 Task: Create a new job application for candidate C-000008 applying for the Relationship Manager position. Include a detailed cover letter and set the status to 'New'.
Action: Mouse moved to (504, 278)
Screenshot: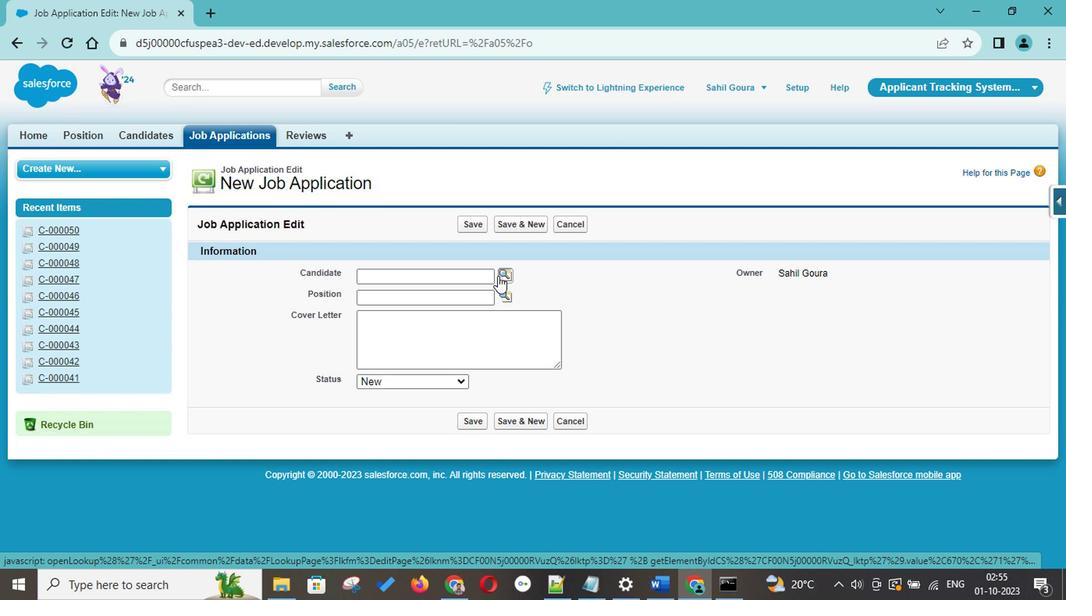 
Action: Mouse pressed left at (504, 278)
Screenshot: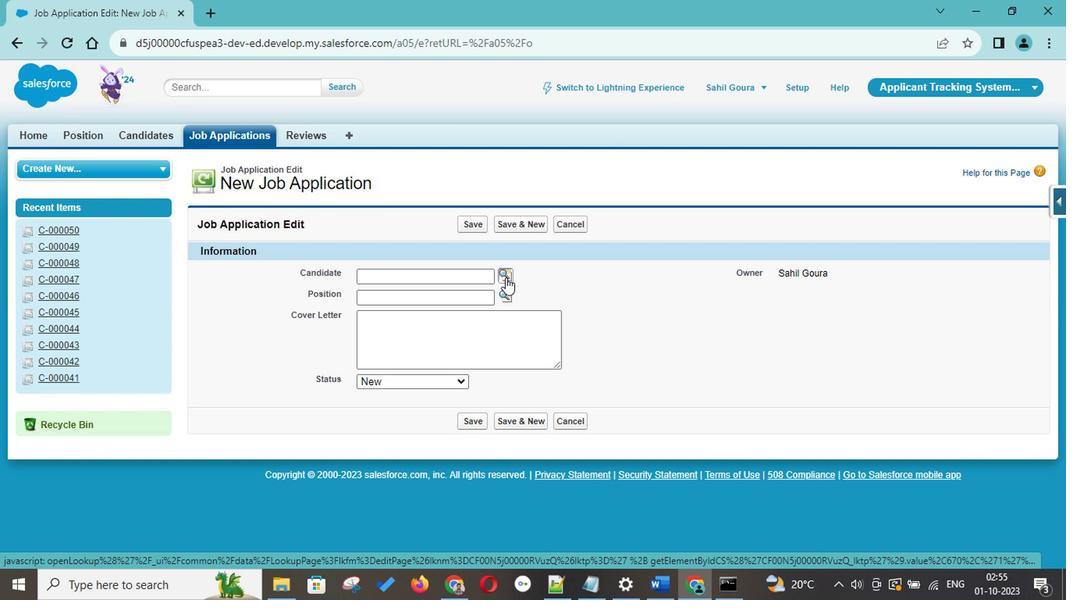
Action: Mouse moved to (493, 351)
Screenshot: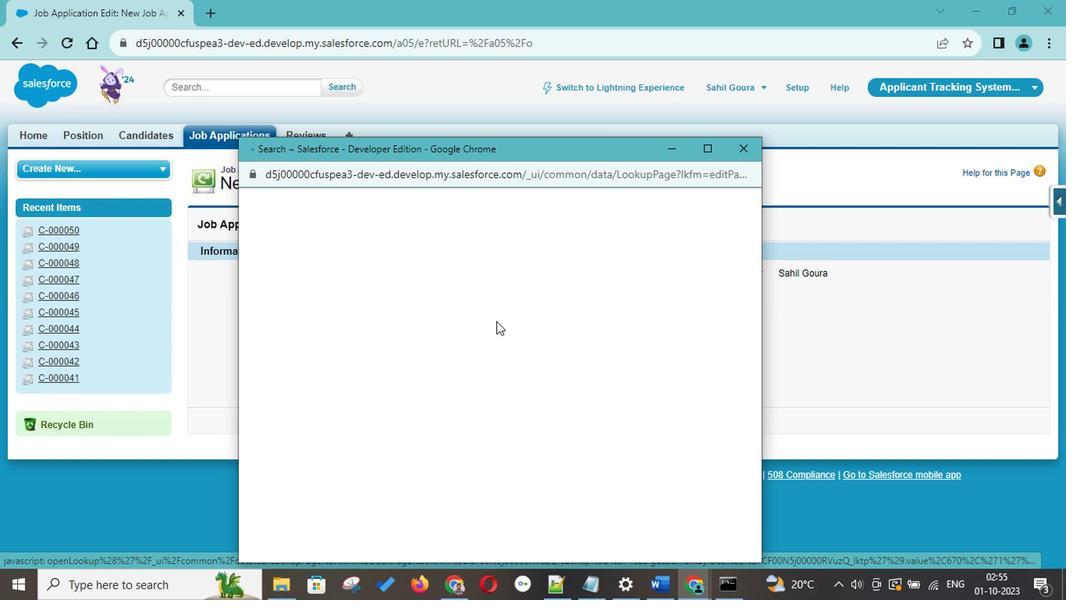 
Action: Mouse scrolled (493, 351) with delta (0, 0)
Screenshot: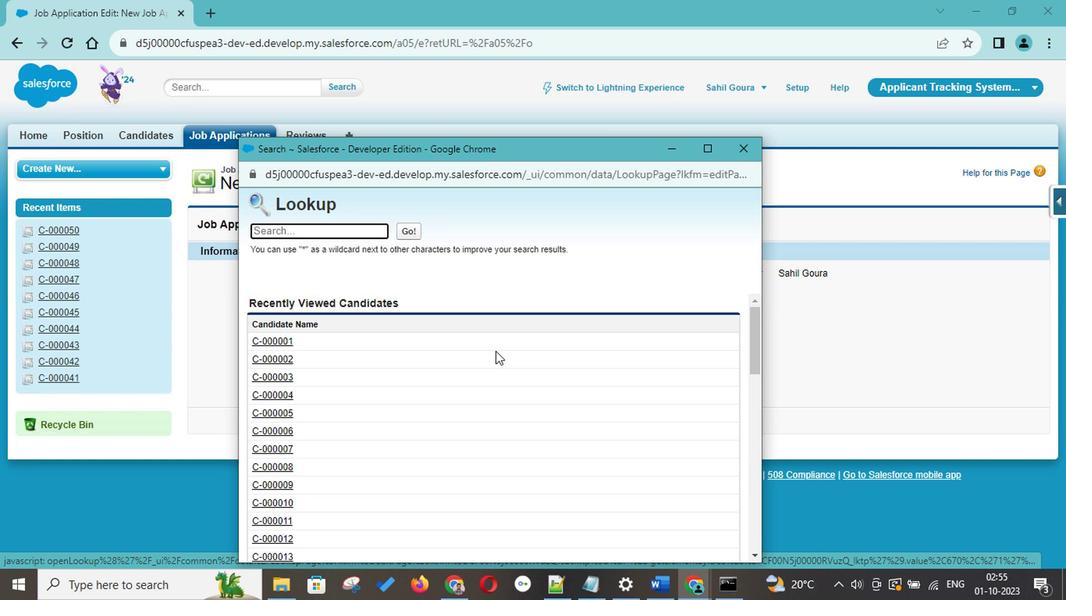 
Action: Mouse scrolled (493, 351) with delta (0, 0)
Screenshot: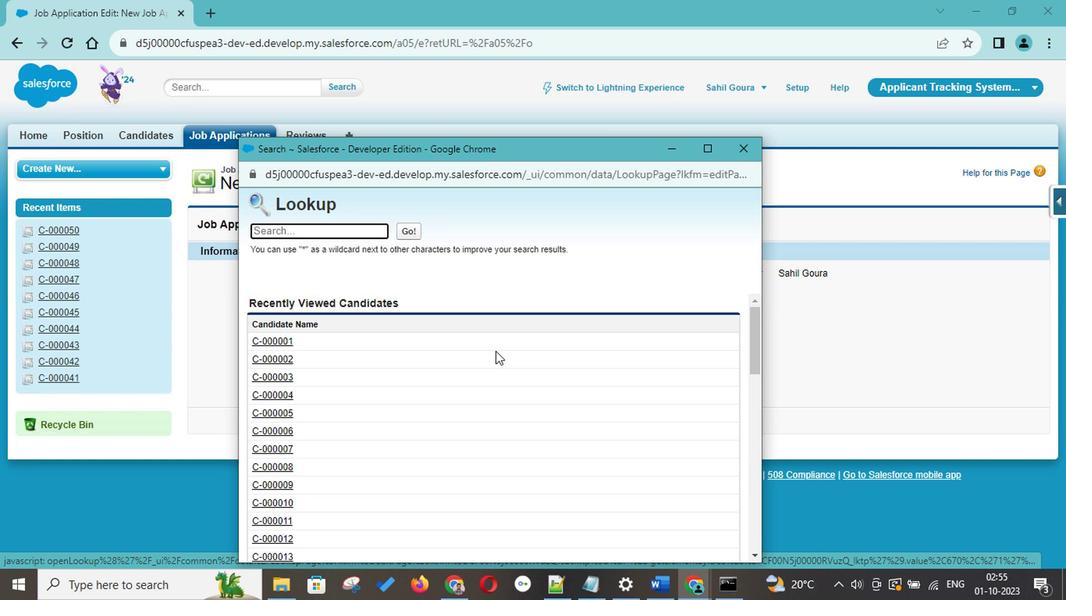 
Action: Mouse scrolled (493, 351) with delta (0, 0)
Screenshot: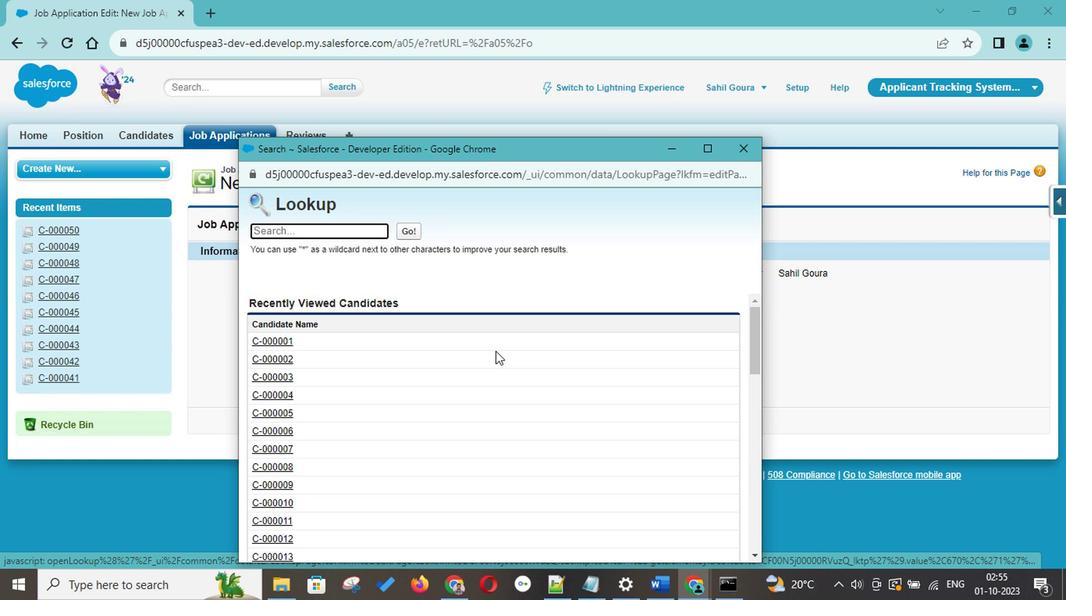 
Action: Mouse scrolled (493, 351) with delta (0, 0)
Screenshot: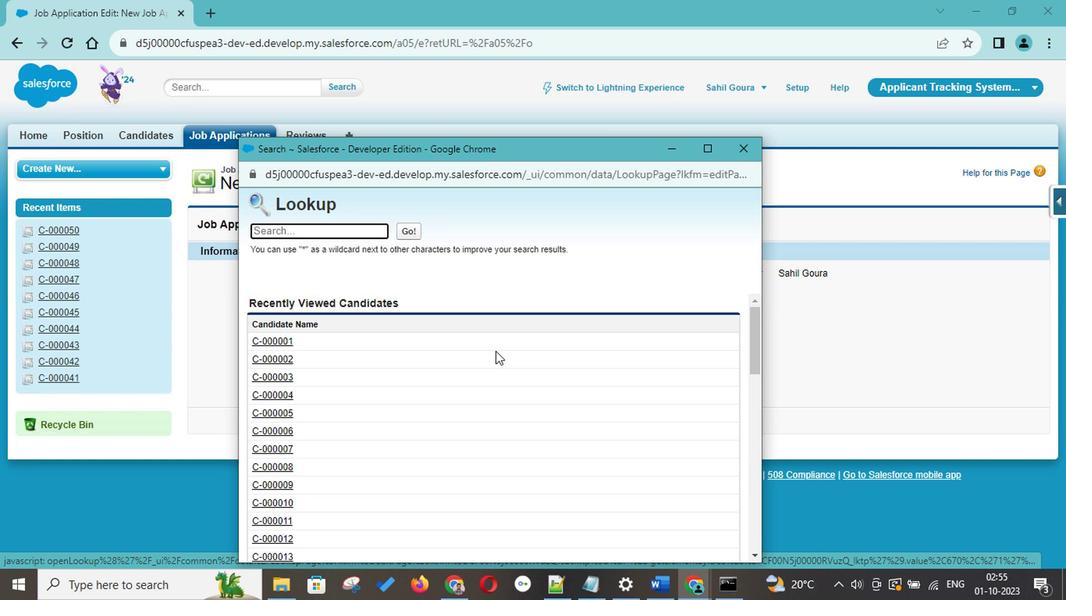 
Action: Mouse scrolled (493, 351) with delta (0, 0)
Screenshot: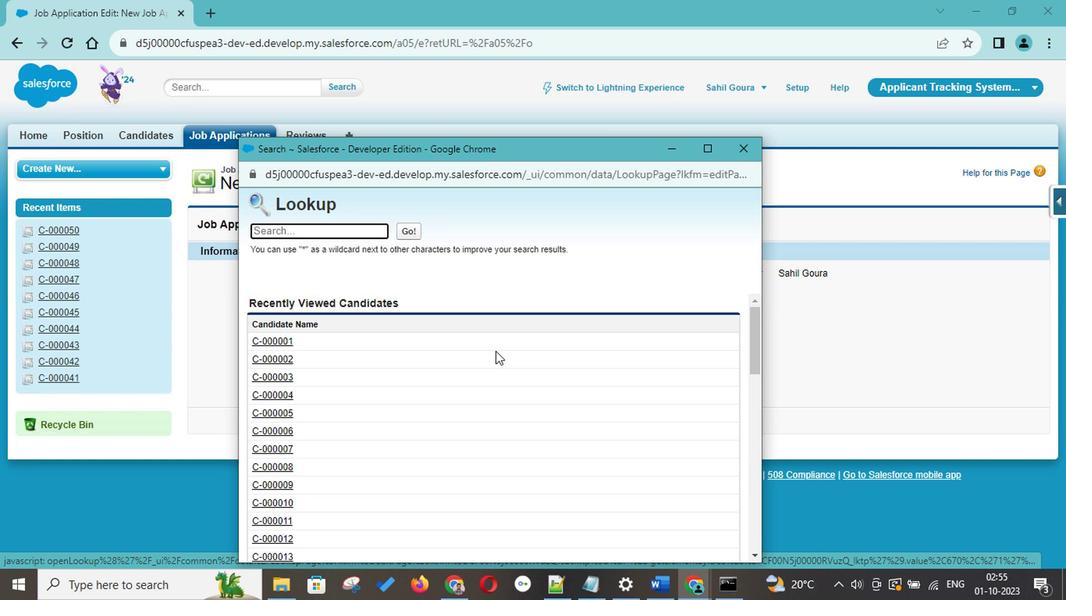 
Action: Mouse scrolled (493, 351) with delta (0, 0)
Screenshot: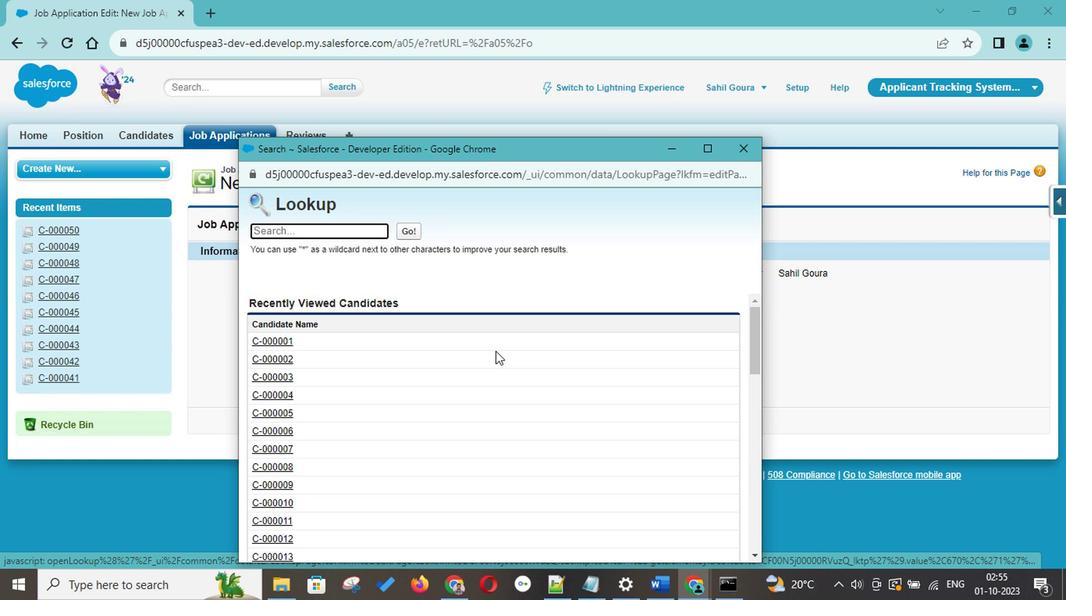 
Action: Mouse scrolled (493, 351) with delta (0, 0)
Screenshot: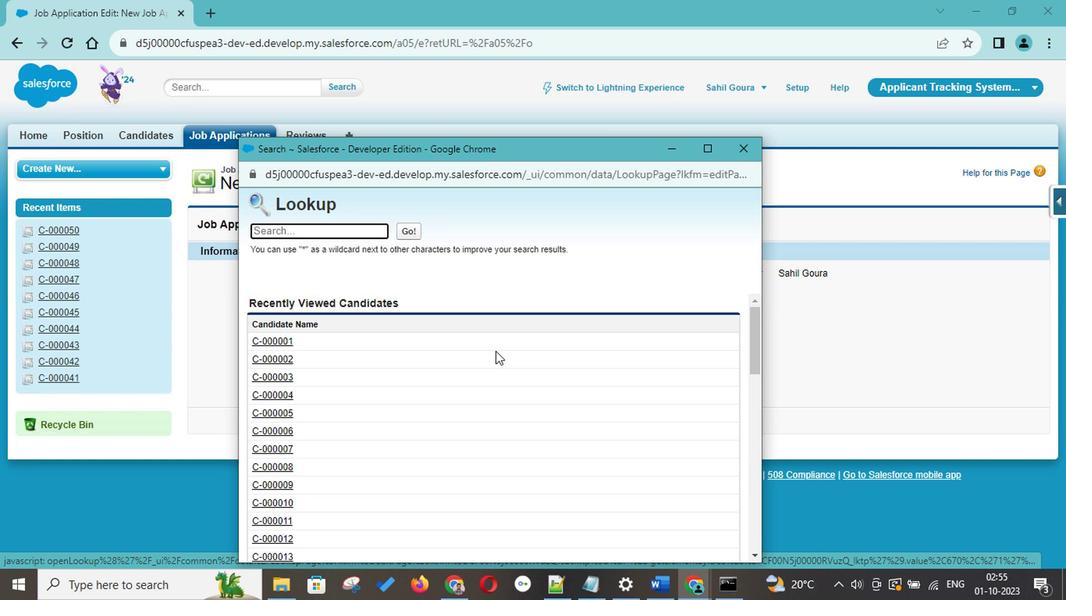 
Action: Mouse scrolled (493, 351) with delta (0, 0)
Screenshot: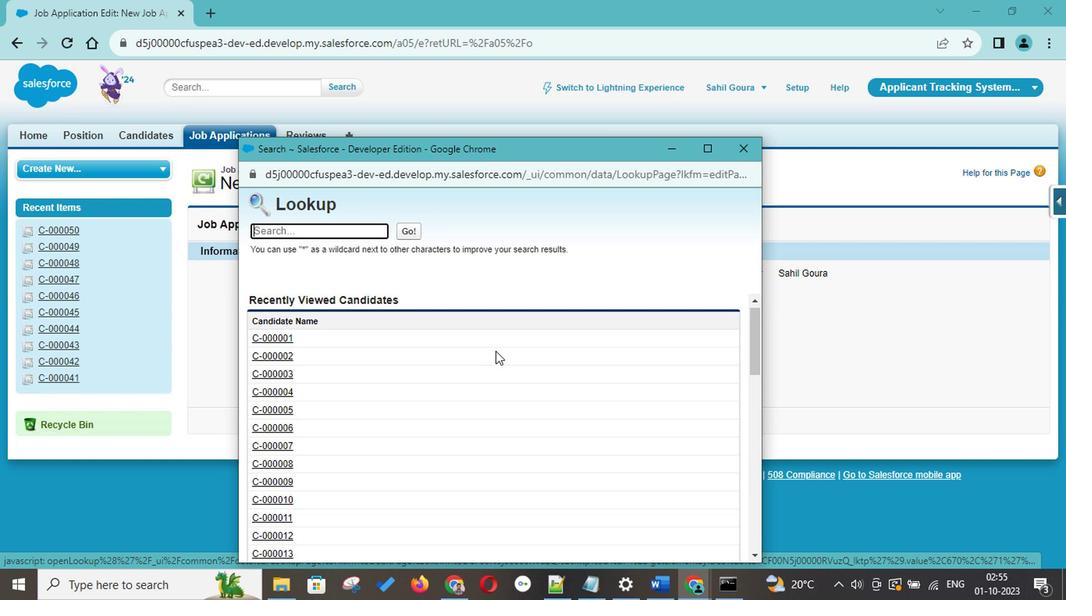 
Action: Mouse scrolled (493, 351) with delta (0, 0)
Screenshot: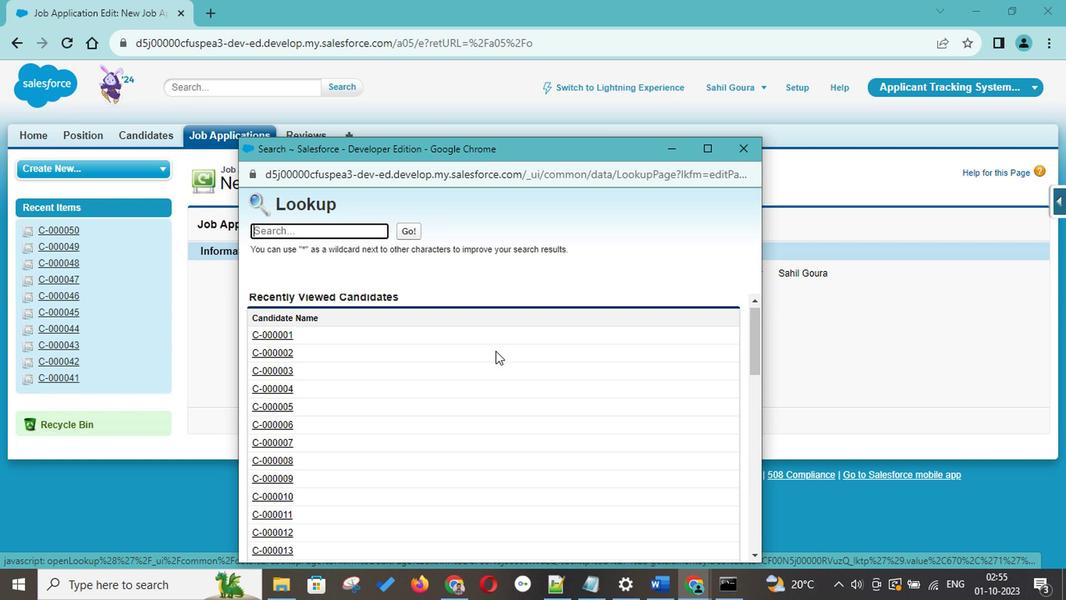 
Action: Mouse scrolled (493, 351) with delta (0, 0)
Screenshot: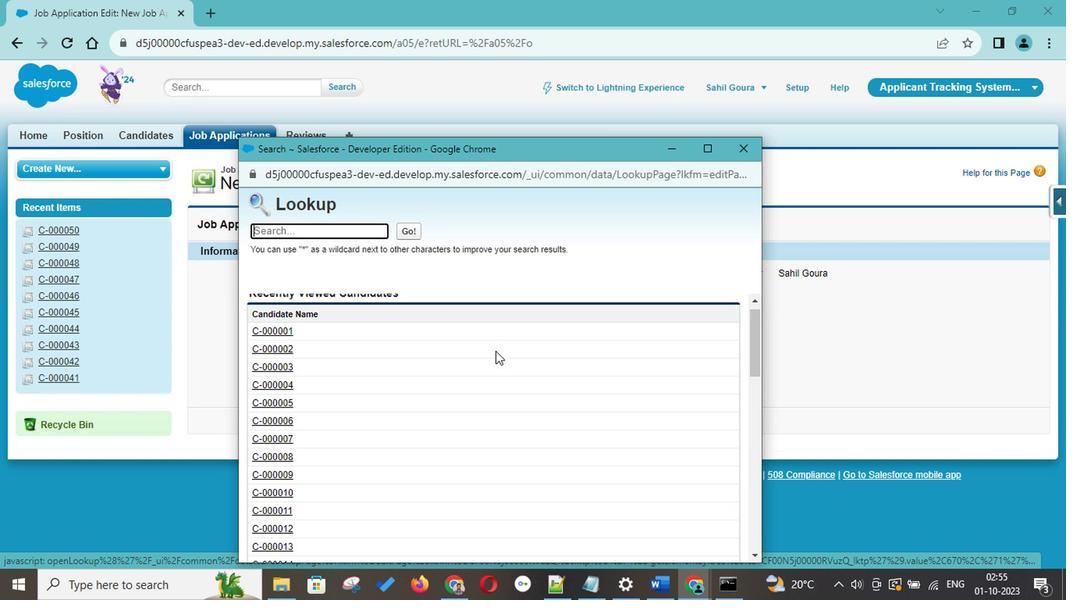 
Action: Mouse scrolled (493, 351) with delta (0, 0)
Screenshot: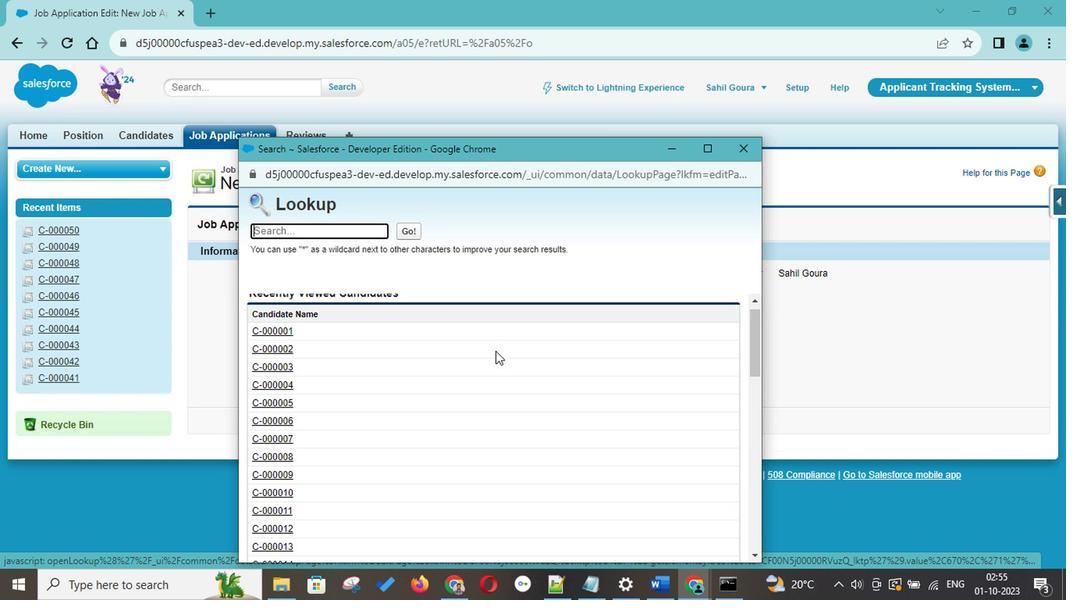 
Action: Mouse scrolled (493, 351) with delta (0, 0)
Screenshot: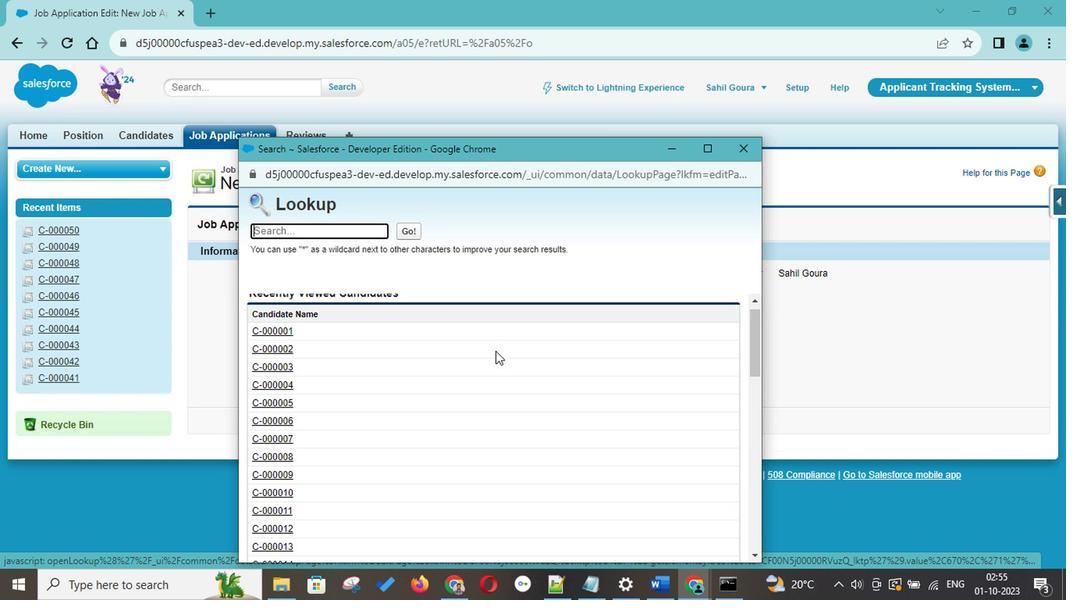 
Action: Mouse scrolled (493, 351) with delta (0, 0)
Screenshot: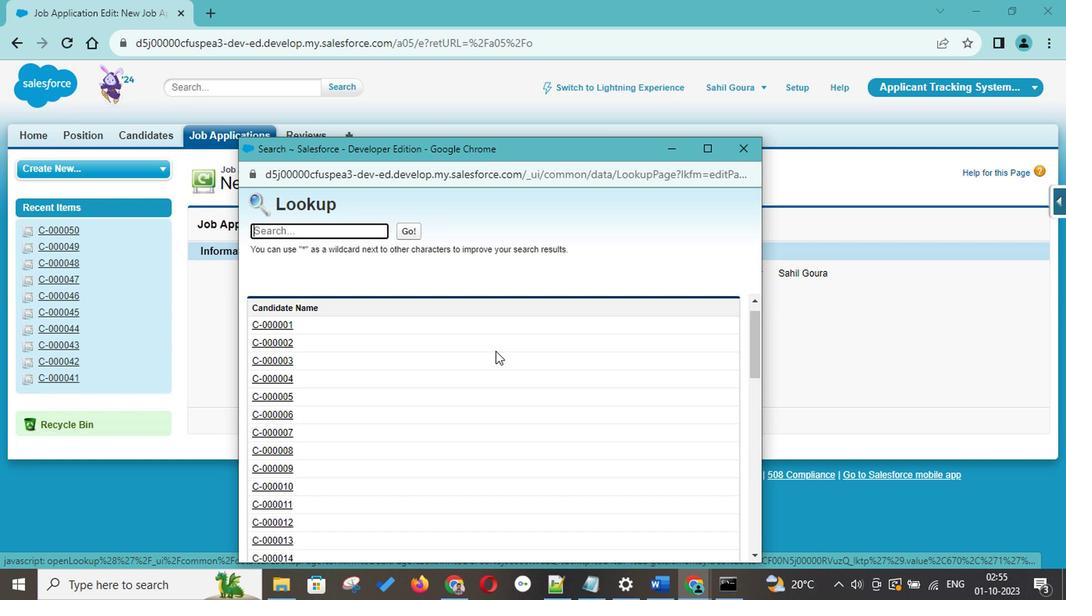 
Action: Mouse scrolled (493, 351) with delta (0, 0)
Screenshot: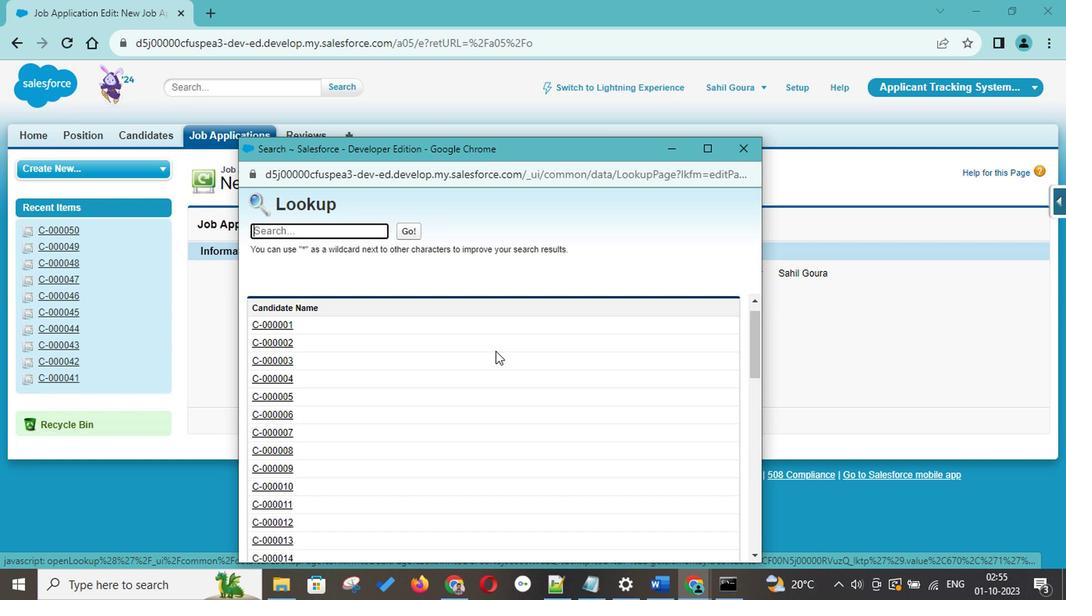 
Action: Mouse scrolled (493, 351) with delta (0, 0)
Screenshot: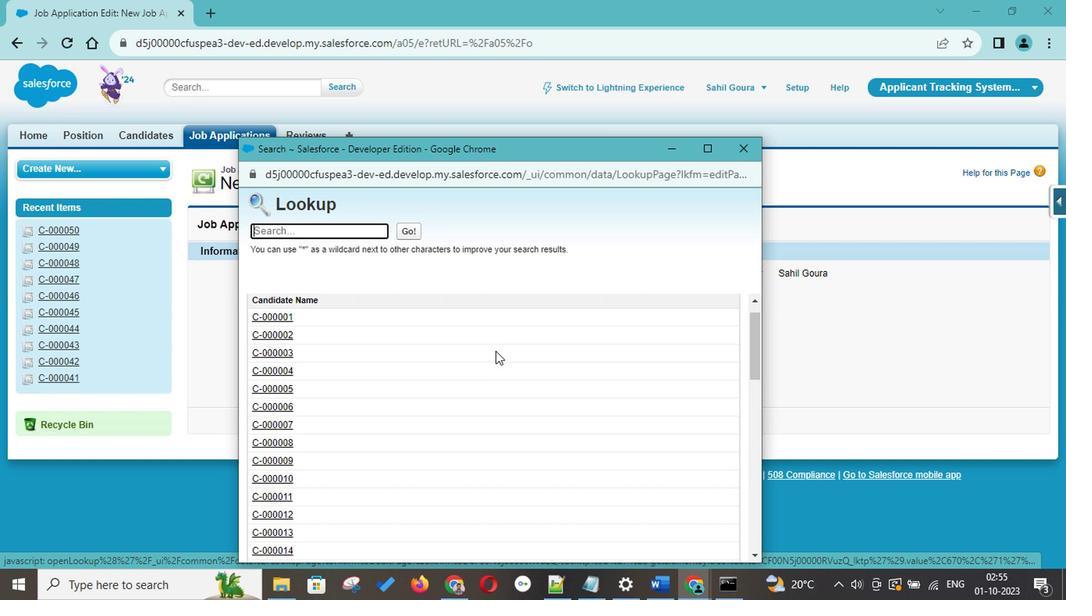 
Action: Mouse scrolled (493, 351) with delta (0, 0)
Screenshot: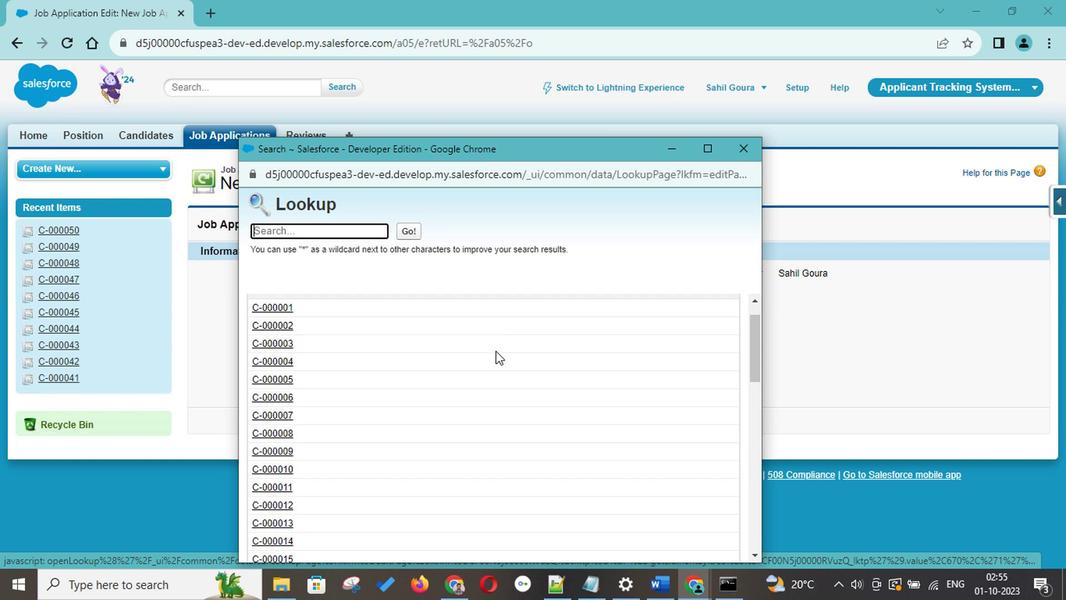 
Action: Mouse scrolled (493, 351) with delta (0, 0)
Screenshot: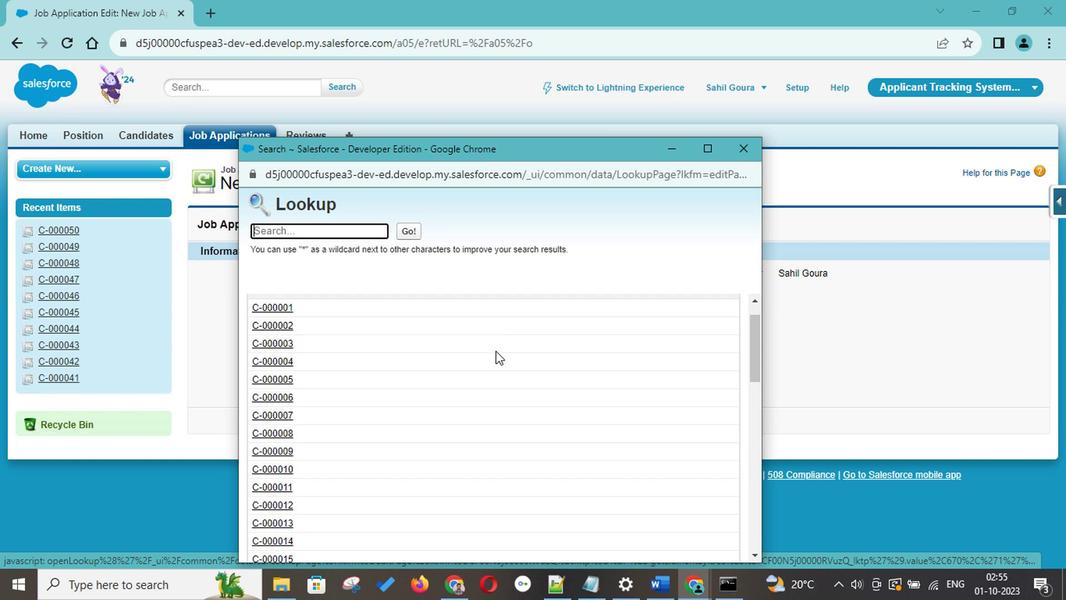 
Action: Mouse scrolled (493, 351) with delta (0, 0)
Screenshot: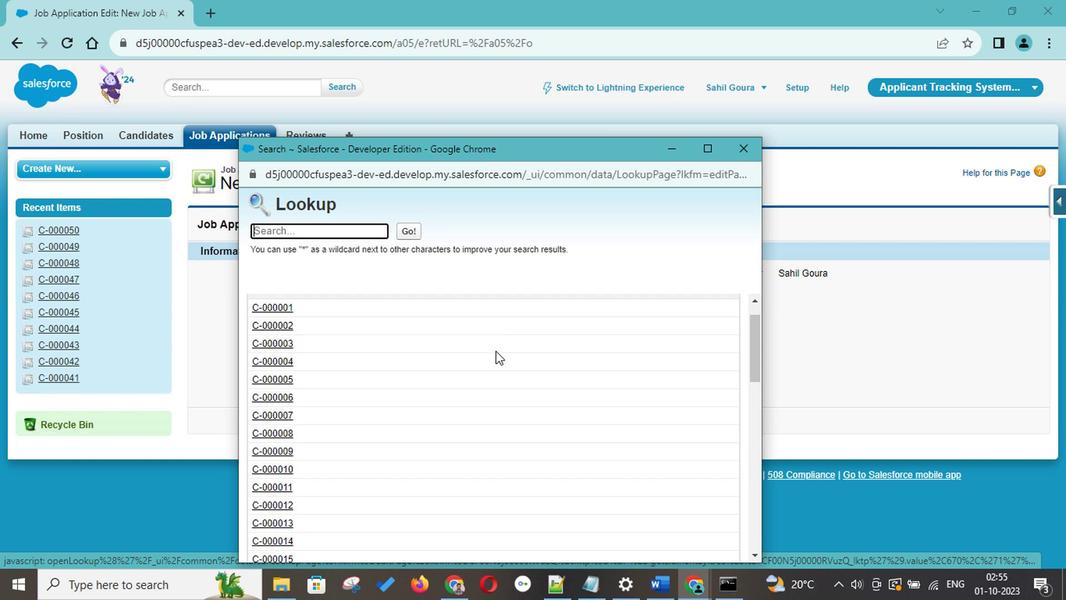 
Action: Mouse scrolled (493, 351) with delta (0, 0)
Screenshot: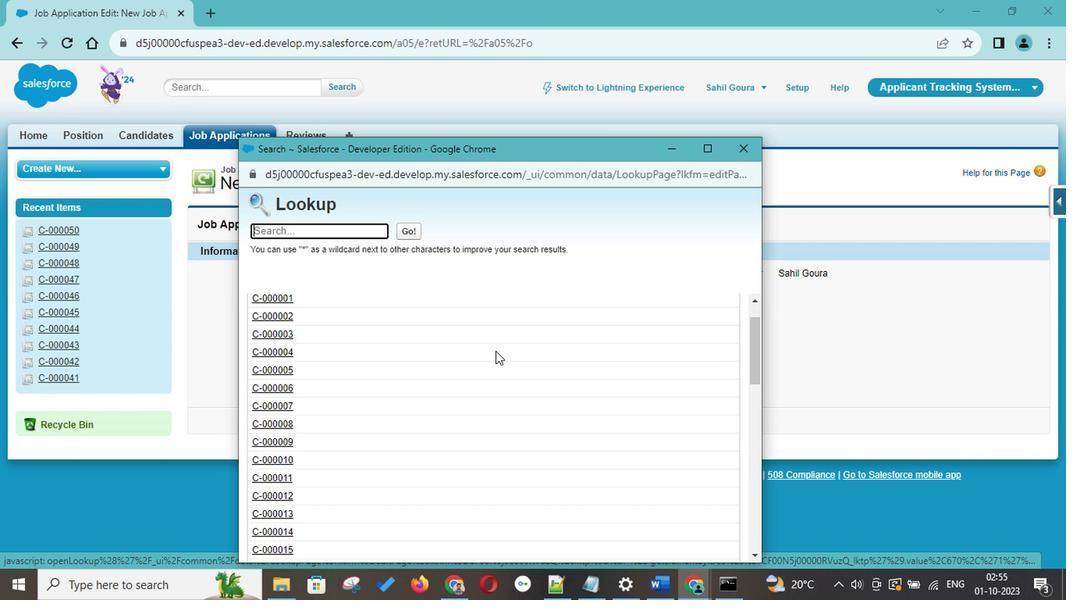 
Action: Mouse scrolled (493, 351) with delta (0, 0)
Screenshot: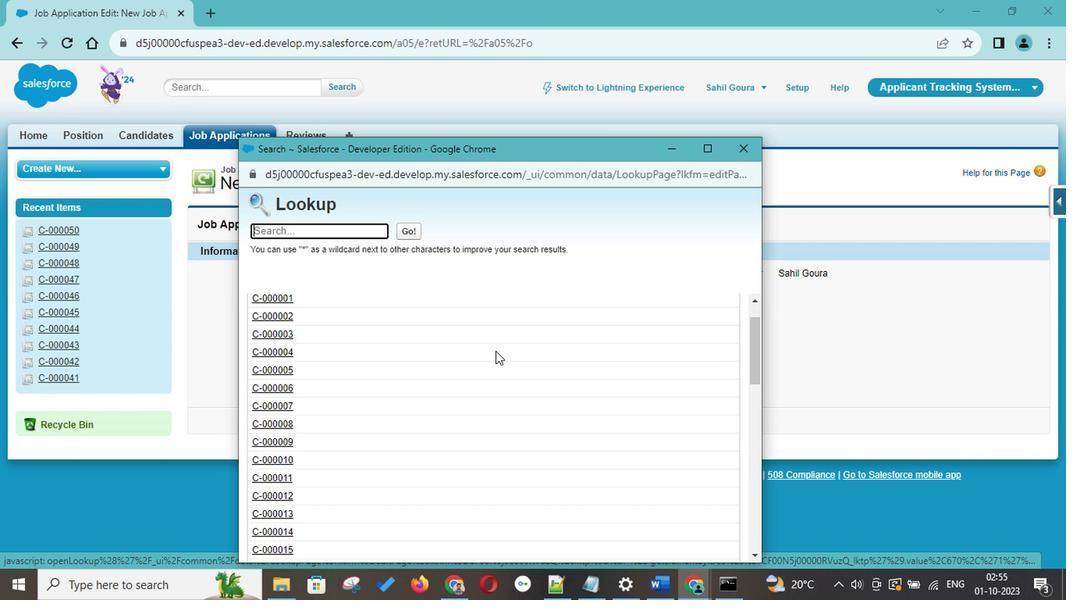 
Action: Mouse scrolled (493, 351) with delta (0, 0)
Screenshot: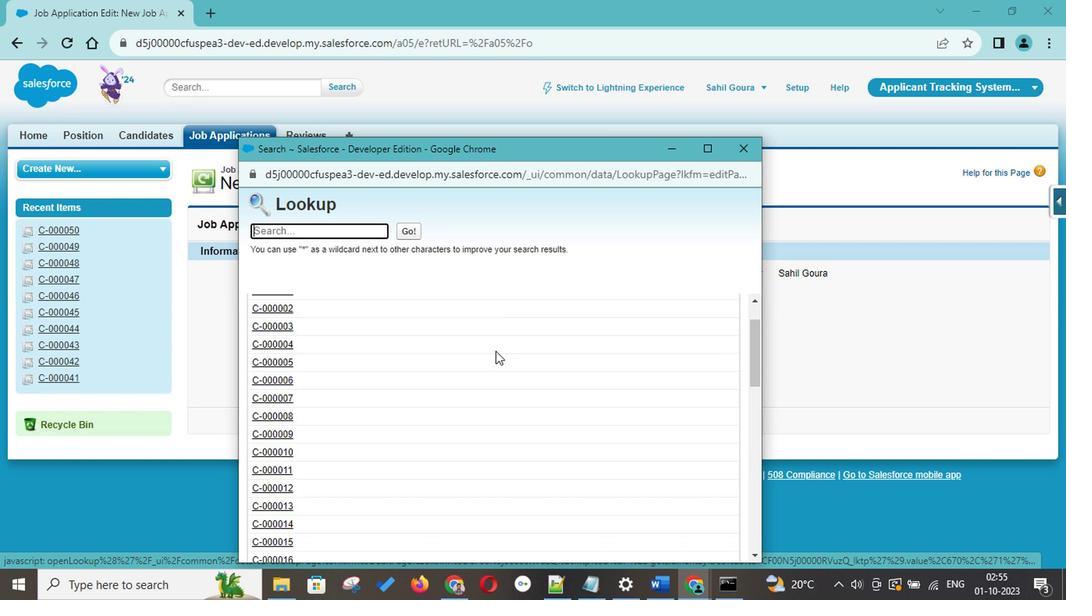
Action: Mouse scrolled (493, 351) with delta (0, 0)
Screenshot: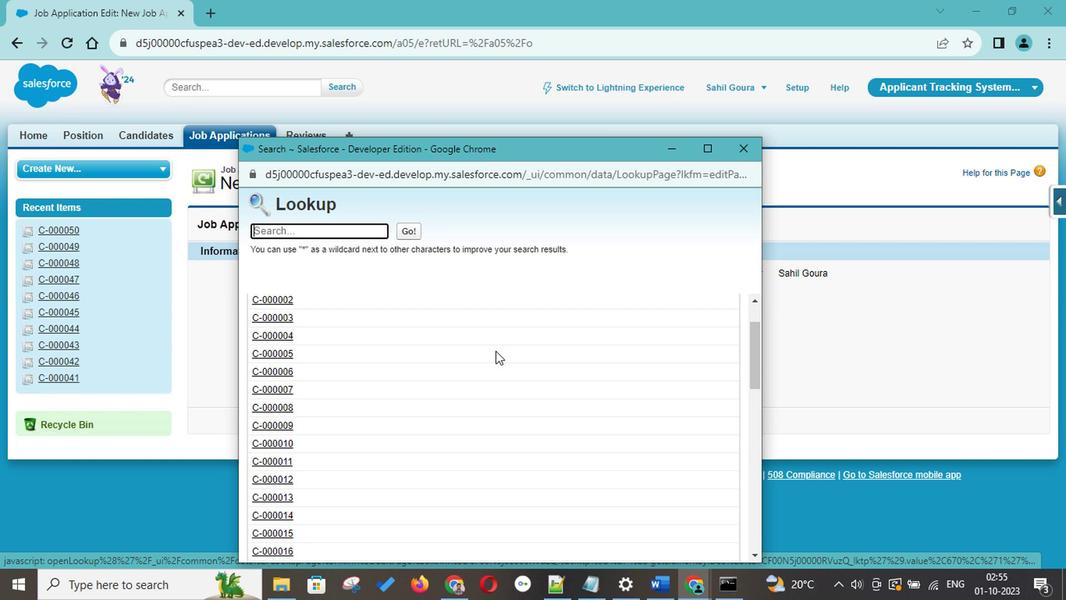 
Action: Mouse scrolled (493, 351) with delta (0, 0)
Screenshot: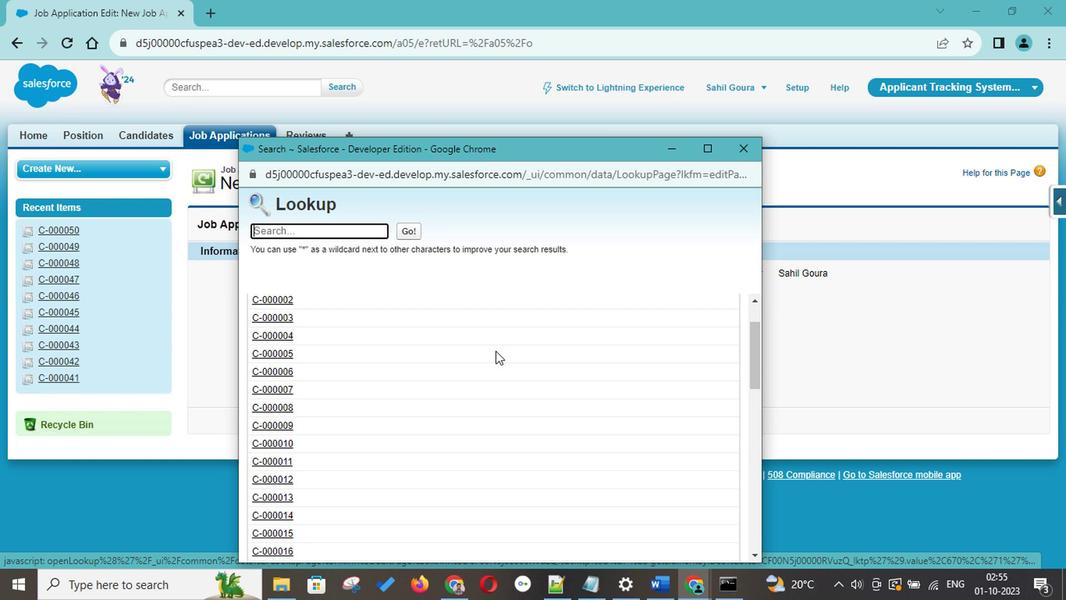 
Action: Mouse scrolled (493, 351) with delta (0, 0)
Screenshot: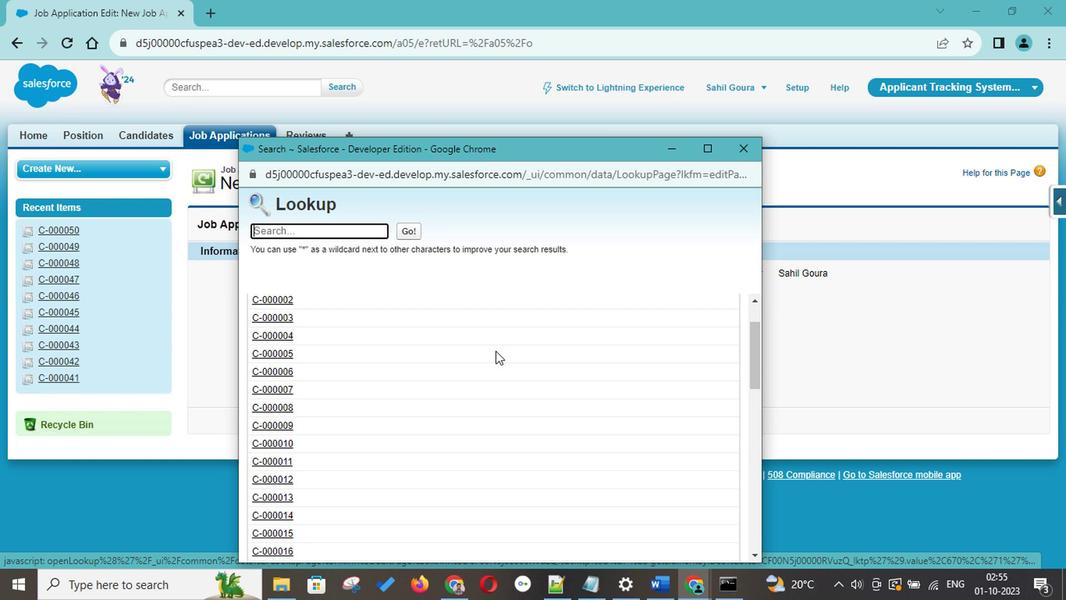 
Action: Mouse scrolled (493, 351) with delta (0, 0)
Screenshot: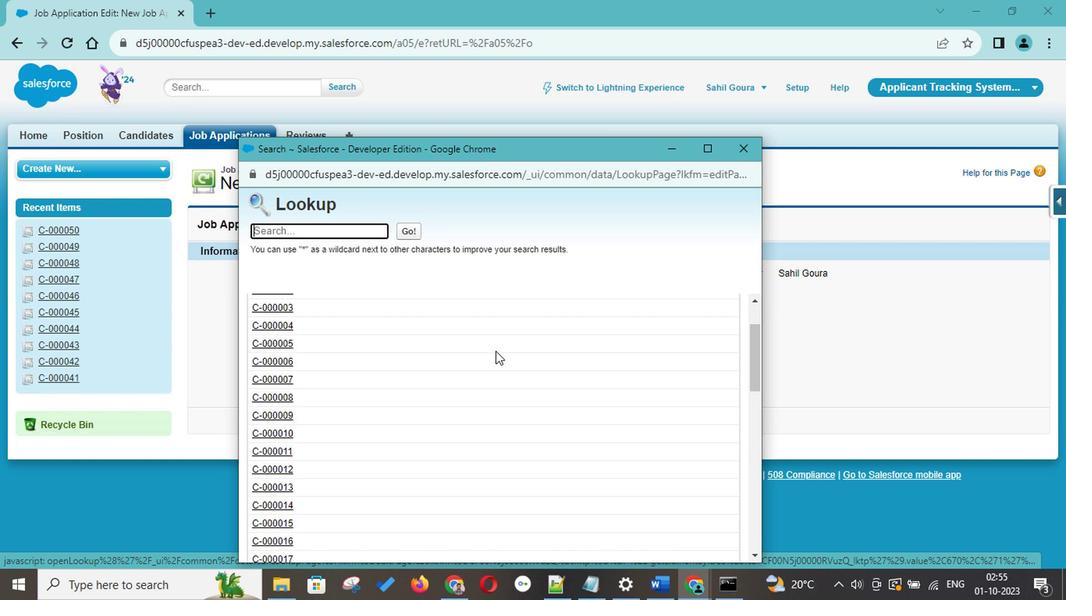 
Action: Mouse scrolled (493, 351) with delta (0, 0)
Screenshot: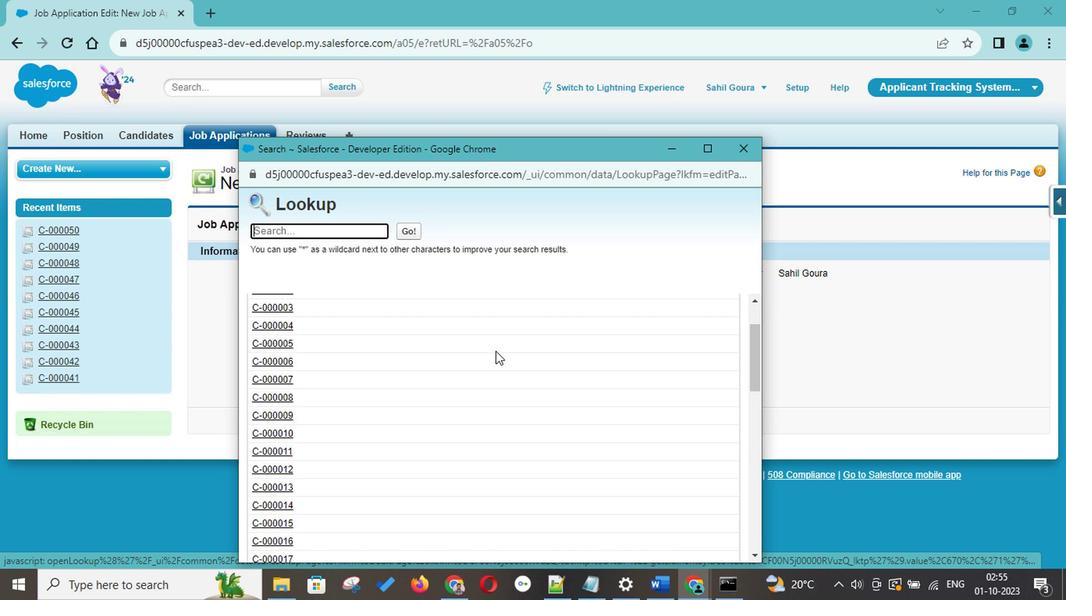 
Action: Mouse scrolled (493, 351) with delta (0, 0)
Screenshot: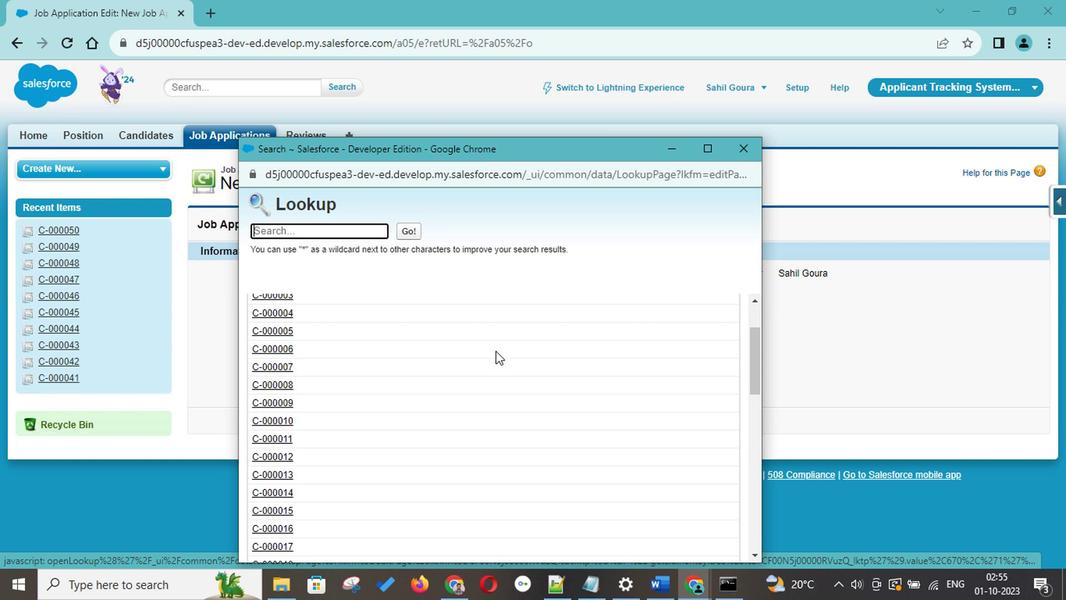 
Action: Mouse scrolled (493, 351) with delta (0, 0)
Screenshot: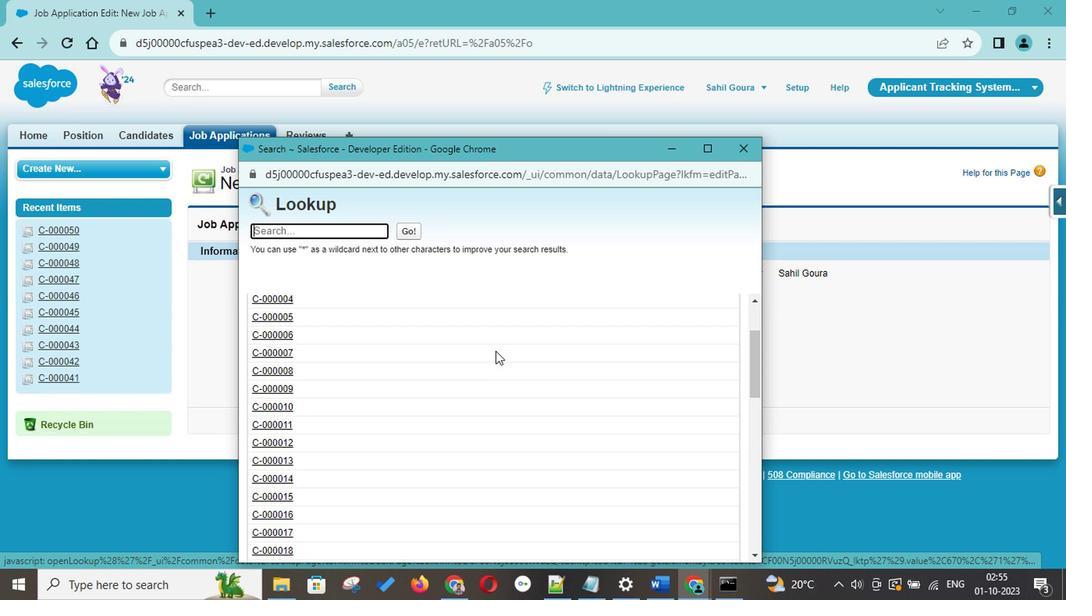 
Action: Mouse moved to (493, 352)
Screenshot: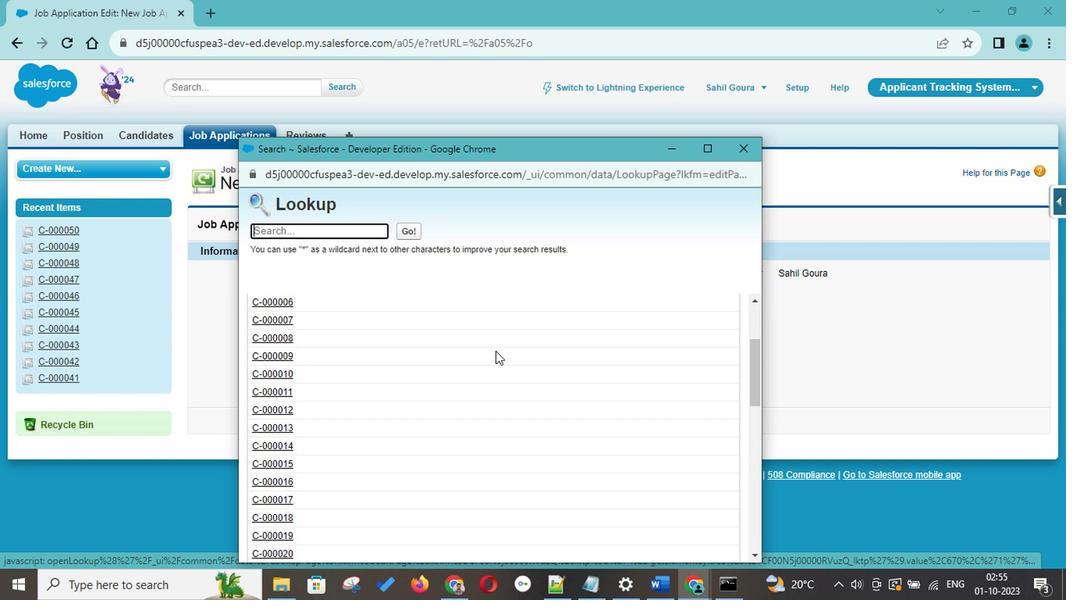 
Action: Mouse scrolled (493, 353) with delta (0, 0)
Screenshot: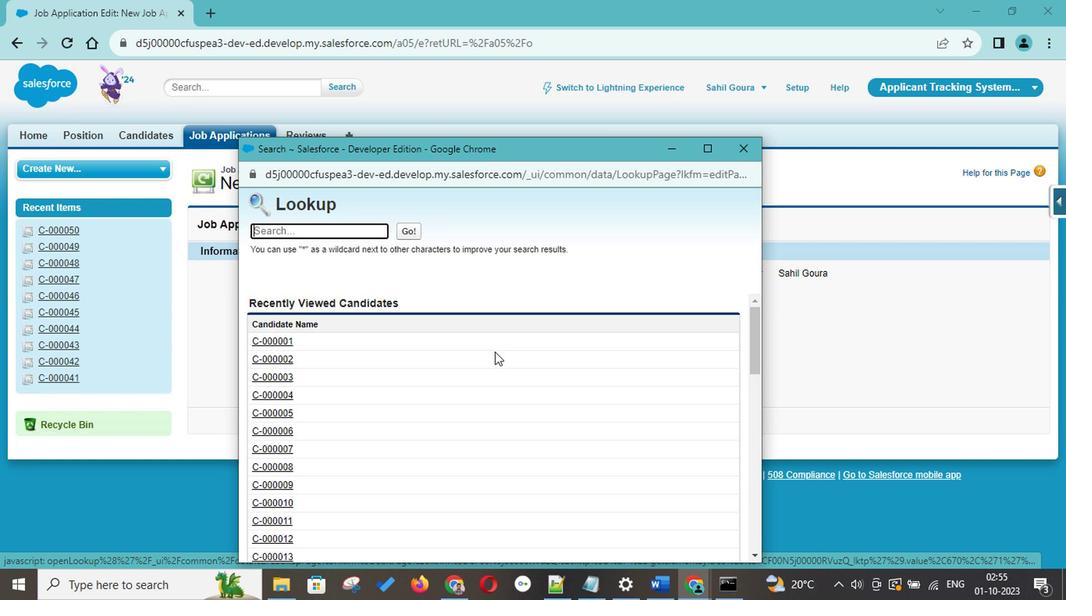 
Action: Mouse scrolled (493, 353) with delta (0, 0)
Screenshot: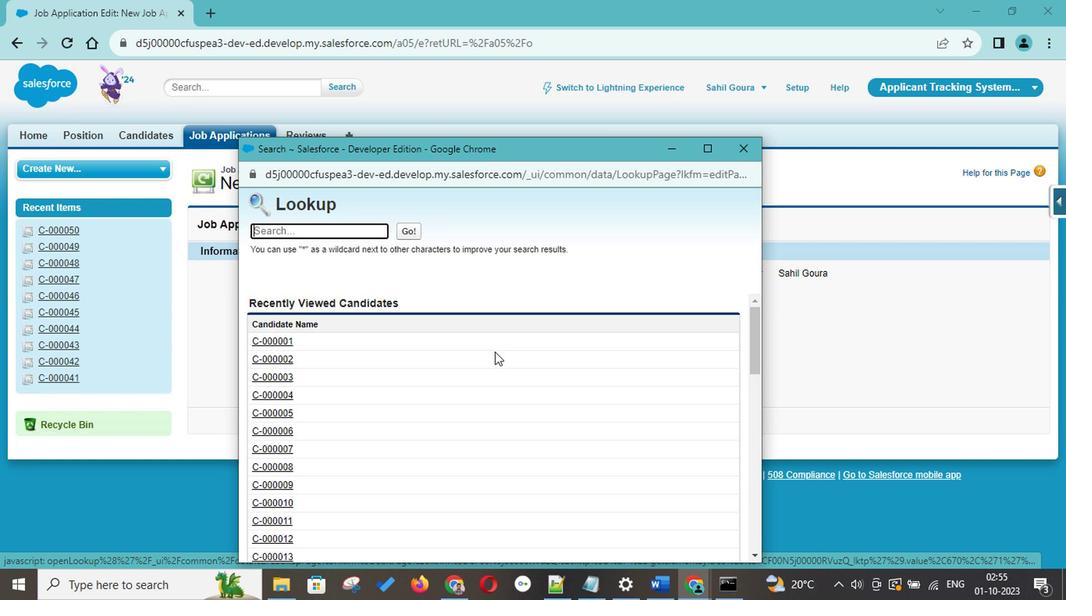 
Action: Mouse scrolled (493, 353) with delta (0, 0)
Screenshot: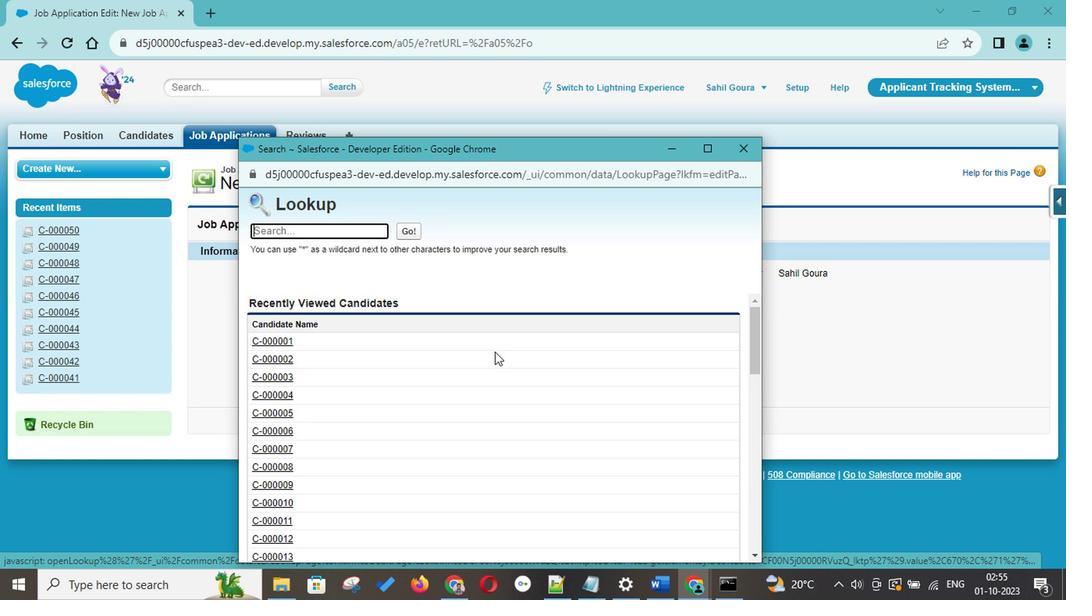 
Action: Mouse scrolled (493, 353) with delta (0, 0)
Screenshot: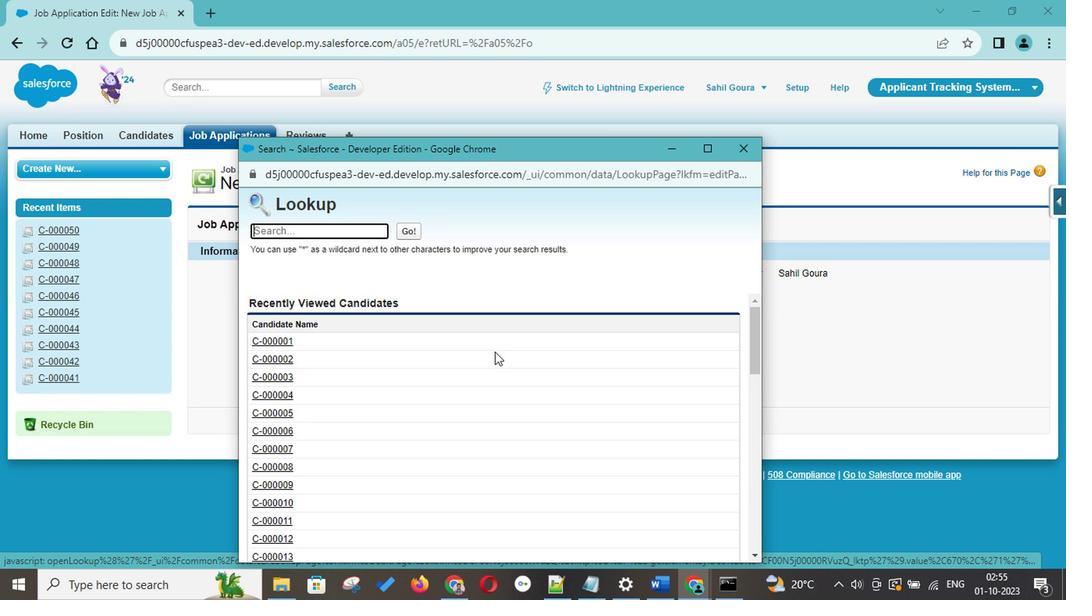 
Action: Mouse moved to (277, 470)
Screenshot: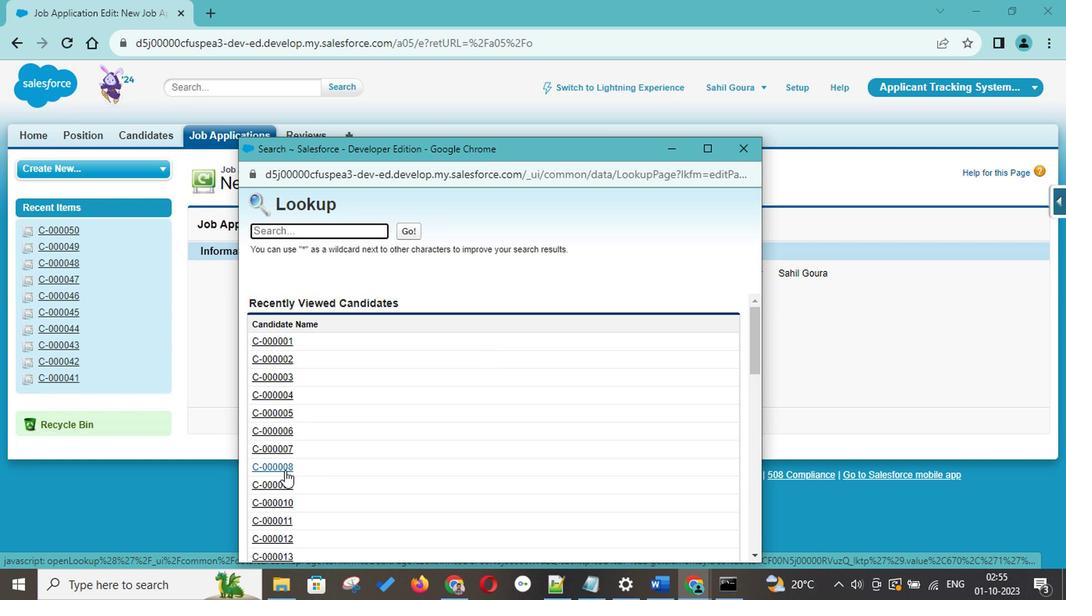 
Action: Mouse pressed left at (277, 470)
Screenshot: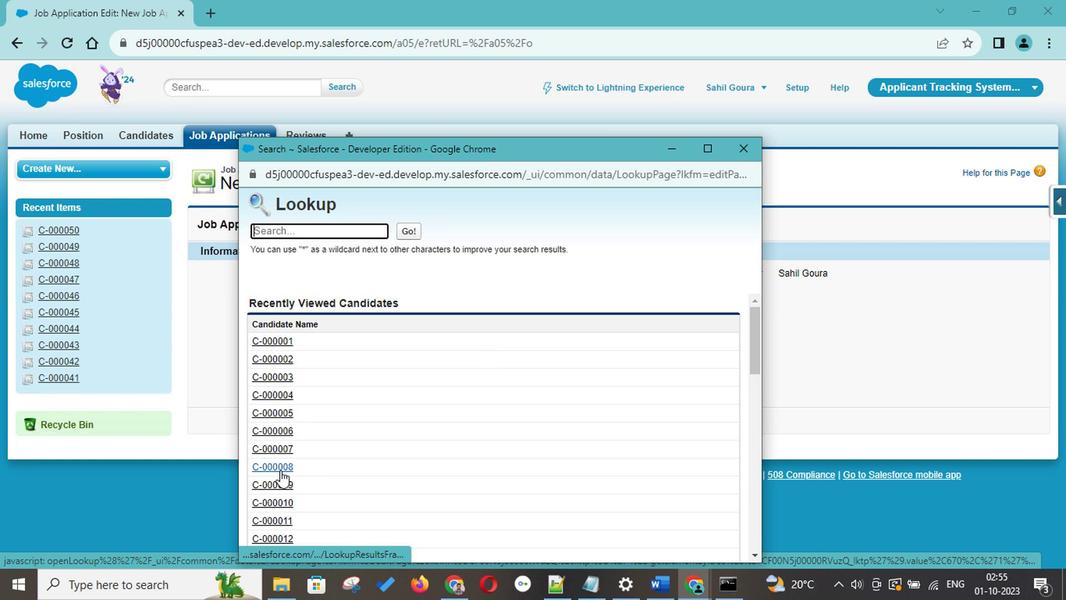 
Action: Mouse moved to (506, 299)
Screenshot: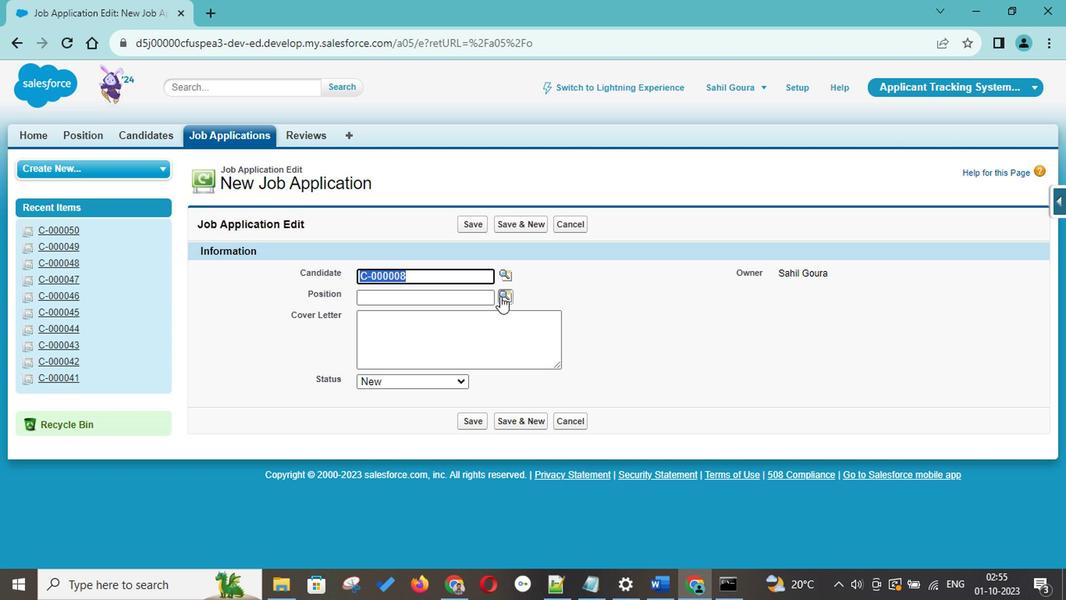 
Action: Mouse pressed left at (506, 299)
Screenshot: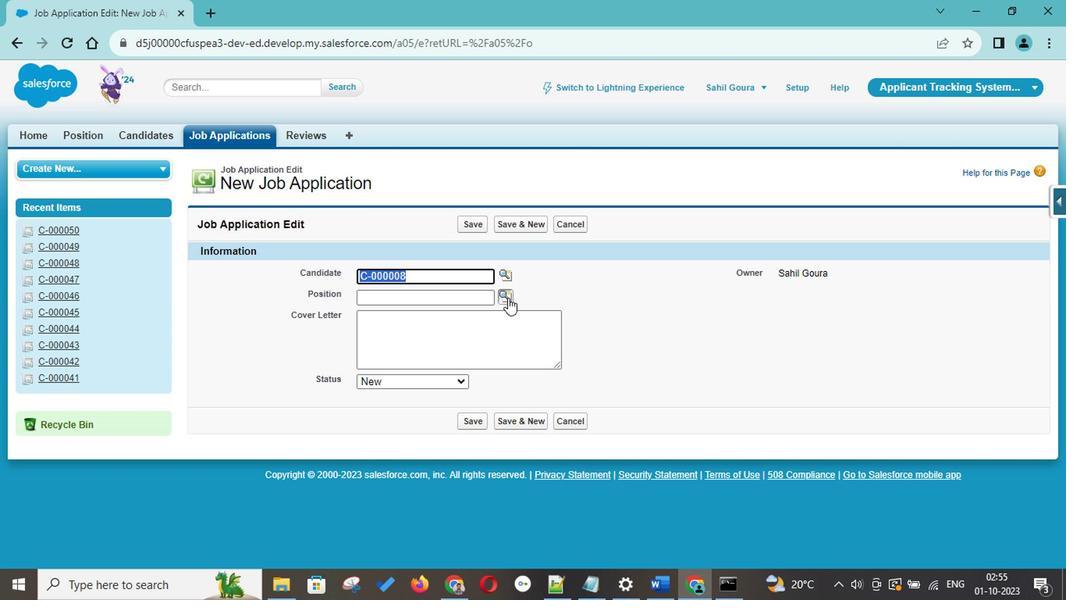 
Action: Mouse moved to (445, 398)
Screenshot: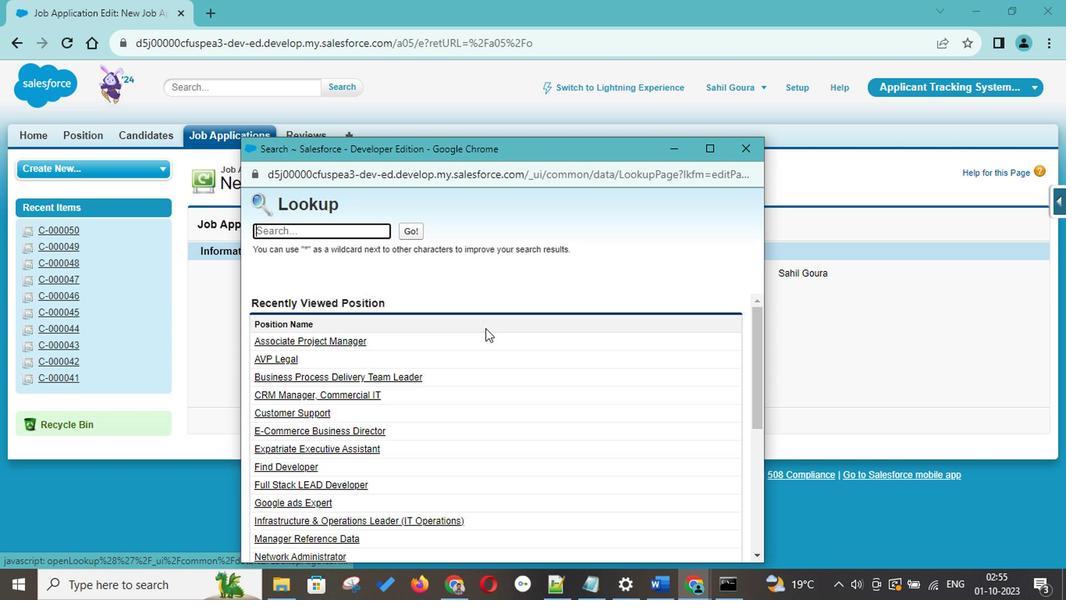 
Action: Mouse scrolled (445, 398) with delta (0, 0)
Screenshot: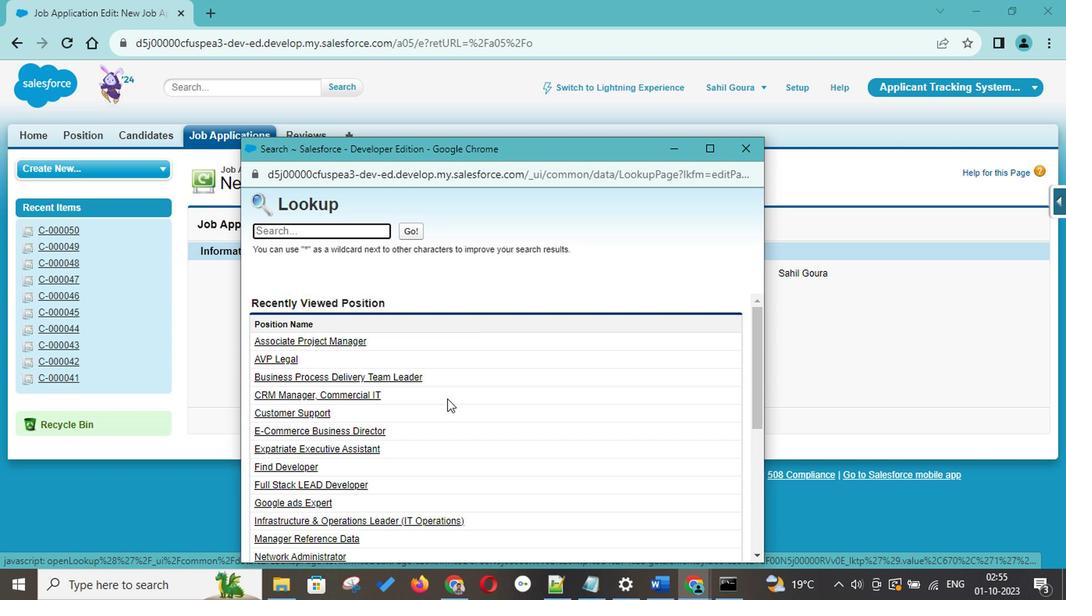 
Action: Mouse scrolled (445, 398) with delta (0, 0)
Screenshot: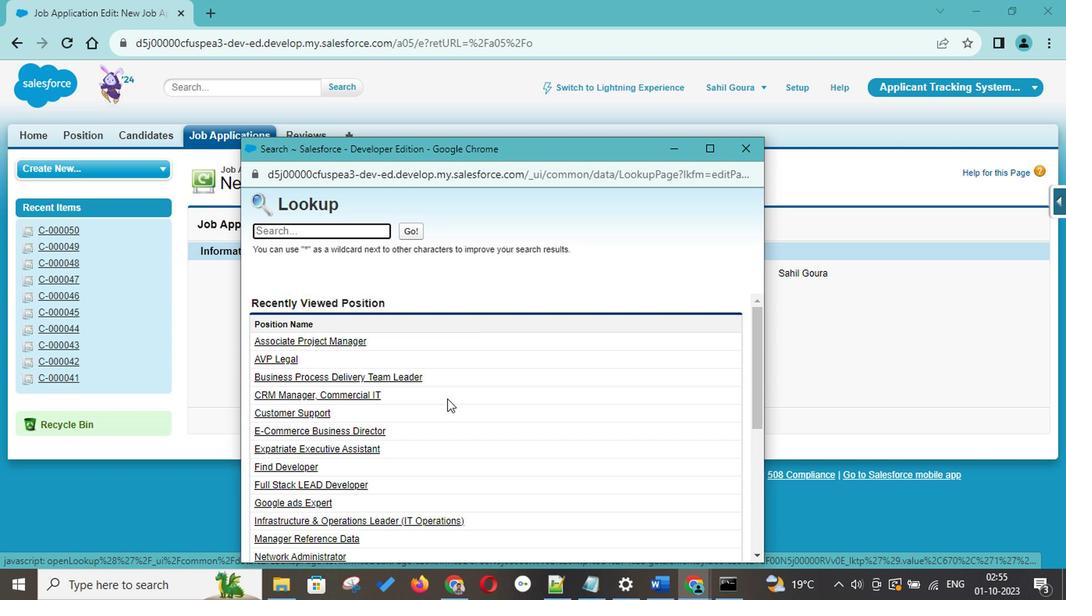 
Action: Mouse scrolled (445, 398) with delta (0, 0)
Screenshot: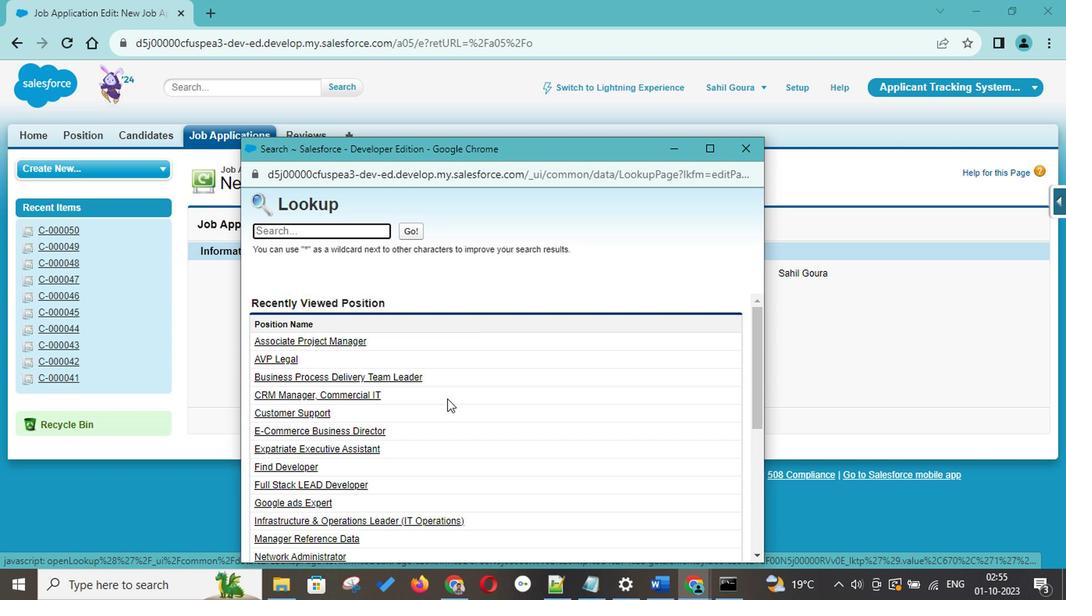 
Action: Mouse scrolled (445, 398) with delta (0, 0)
Screenshot: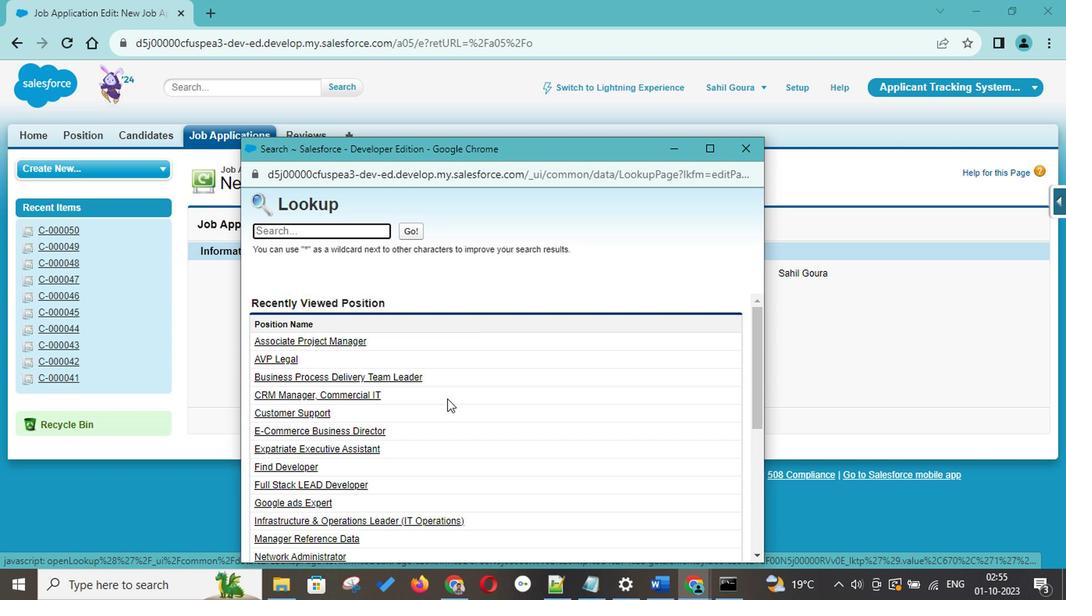 
Action: Mouse scrolled (445, 398) with delta (0, 0)
Screenshot: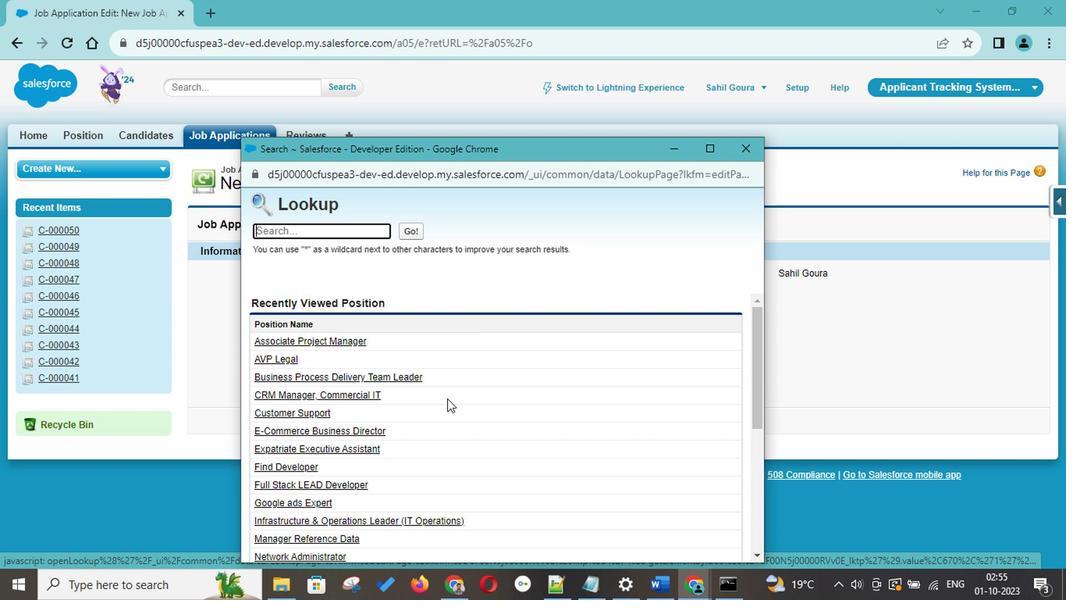 
Action: Mouse scrolled (445, 398) with delta (0, 0)
Screenshot: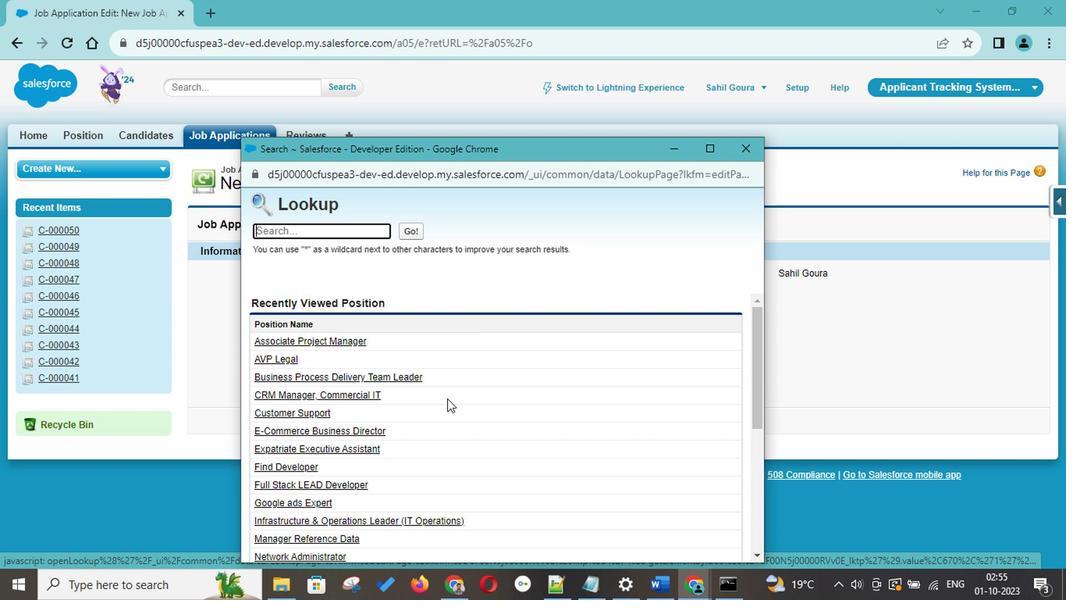 
Action: Mouse scrolled (445, 398) with delta (0, 0)
Screenshot: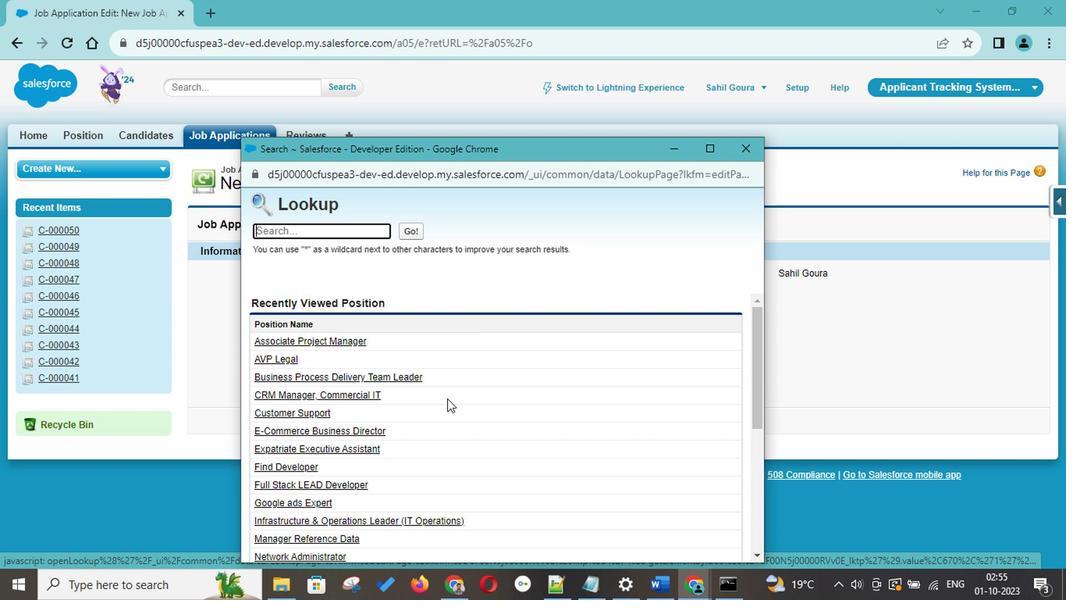 
Action: Mouse scrolled (445, 398) with delta (0, 0)
Screenshot: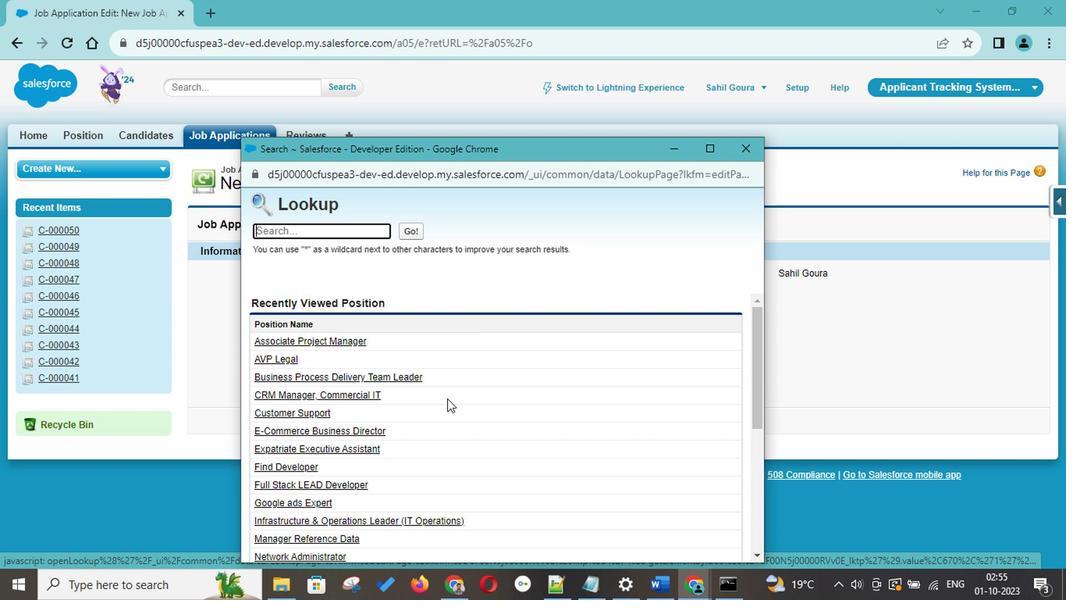 
Action: Mouse scrolled (445, 398) with delta (0, 0)
Screenshot: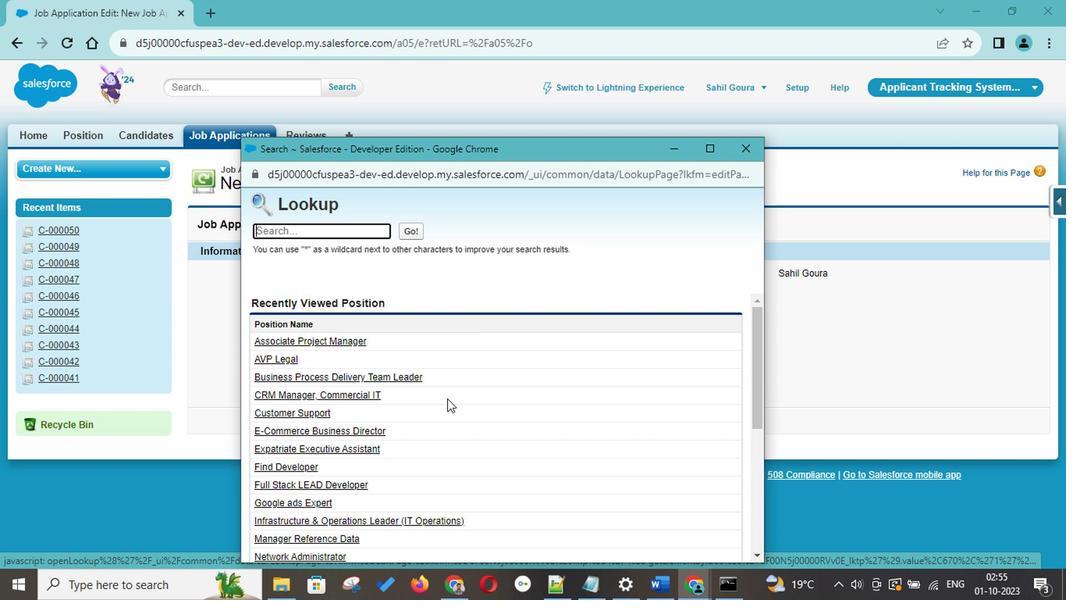
Action: Mouse scrolled (445, 398) with delta (0, 0)
Screenshot: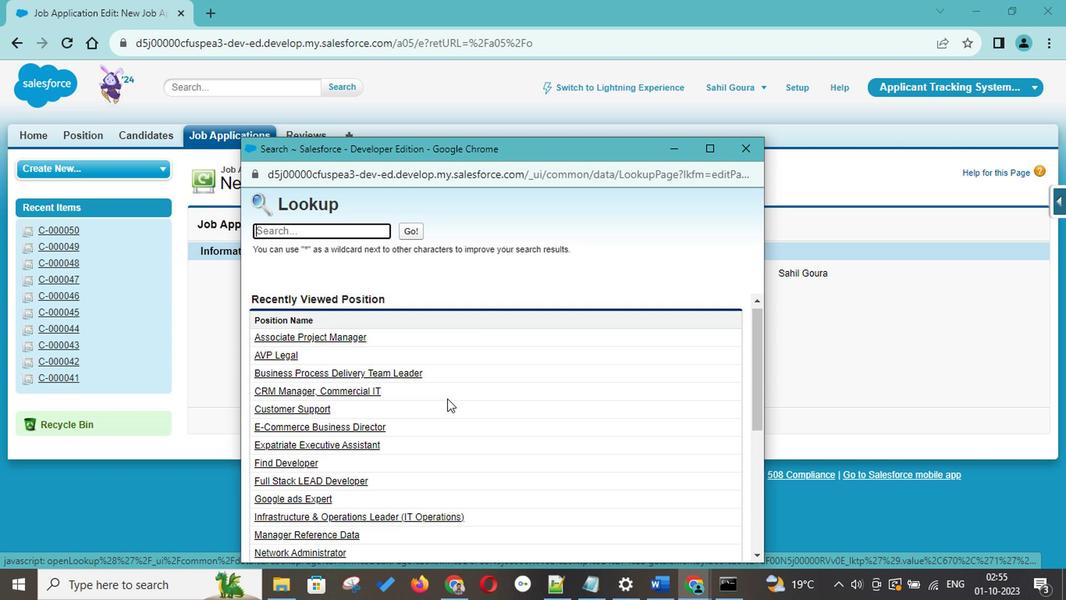 
Action: Mouse scrolled (445, 398) with delta (0, 0)
Screenshot: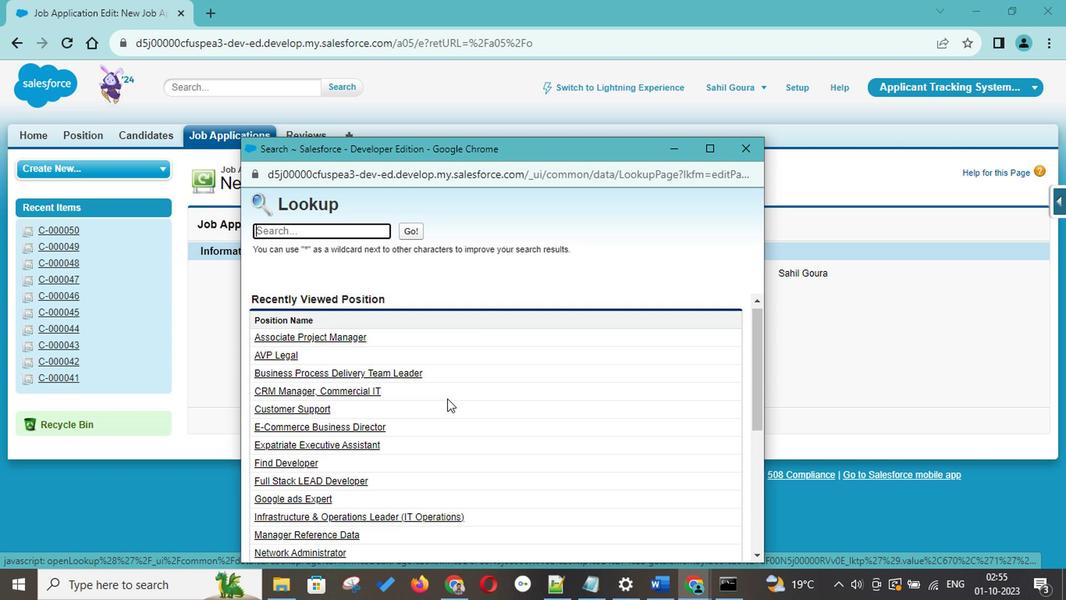 
Action: Mouse scrolled (445, 398) with delta (0, 0)
Screenshot: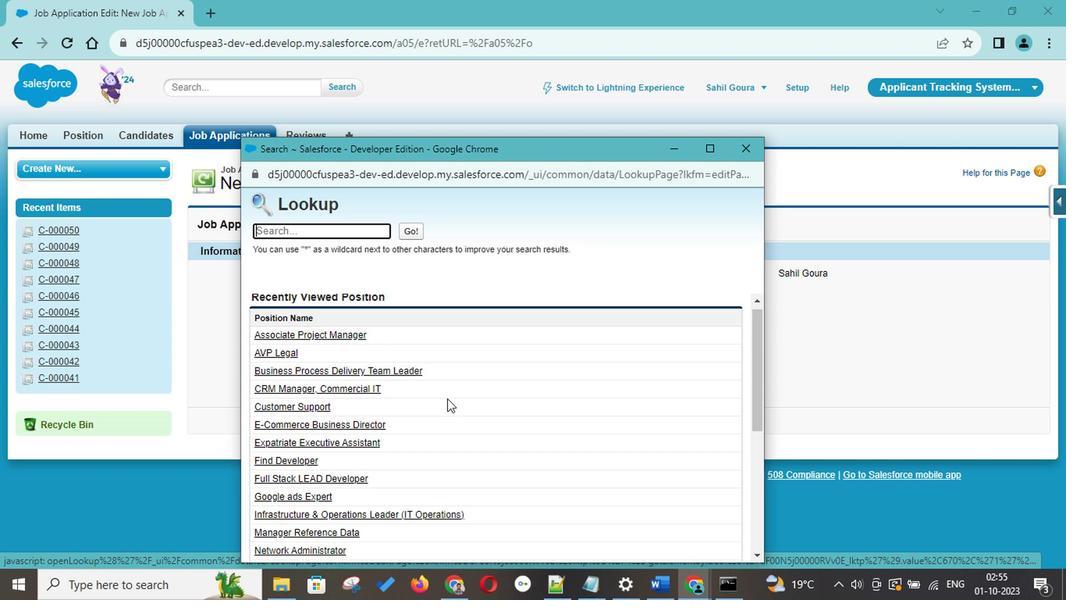 
Action: Mouse scrolled (445, 398) with delta (0, 0)
Screenshot: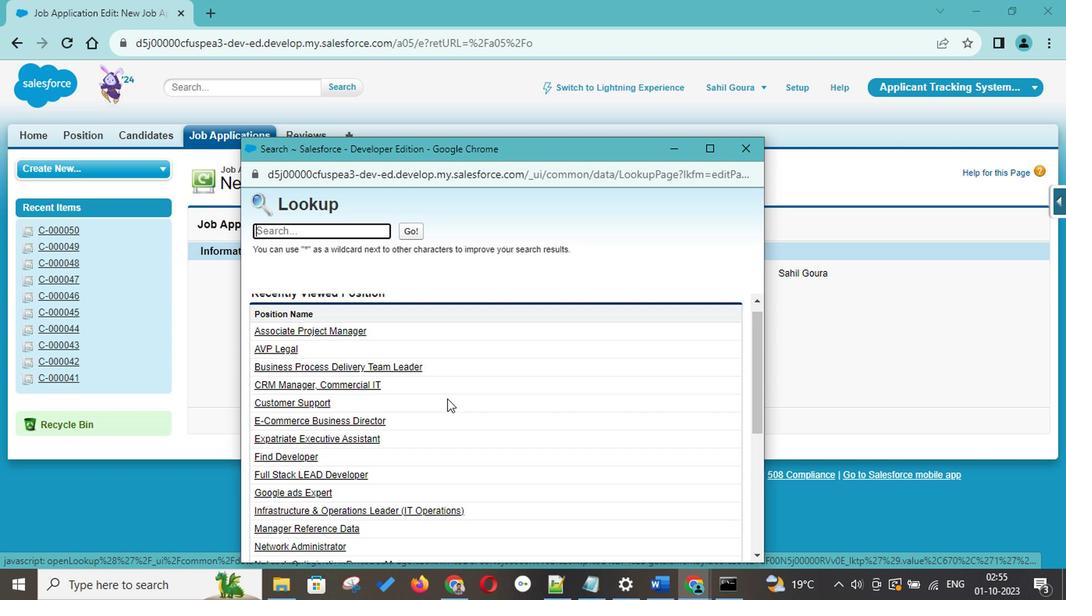 
Action: Mouse scrolled (445, 398) with delta (0, 0)
Screenshot: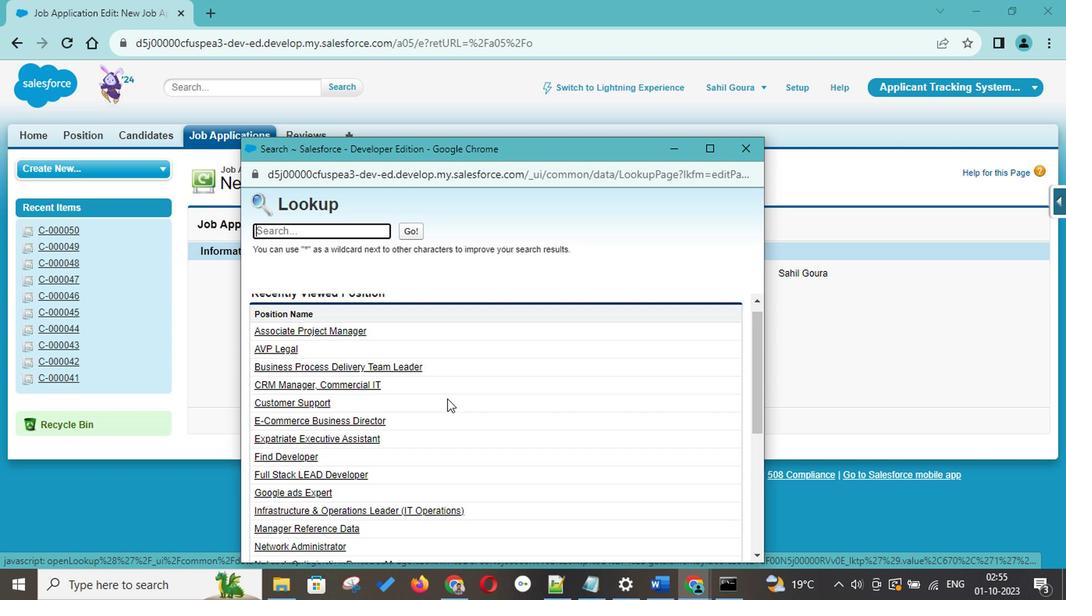 
Action: Mouse scrolled (445, 398) with delta (0, 0)
Screenshot: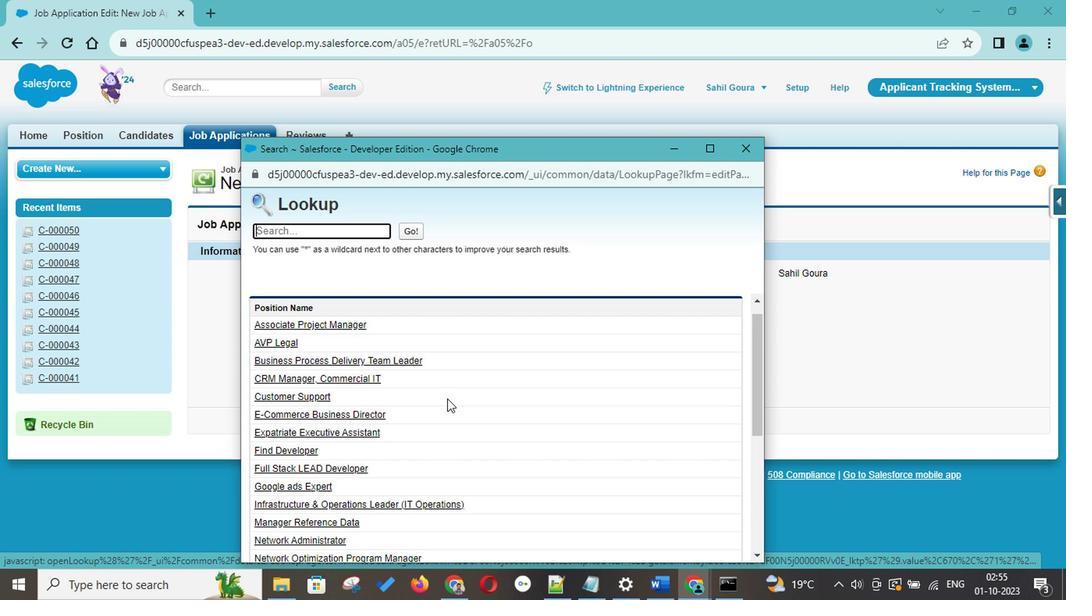 
Action: Mouse scrolled (445, 398) with delta (0, 0)
Screenshot: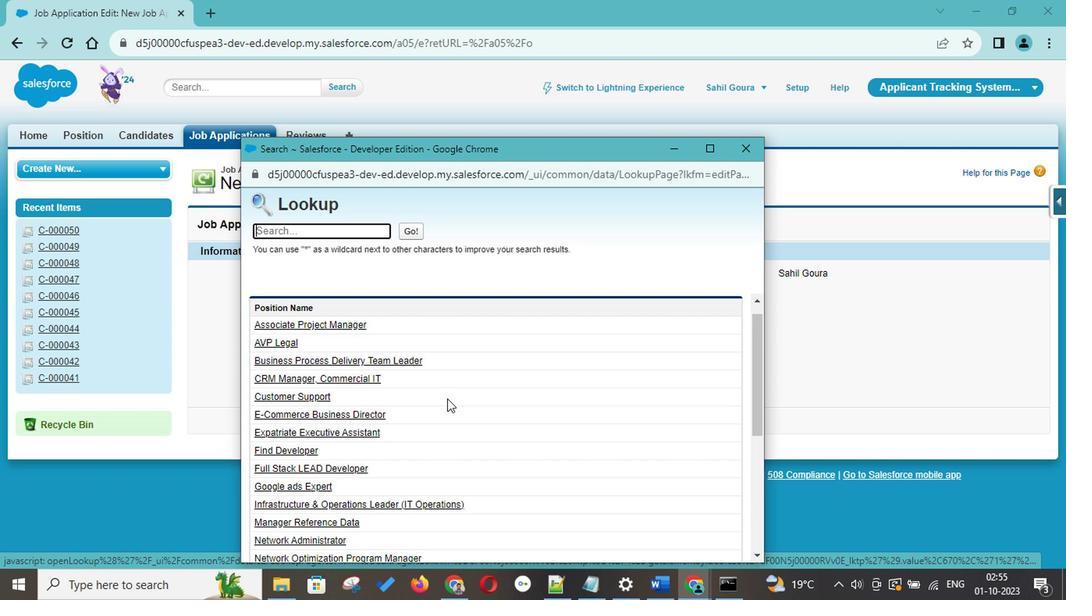 
Action: Mouse scrolled (445, 398) with delta (0, 0)
Screenshot: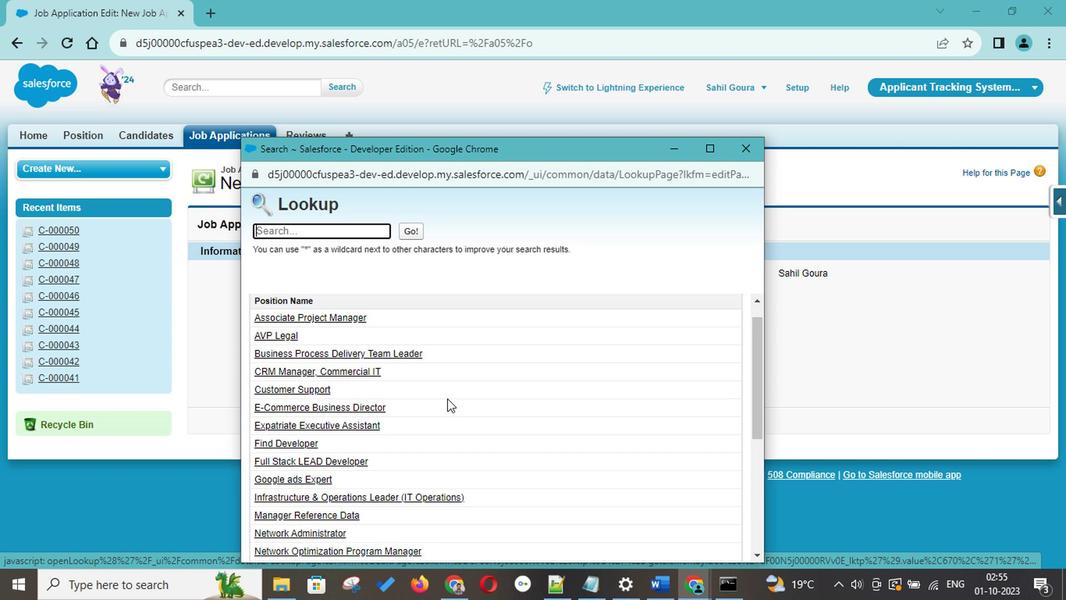 
Action: Mouse scrolled (445, 398) with delta (0, 0)
Screenshot: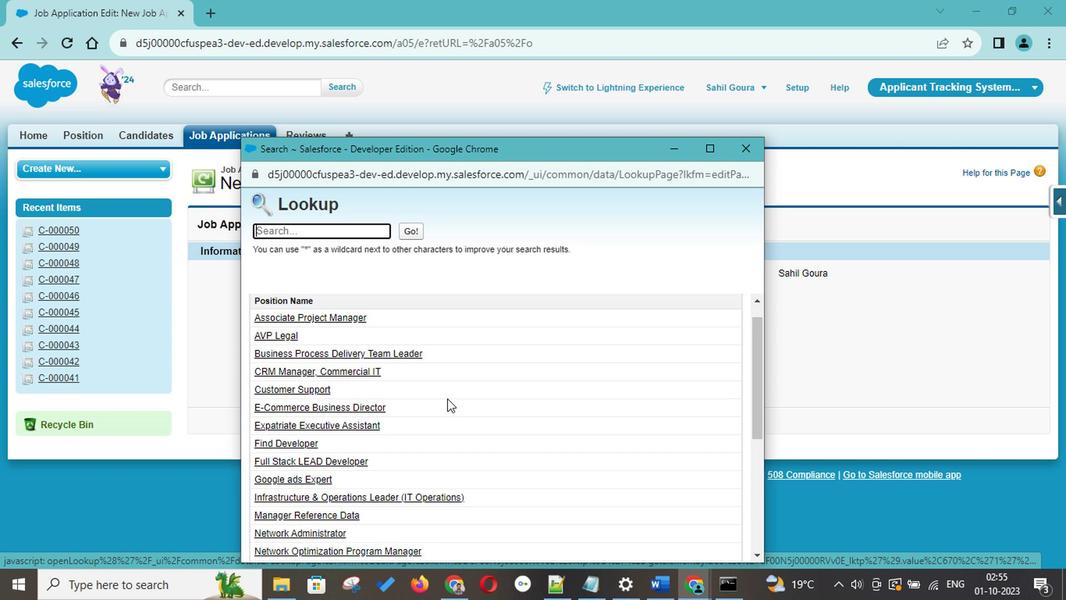
Action: Mouse scrolled (445, 398) with delta (0, 0)
Screenshot: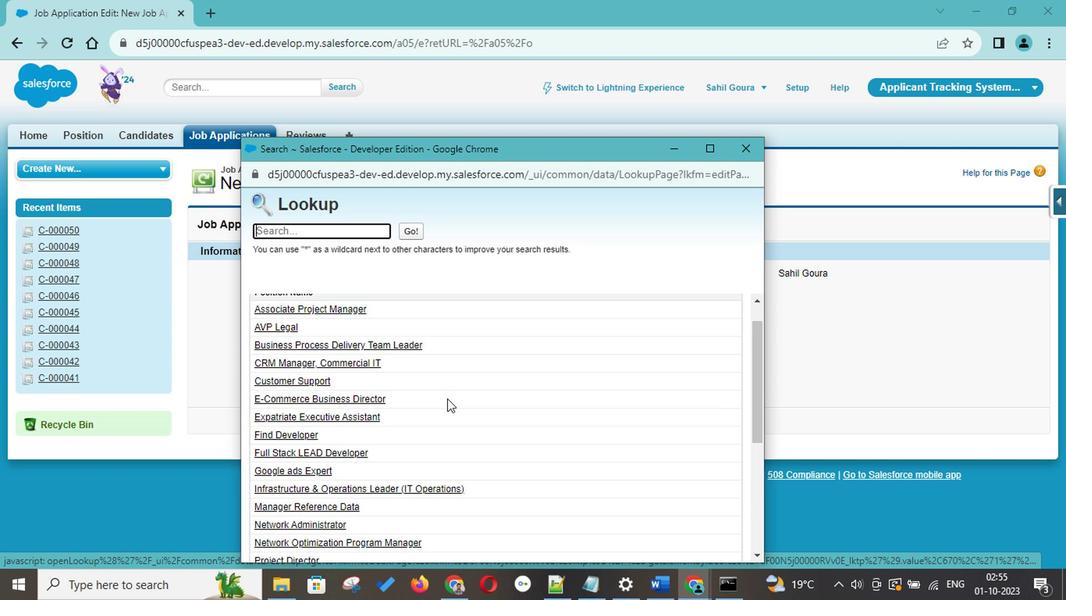 
Action: Mouse scrolled (445, 398) with delta (0, 0)
Screenshot: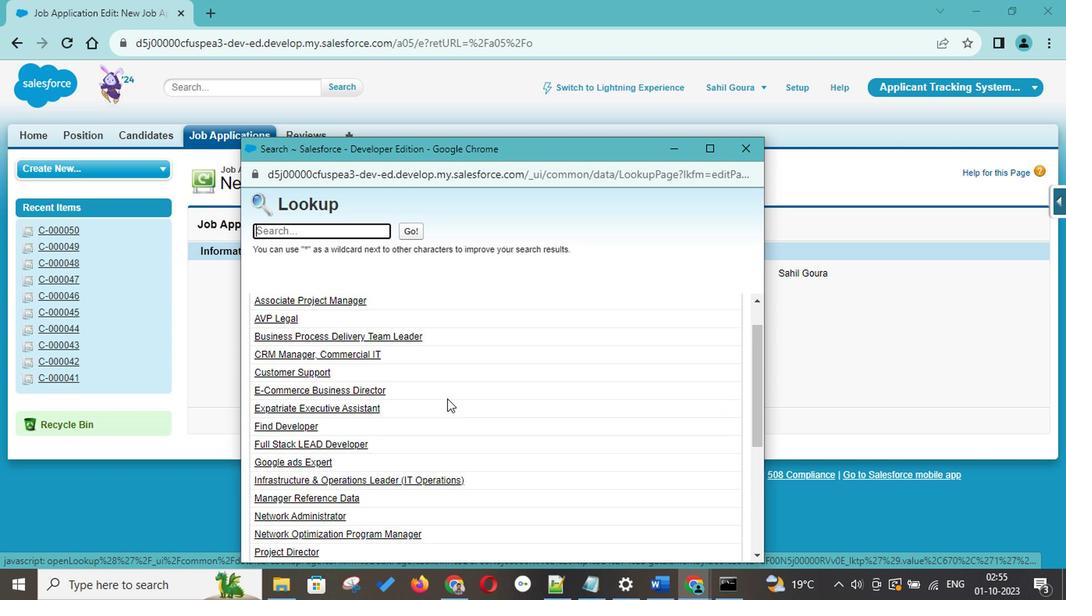 
Action: Mouse scrolled (445, 398) with delta (0, 0)
Screenshot: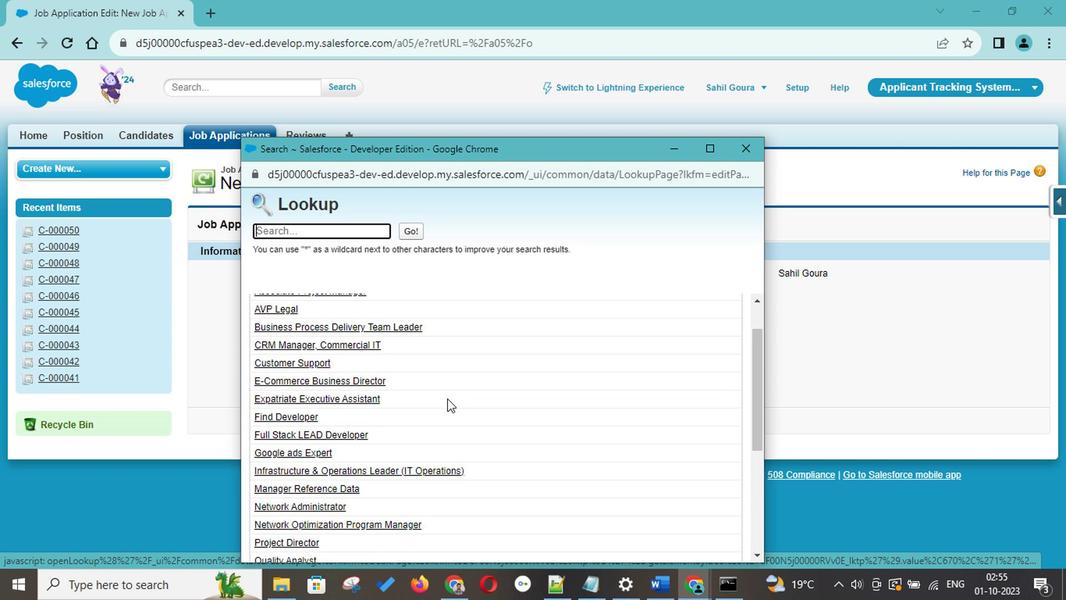 
Action: Mouse scrolled (445, 398) with delta (0, 0)
Screenshot: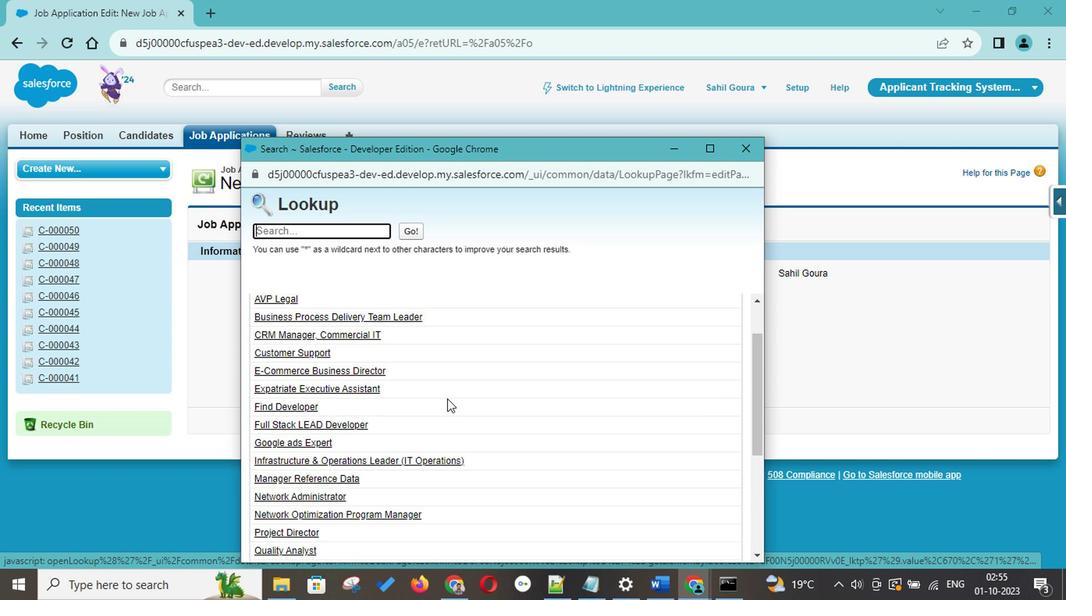 
Action: Mouse moved to (323, 416)
Screenshot: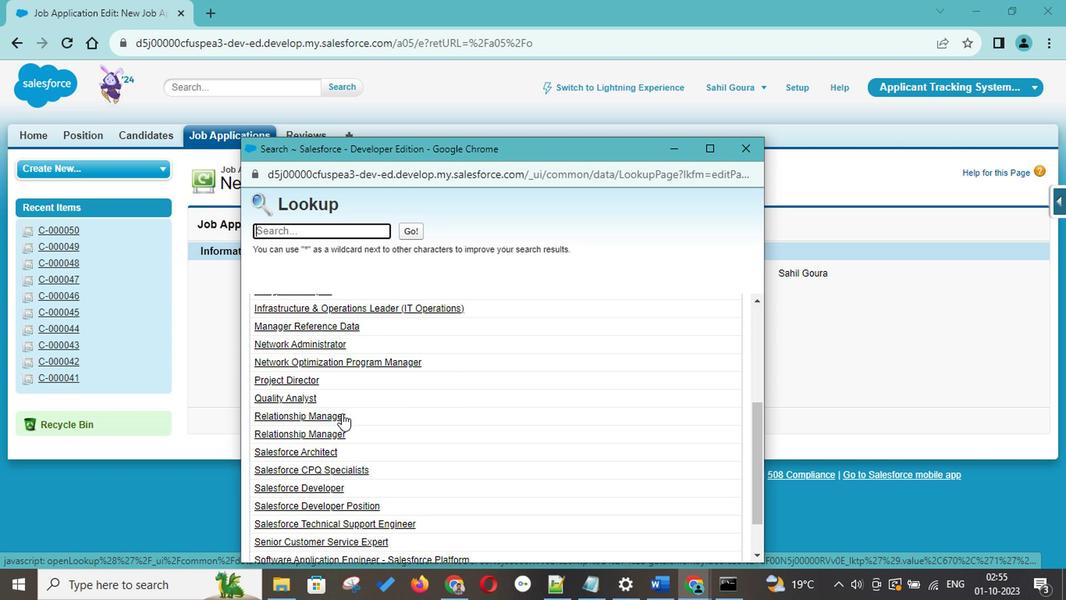 
Action: Mouse pressed left at (323, 416)
Screenshot: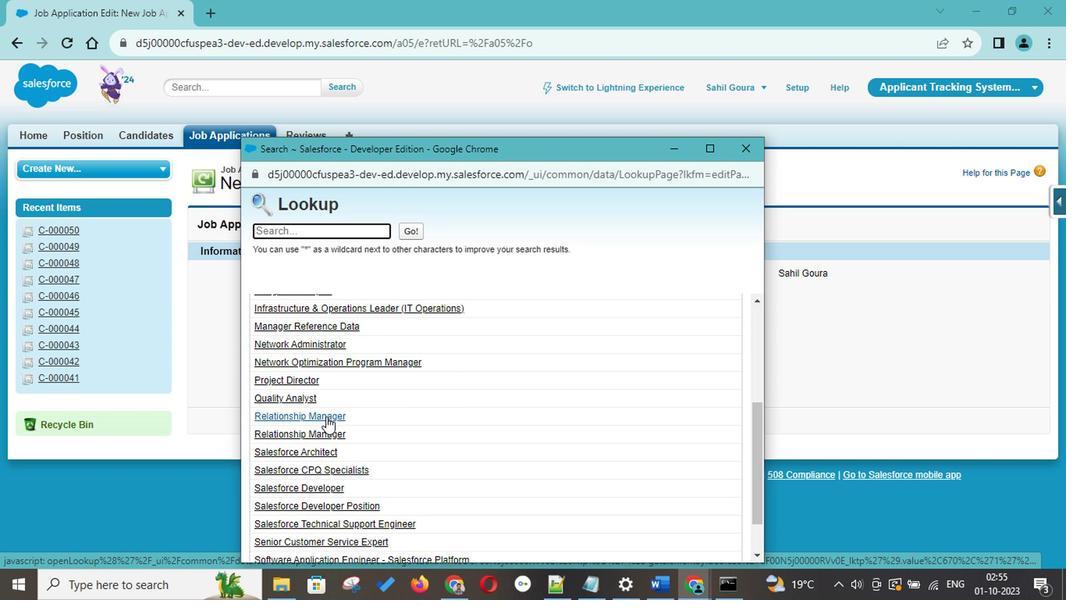 
Action: Mouse moved to (406, 349)
Screenshot: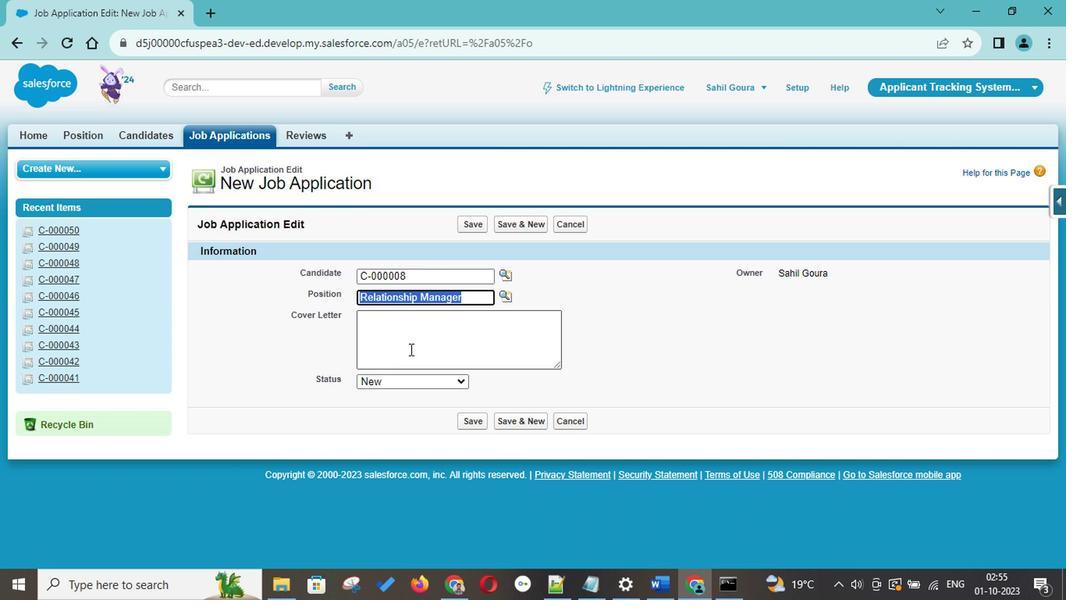 
Action: Mouse pressed left at (406, 349)
Screenshot: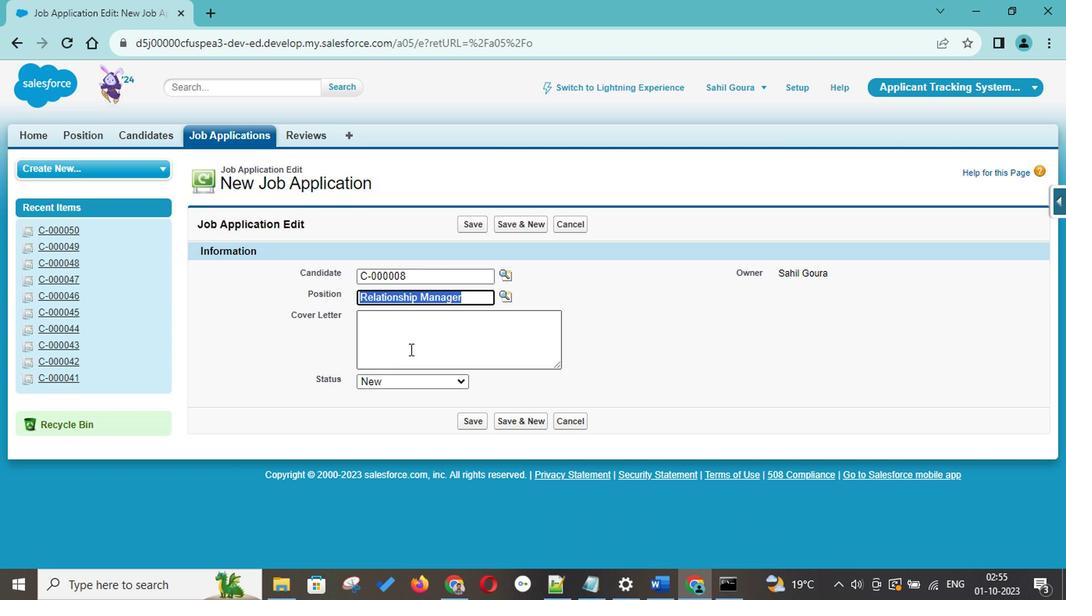 
Action: Key pressed <Key.shift>I<Key.space>am<Key.space>writing<Key.space>to<Key.space>express<Key.space>my<Key.space>strong<Key.space>interest<Key.space>in<Key.space>the<Key.space>relationship<Key.space><Key.shift>Manager<Key.space>position<Key.space>as<Key.space>advertised<Key.space>a<Key.backspace>on<Key.space>the<Key.space><Key.shift>Job<Key.space>posting.<Key.space>--<Key.shift_r>><Key.space><Key.shift><Key.shift><Key.shift><Key.shift><Key.shift><Key.shift><Key.shift><Key.shift><Key.shift><Key.shift><Key.shift>With<Key.space>proven<Key.space>track<Key.space>record<Key.space>of<Key.space>cultivating<Key.space>and<Key.space>maintaining<Key.space>meaningful<Key.space>client<Key.space>relationships,<Key.space><Key.shift>I<Key.space>am<Key.space>confident<Key.space>that<Key.space>my<Key.space>skills<Key.space>nd<Key.space>experience<Key.space>make<Key.space>a<Key.backspace>me<Key.space>a<Key.space>ma<Key.backspace><Key.backspace>valueablee<Key.backspace><Key.space>additionto<Key.space>your<Key.space>team
Screenshot: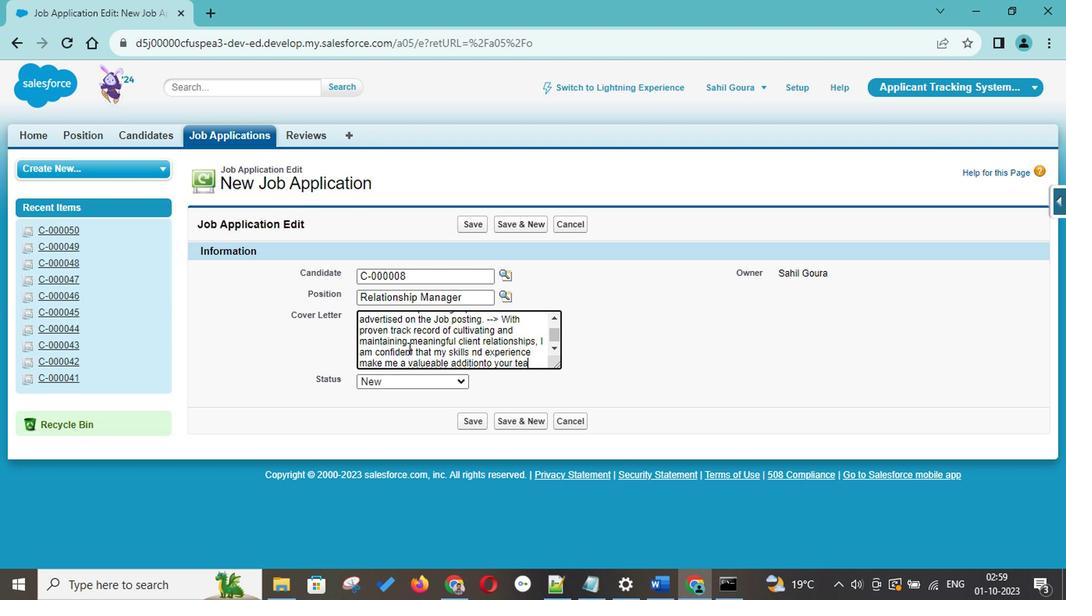 
Action: Mouse moved to (482, 359)
Screenshot: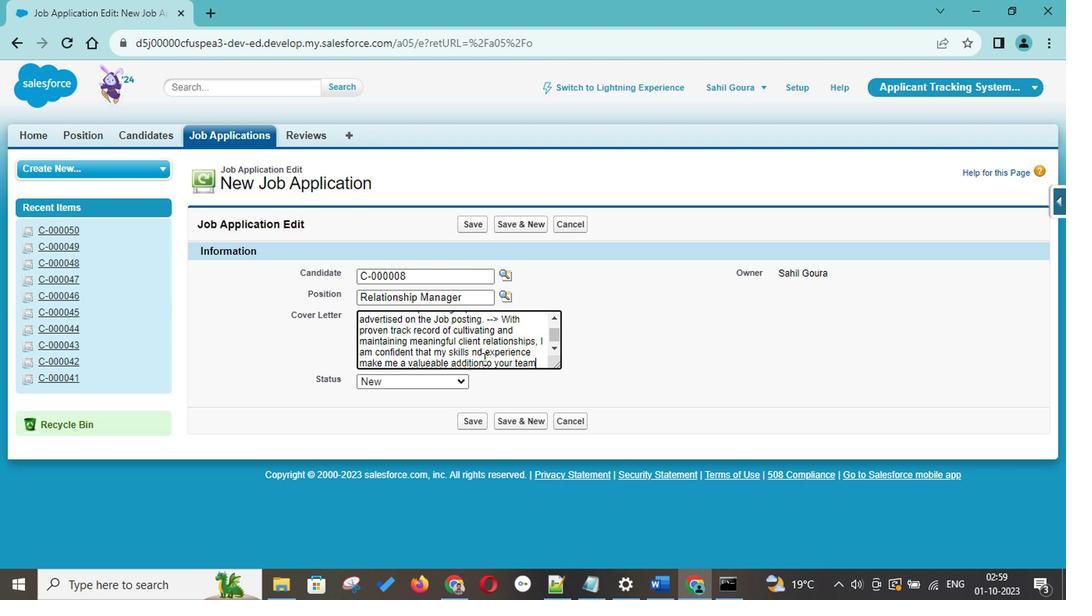 
Action: Mouse pressed left at (482, 359)
Screenshot: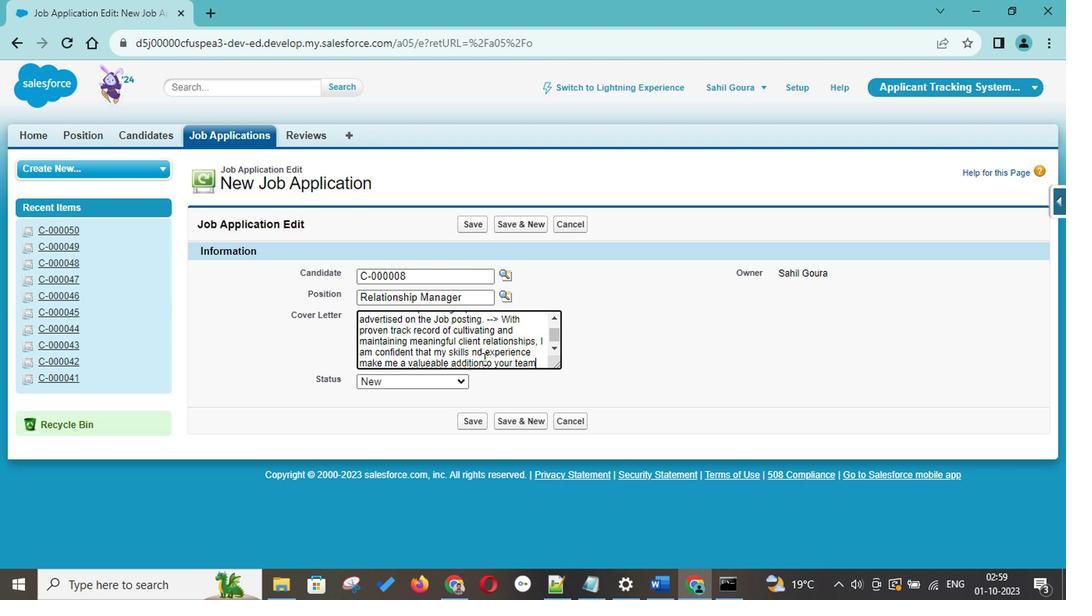 
Action: Key pressed <Key.space>
Screenshot: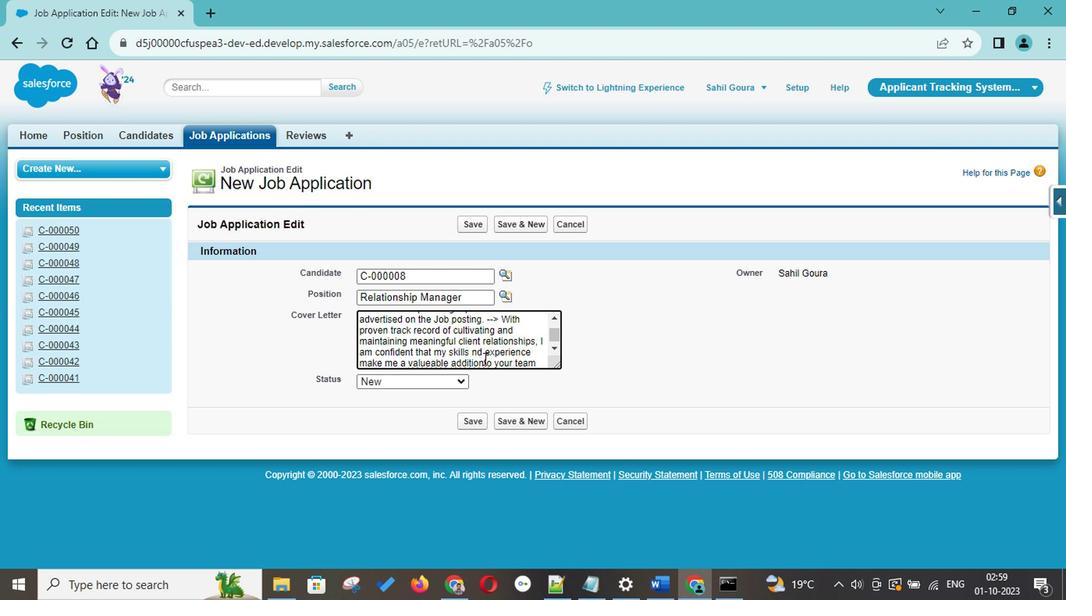 
Action: Mouse moved to (534, 365)
Screenshot: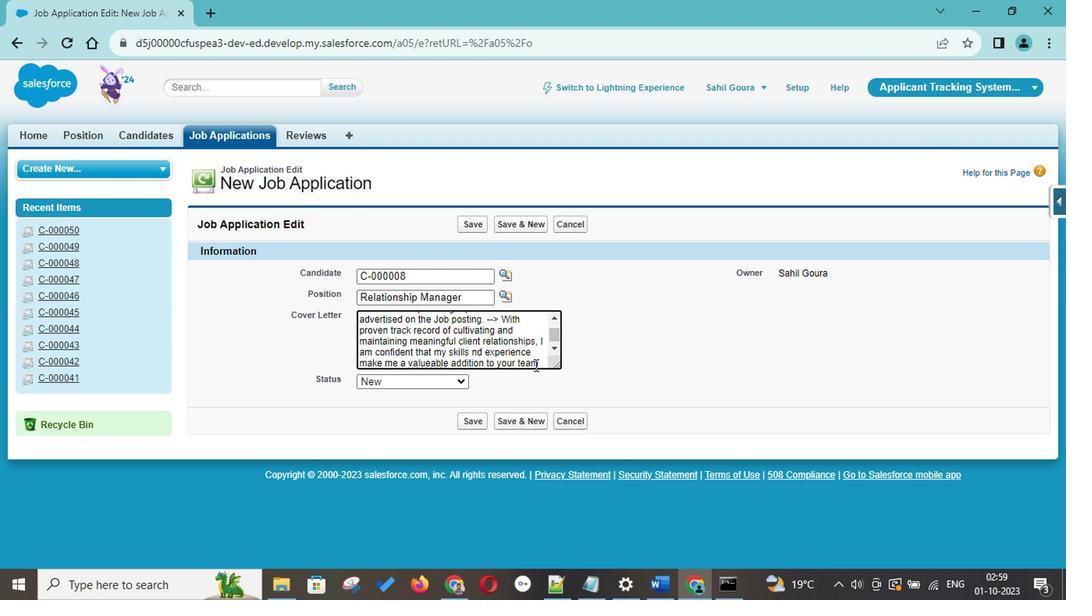 
Action: Mouse pressed left at (534, 365)
Screenshot: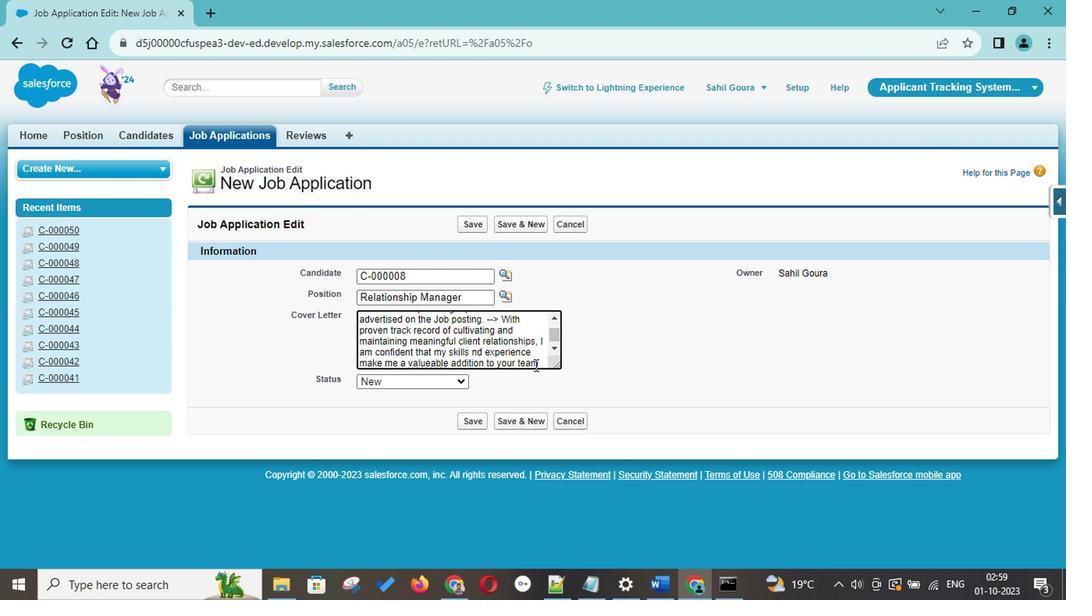 
Action: Mouse moved to (545, 363)
Screenshot: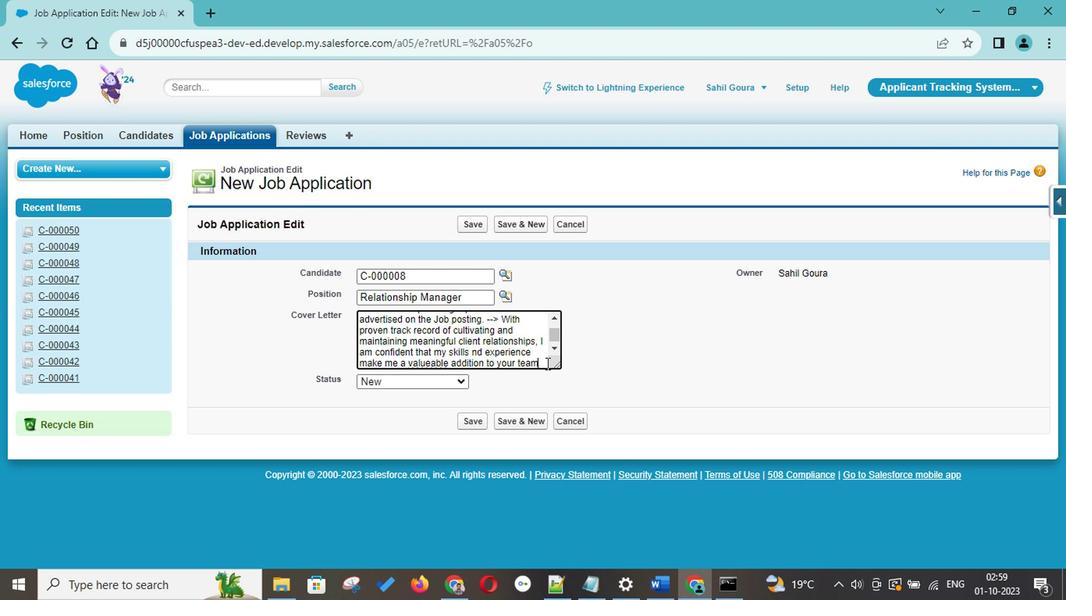
Action: Key pressed .<Key.space>--<Key.shift_r>>
Screenshot: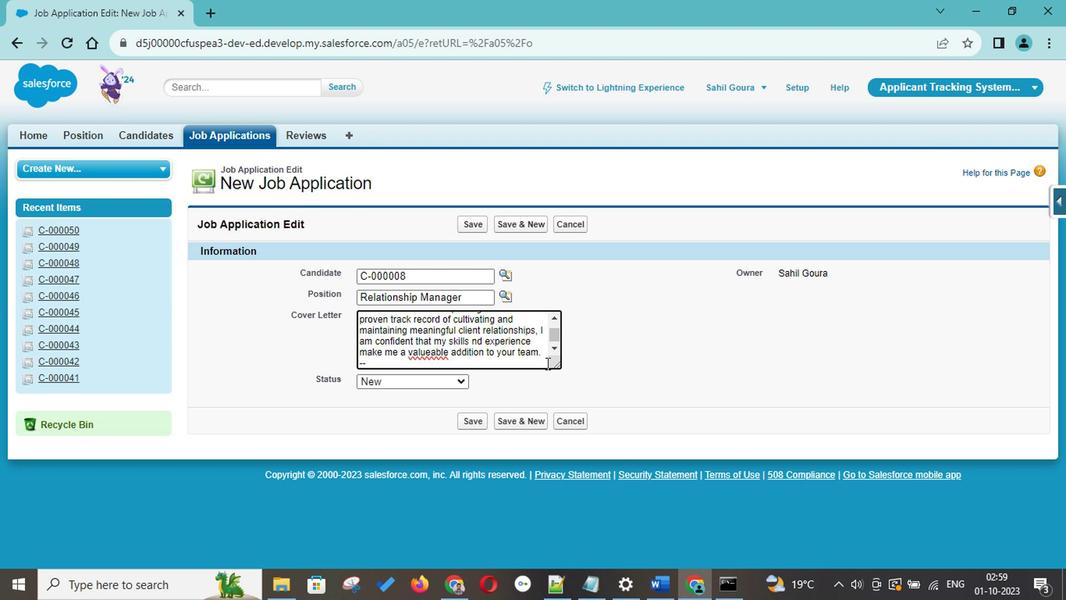 
Action: Mouse moved to (428, 347)
Screenshot: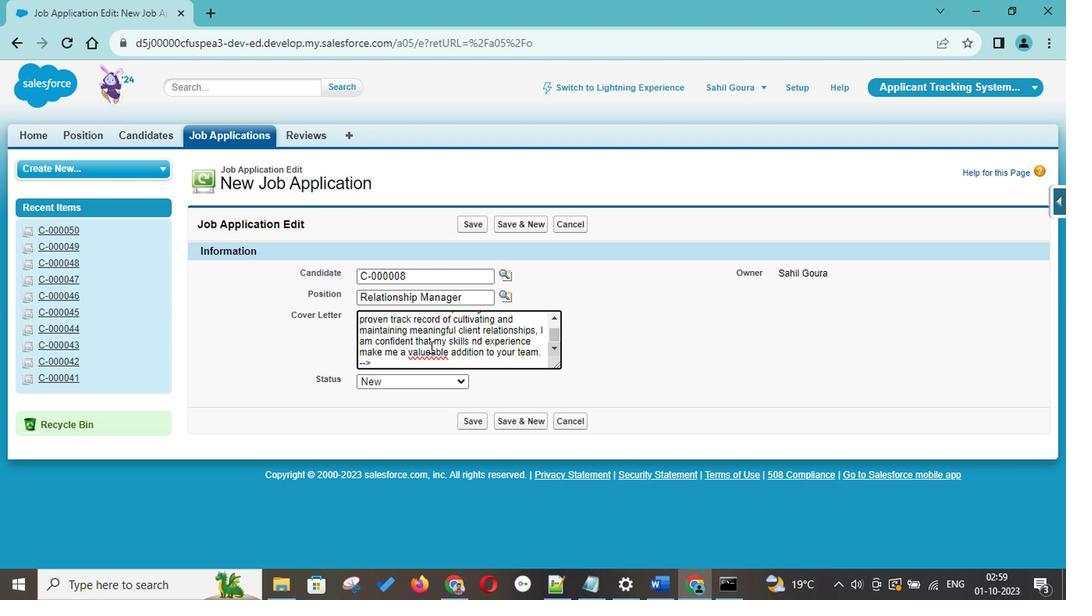 
Action: Mouse pressed left at (428, 347)
Screenshot: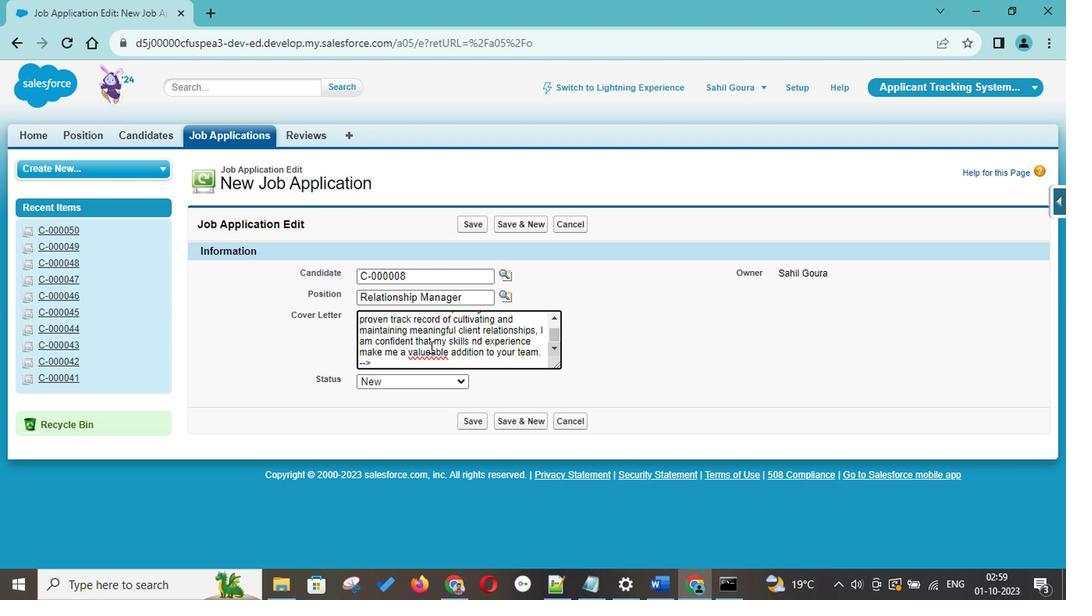 
Action: Key pressed <Key.backspace>
Screenshot: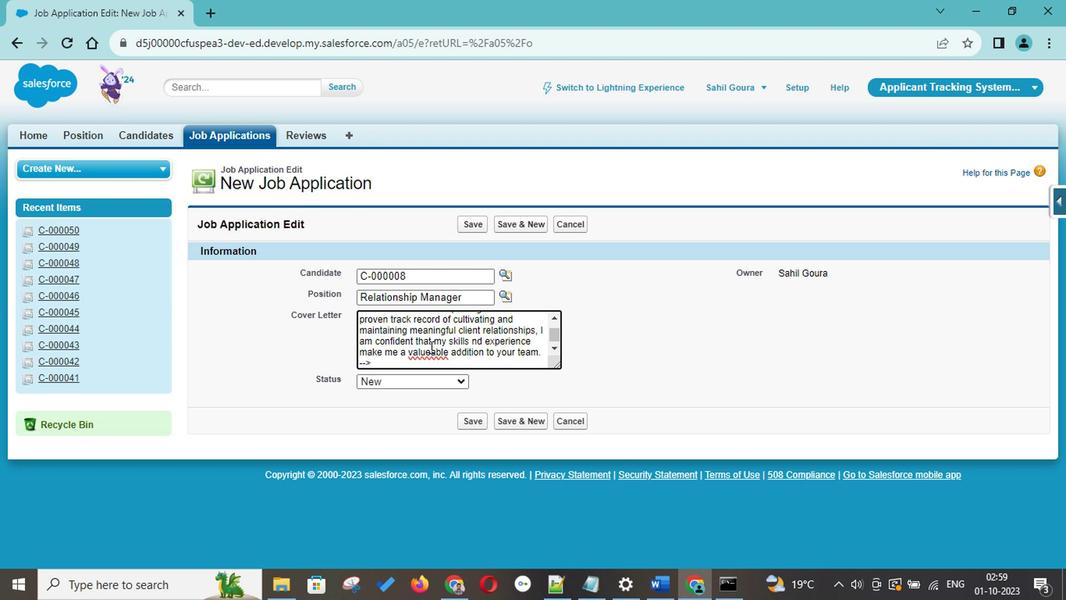 
Action: Mouse moved to (435, 363)
Screenshot: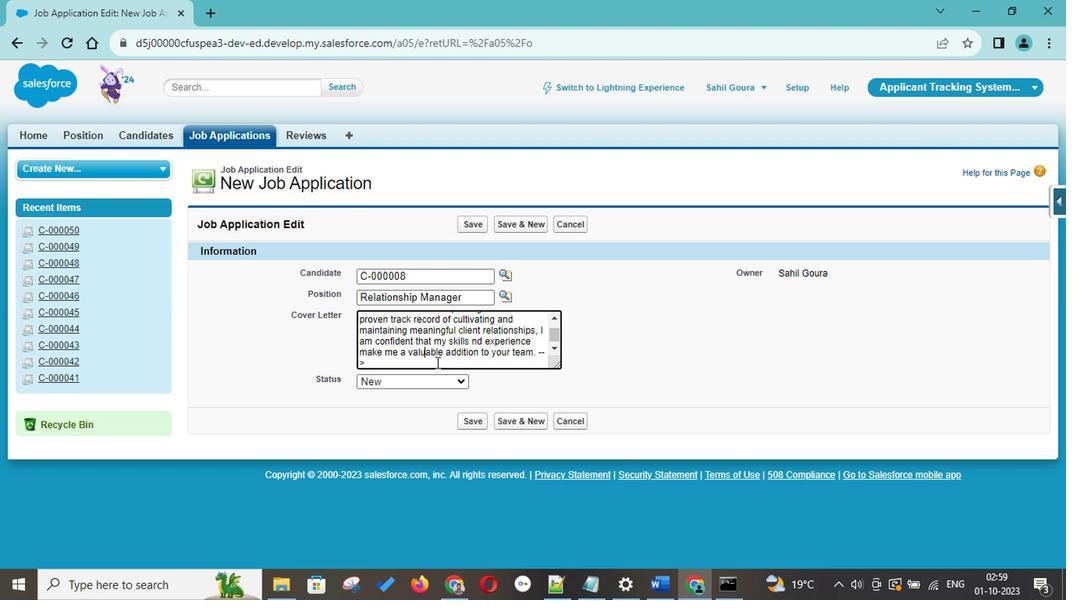 
Action: Mouse pressed left at (435, 363)
Screenshot: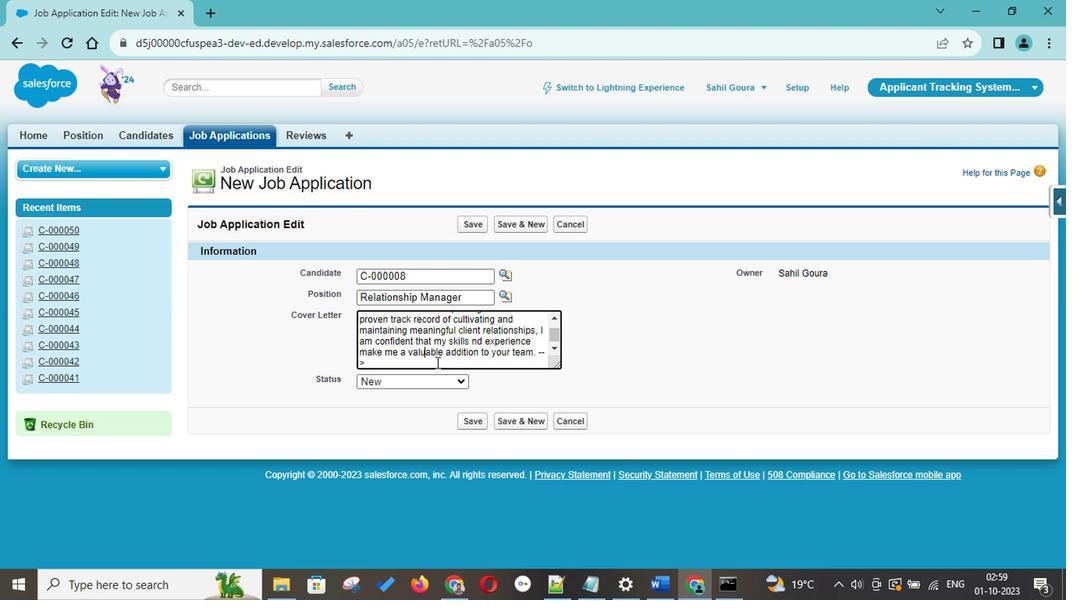 
Action: Key pressed <Key.shift>As<Key.backspace><Key.backspace><Key.space><Key.shift>As<Key.left><Key.left><Key.space><Key.right><Key.right><Key.space>a<Key.space>relationship<Key.space>manager<Key.space>wi<Key.backspace><Key.backspace><Key.backspace>,<Key.space><Key.shift>I<Key.space>successfully<Key.space>manage<Key.space>a<Key.space>divered<Key.backspace>se<Key.backspace><Key.backspace><Key.backspace>sep<Key.backspace><Key.space>portfolio<Key.space>of<Key.space>clients,<Key.space>ensuring<Key.space>their<Key.space>financial<Key.space>needs<Key.space>were<Key.space>met<Key.space>while<Key.space>achieving<Key.space>significant<Key.space>revenue<Key.space>growth.<Key.space>--<Key.shift_r>><Key.space><Key.shift>My<Key.space>ability<Key.space>to<Key.space>build<Key.space>trust<Key.space>and<Key.space>rapport<Key.space>with<Key.space>clients<Key.space>allowed<Key.space>me<Key.space>to<Key.space>understand<Key.space>their<Key.space>indivia<Key.backspace>uals<Key.space>
Screenshot: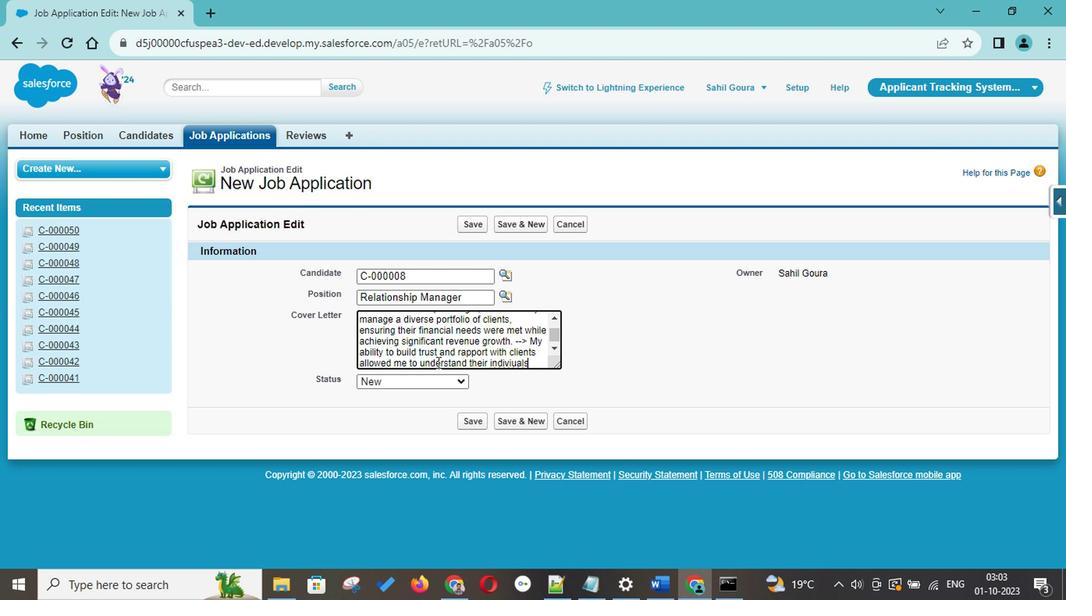 
Action: Mouse moved to (512, 362)
Screenshot: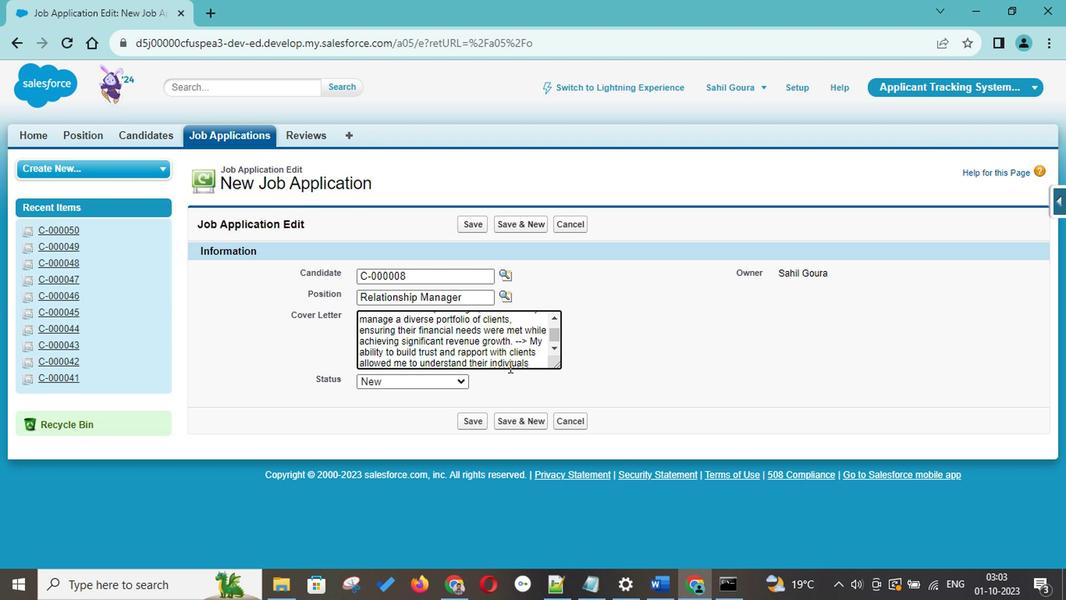 
Action: Mouse pressed right at (512, 362)
Screenshot: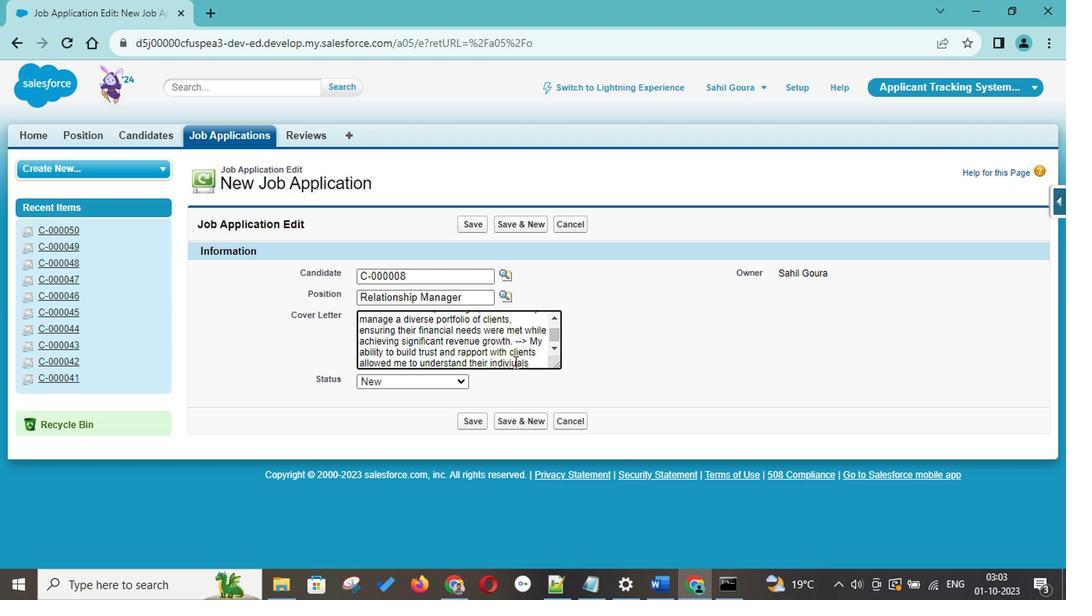 
Action: Mouse moved to (578, 151)
Screenshot: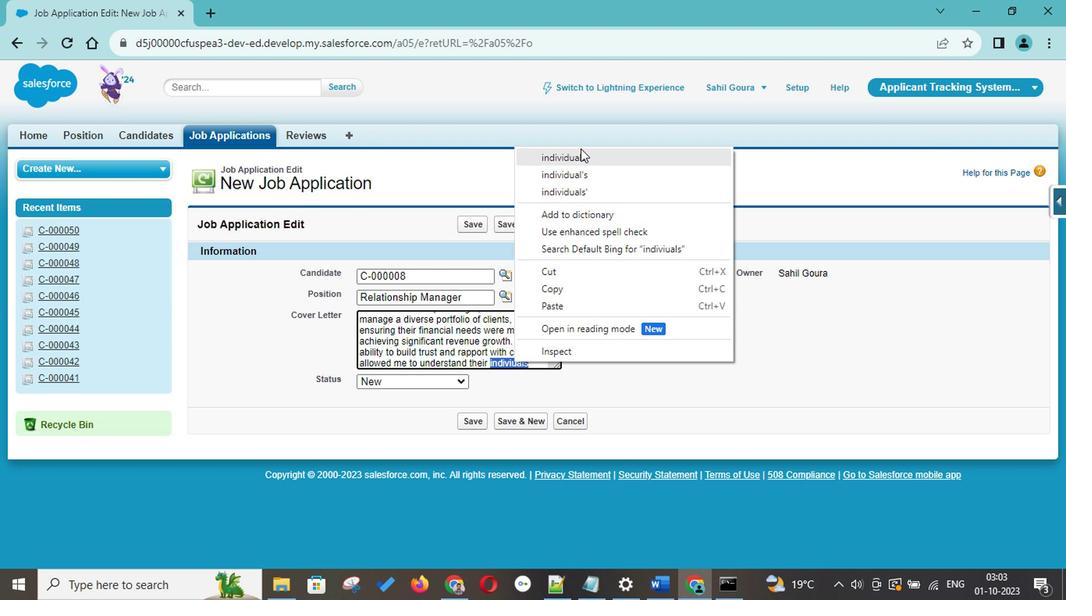 
Action: Mouse pressed left at (578, 151)
Screenshot: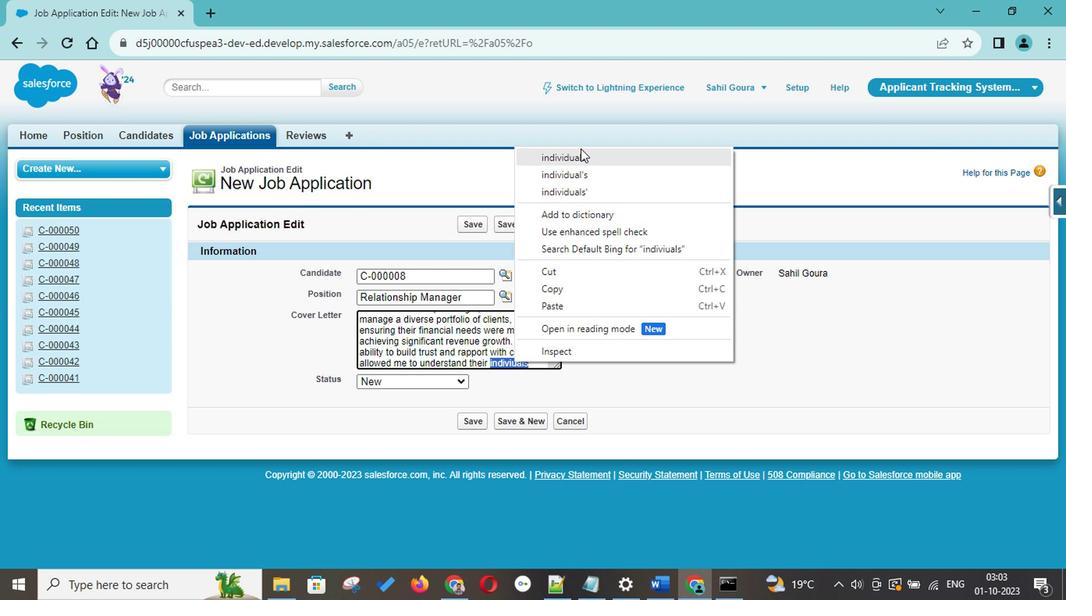 
Action: Mouse moved to (528, 360)
Screenshot: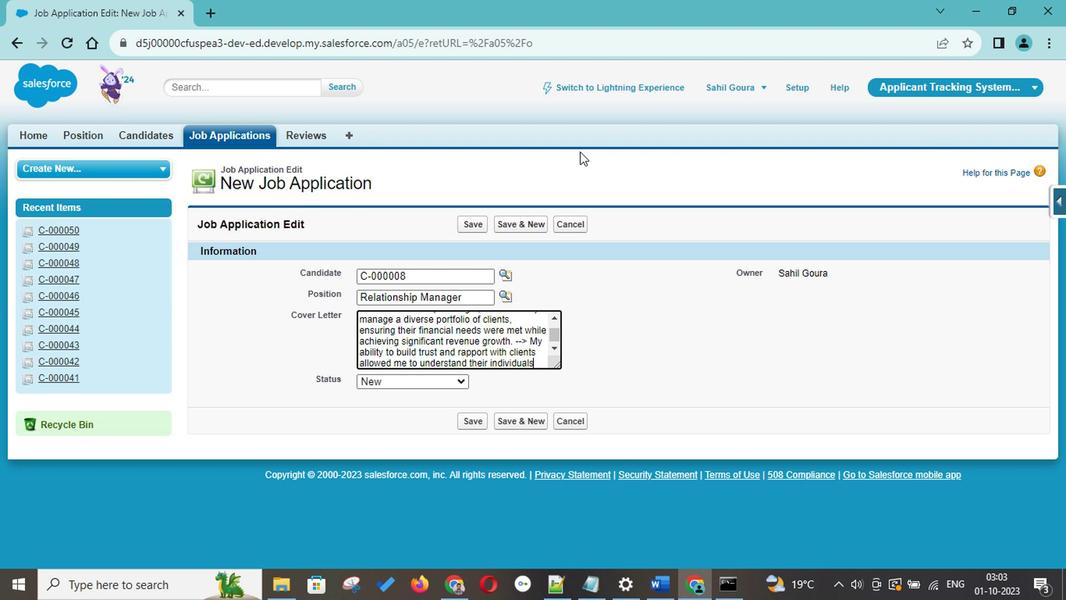 
Action: Key pressed <Key.space>goals<Key.space>and<Key.space>tailorfinancial
Screenshot: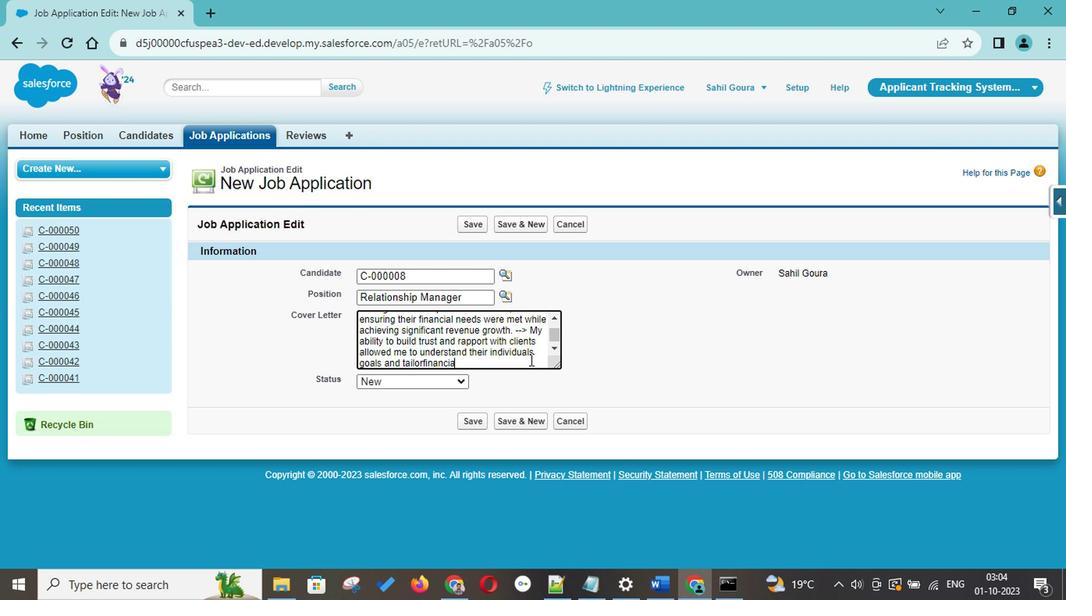 
Action: Mouse moved to (422, 360)
Screenshot: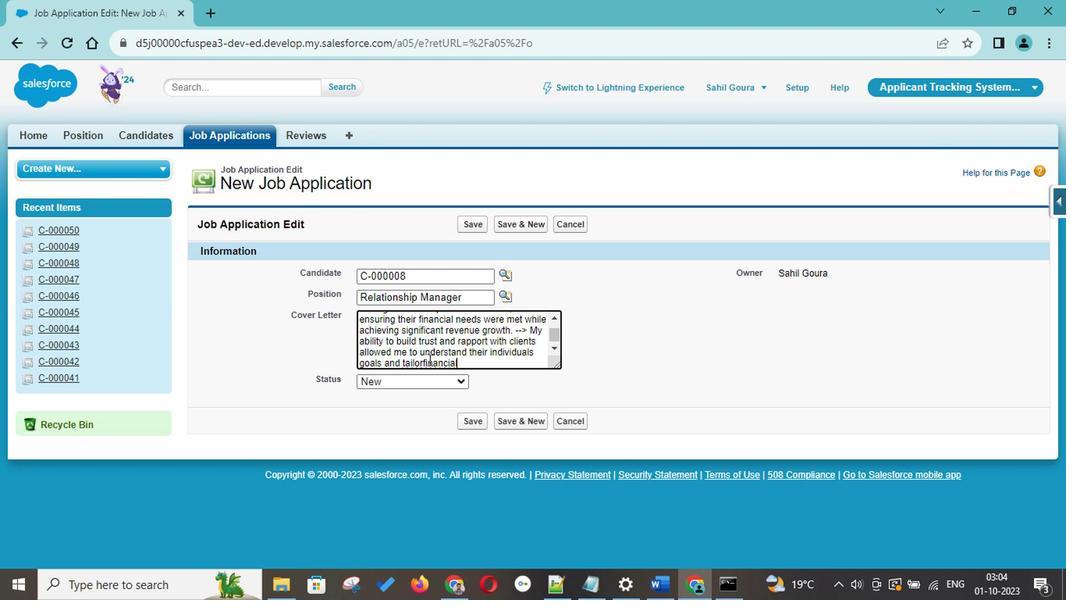 
Action: Mouse pressed left at (422, 360)
Screenshot: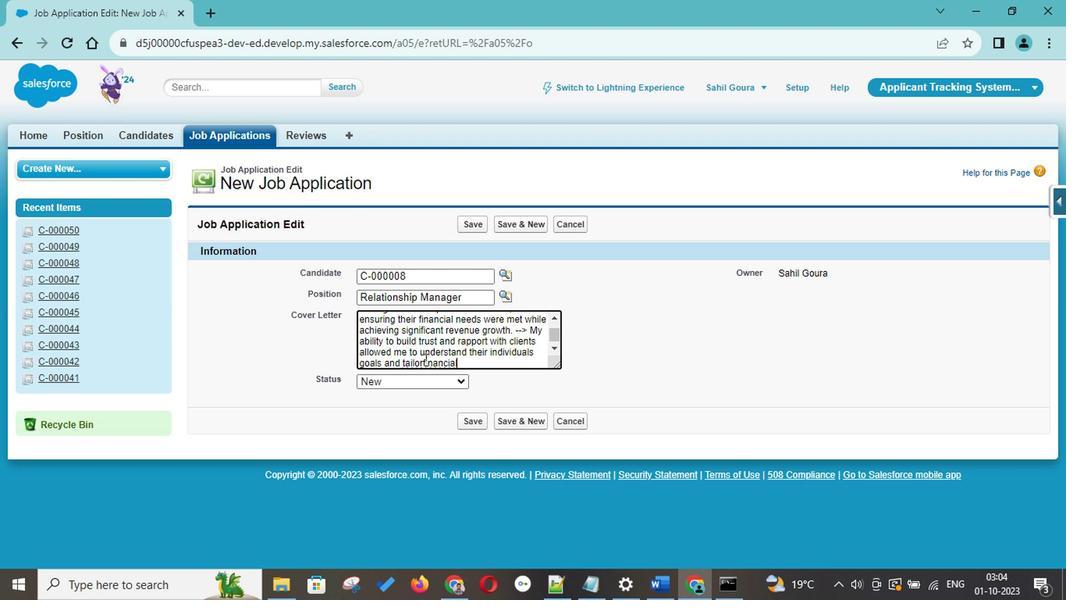 
Action: Key pressed <Key.space><Key.backspace><Key.space><Key.backspace>
Screenshot: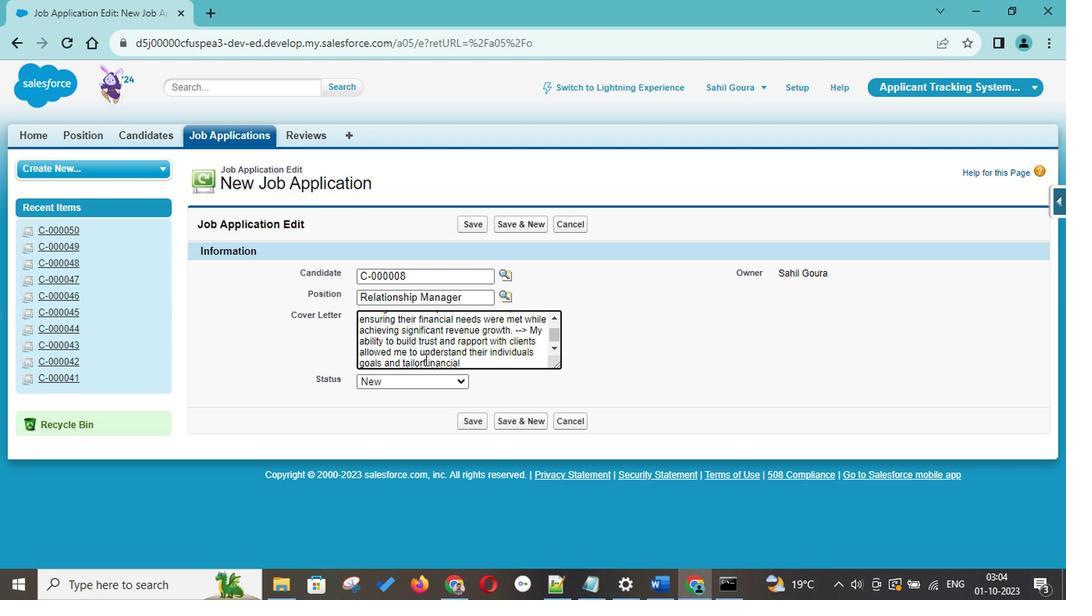 
Action: Mouse moved to (466, 370)
Screenshot: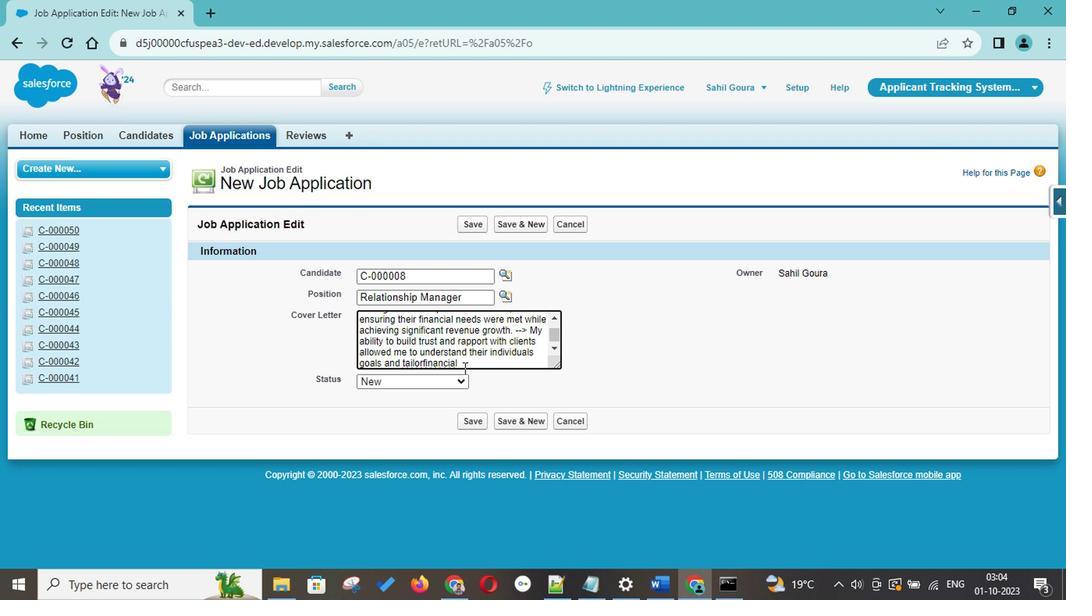 
Action: Key pressed <Key.left><Key.space><Key.right><Key.right><Key.right><Key.right><Key.right><Key.right><Key.right><Key.right><Key.right><Key.right><Key.right><Key.right>plans,<Key.space>providing<Key.space>investment<Key.space>guidance,<Key.space>an<Key.space>delivering<Key.space>exceptional<Key.space>customer<Key.space>service.<Key.space>--<Key.shift_r>><Key.space><Key.shift>I<Key.space>am<Key.space>highly<Key.space>committd<Key.backspace>ed<Key.space>to<Key.space>maintaining<Key.space>a<Key.space>client-centric<Key.space>approach<Key.space>and<Key.space>delivering<Key.space>exceptional<Key.space>service.<Key.space>--<Key.shift_r>><Key.shift><Key.shift><Key.shift>I<Key.space><Key.backspace><Key.backspace><Key.space><Key.shift>i<Key.backspace><Key.shift>I<Key.space>am<Key.space>also<Key.space>well-versed<Key.space>in<Key.space>financial<Key.space>products<Key.space>and<Key.space>industry<Key.space>regulations.<Key.space>--<Key.shift_r>><Key.space><Key.shift>My<Key.space>strong<Key.space>analytical<Key.space>and<Key.space>problem-solving<Key.space>abilities<Key.space>enable<Key.space>to<Key.space>identify<Key.space>opportubites
Screenshot: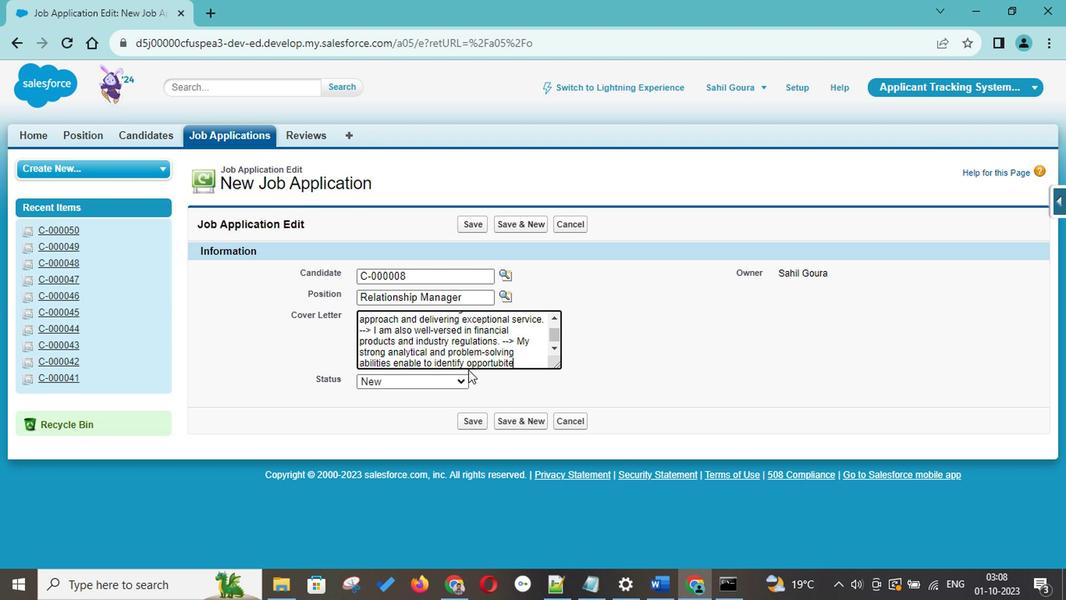 
Action: Mouse moved to (491, 362)
Screenshot: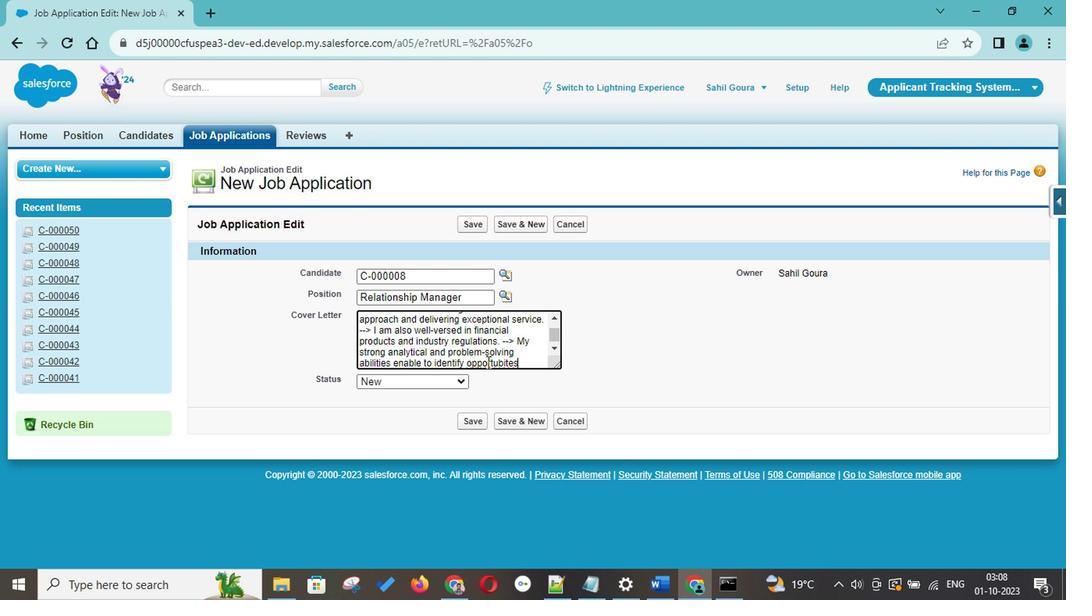 
Action: Mouse pressed left at (491, 362)
Screenshot: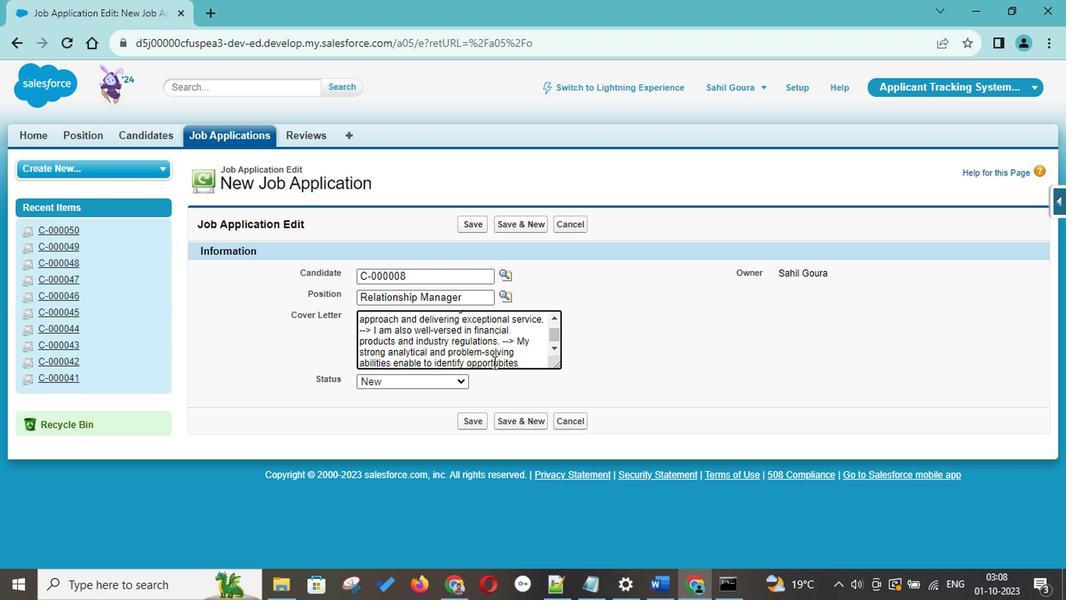 
Action: Mouse pressed right at (491, 362)
Screenshot: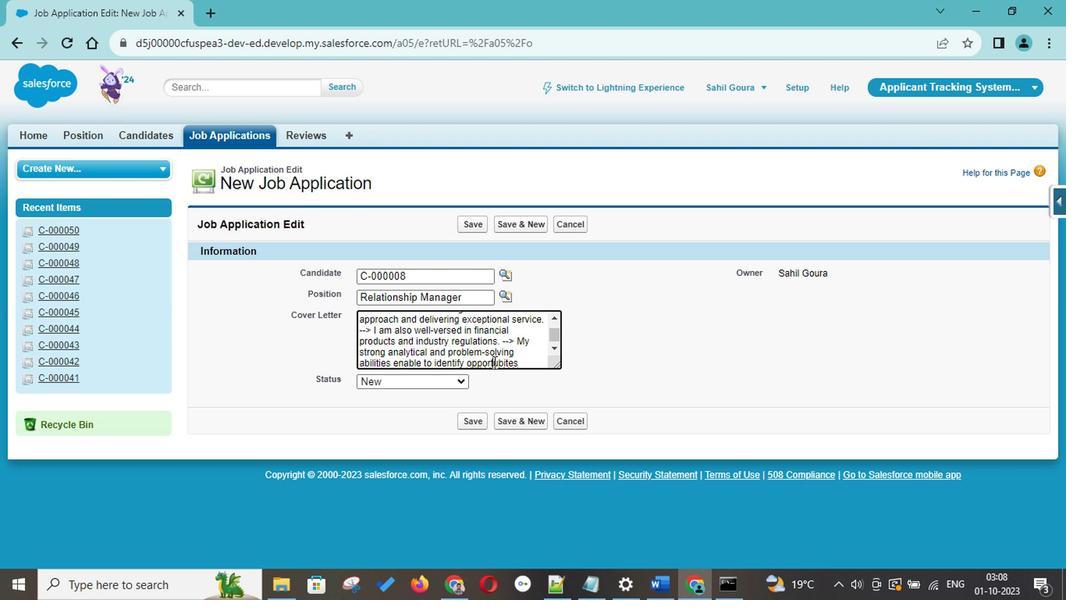 
Action: Mouse moved to (580, 165)
Screenshot: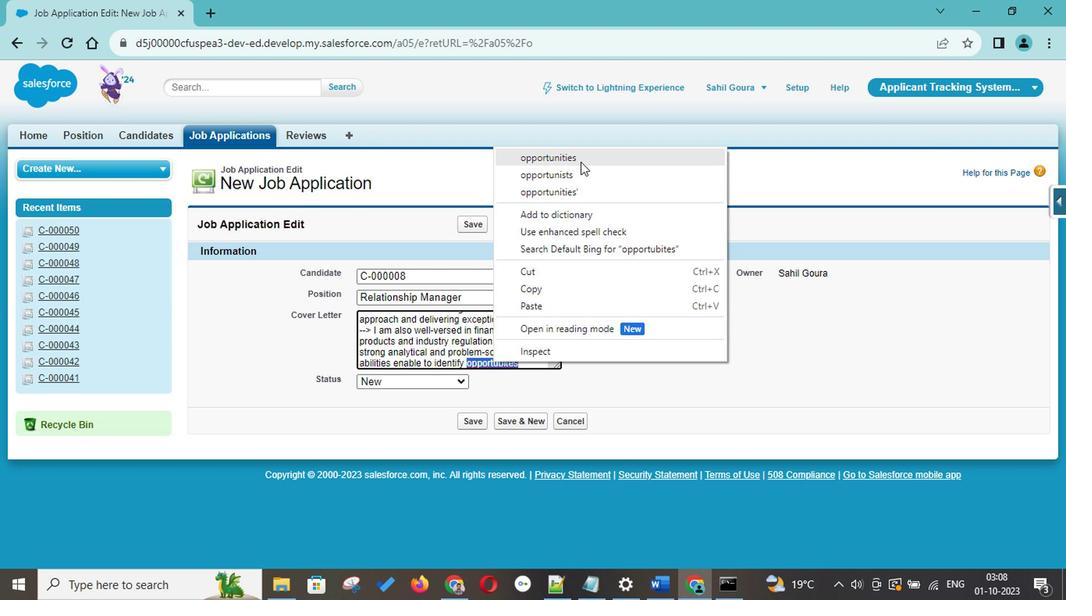 
Action: Mouse pressed left at (580, 165)
Screenshot: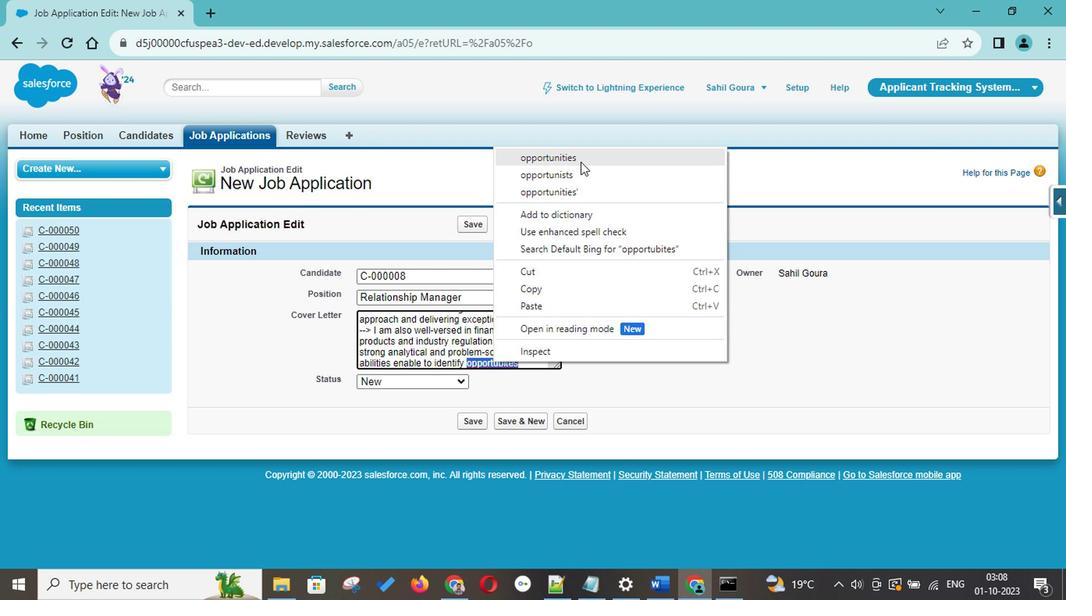 
Action: Mouse moved to (519, 369)
Screenshot: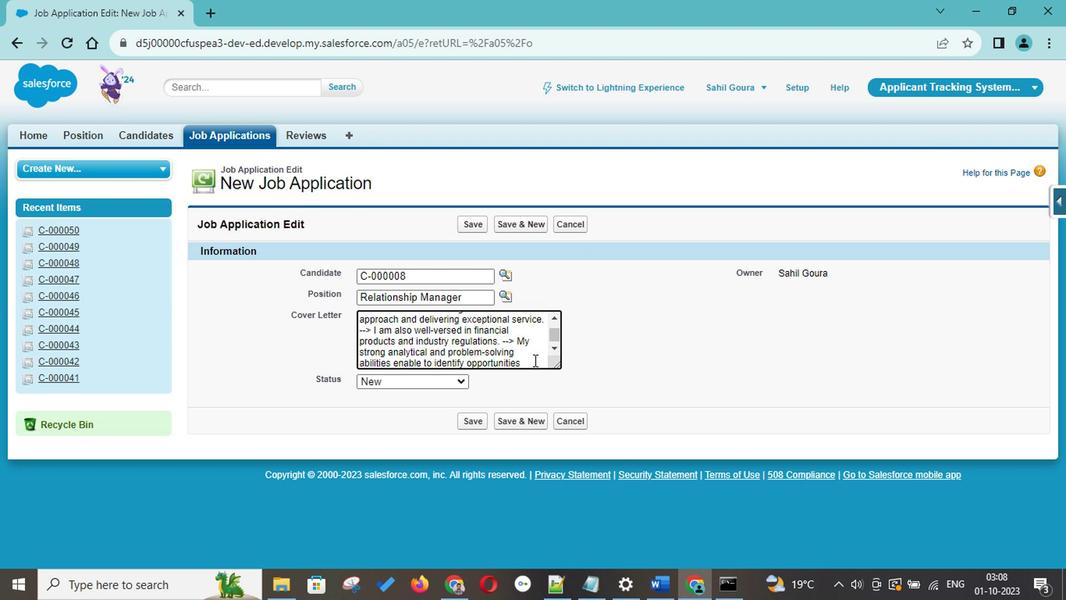 
Action: Key pressed <Key.space>and<Key.space>address<Key.space>challenges<Key.space>effectivelet<Key.backspace>ly
Screenshot: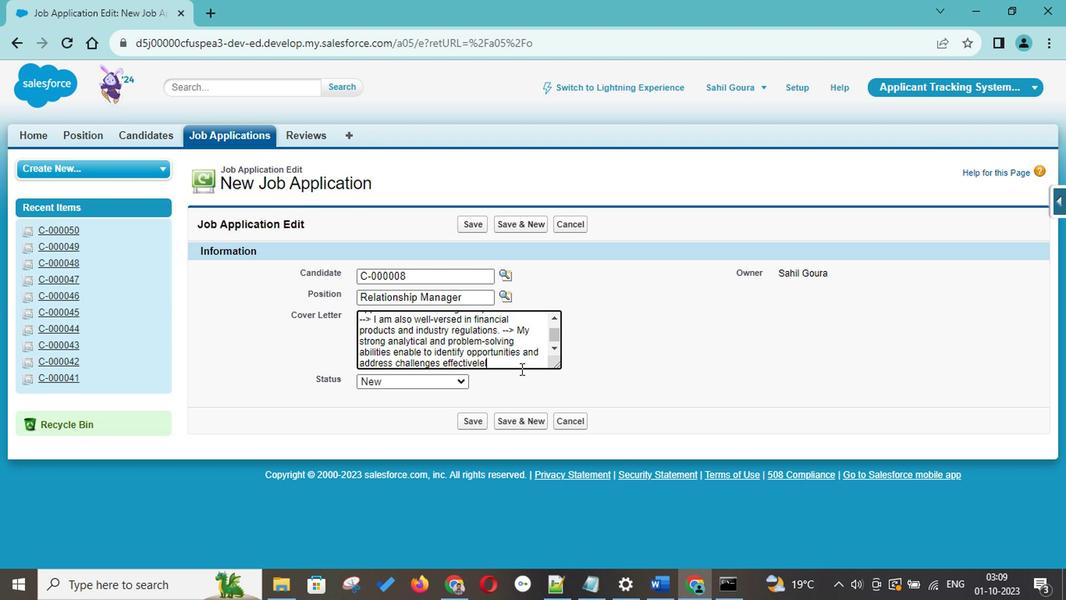 
Action: Mouse moved to (459, 366)
Screenshot: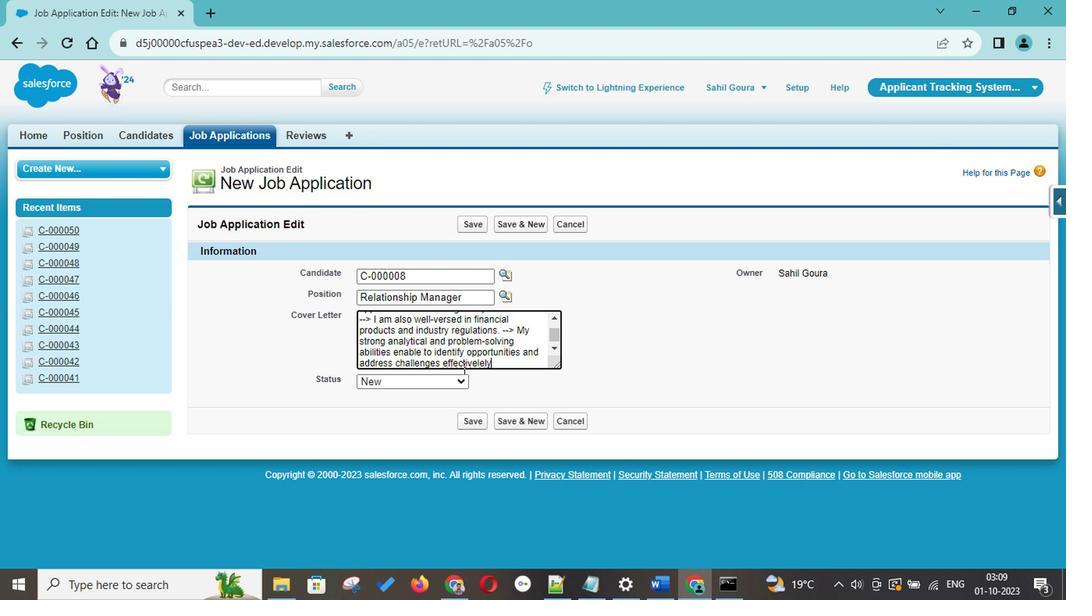 
Action: Mouse pressed right at (459, 366)
Screenshot: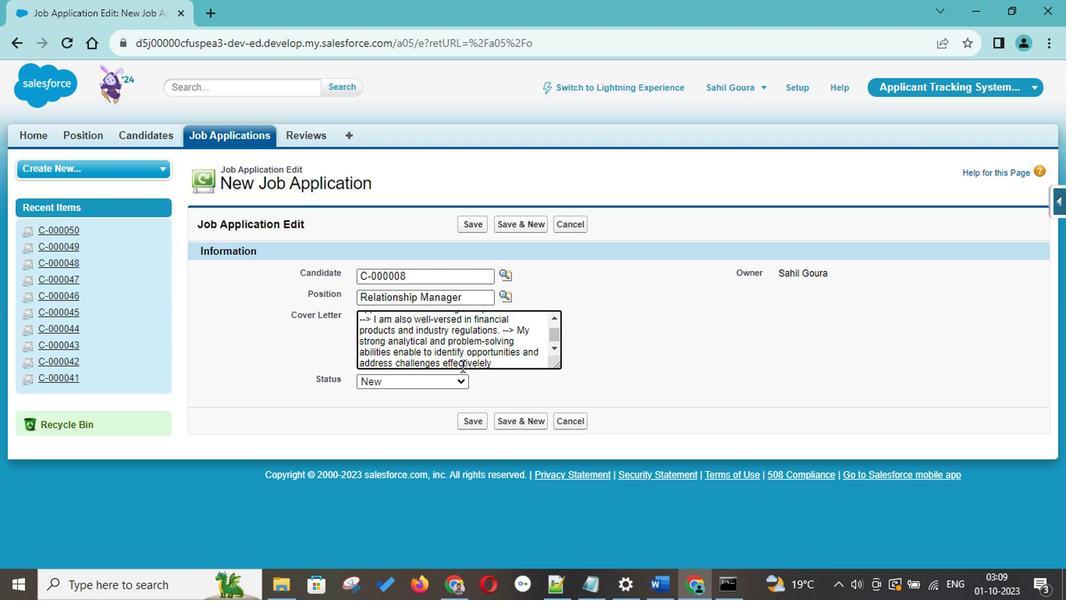 
Action: Mouse moved to (491, 181)
Screenshot: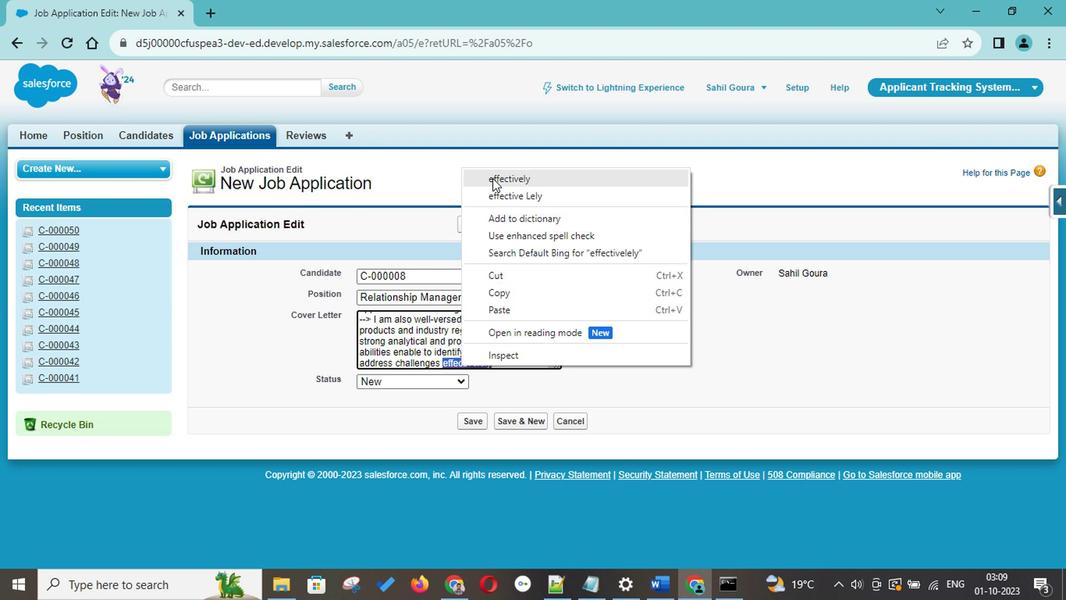 
Action: Mouse pressed left at (491, 181)
Screenshot: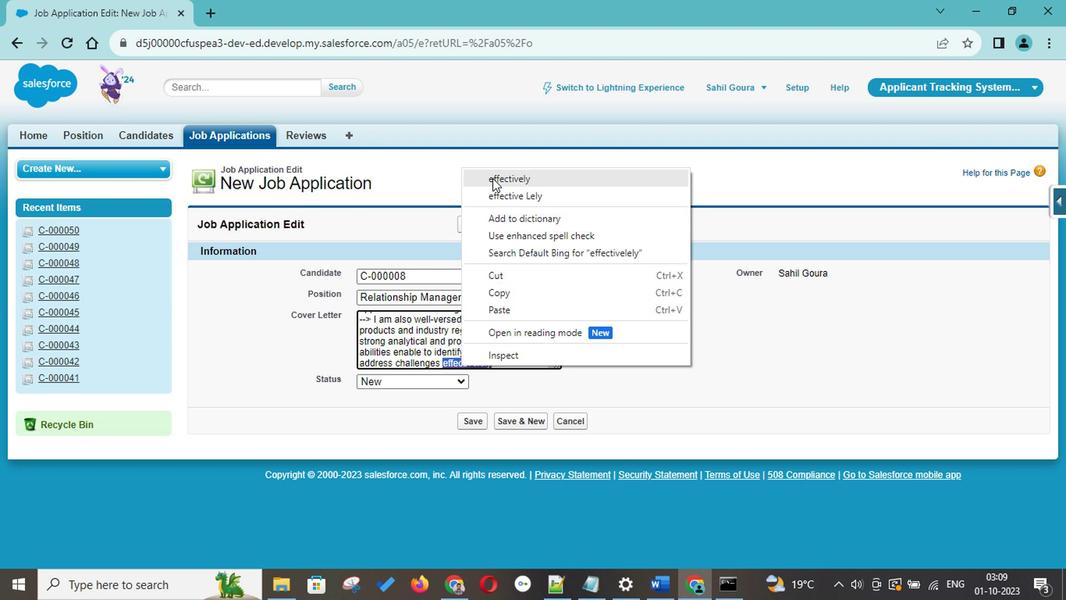 
Action: Mouse moved to (516, 366)
Screenshot: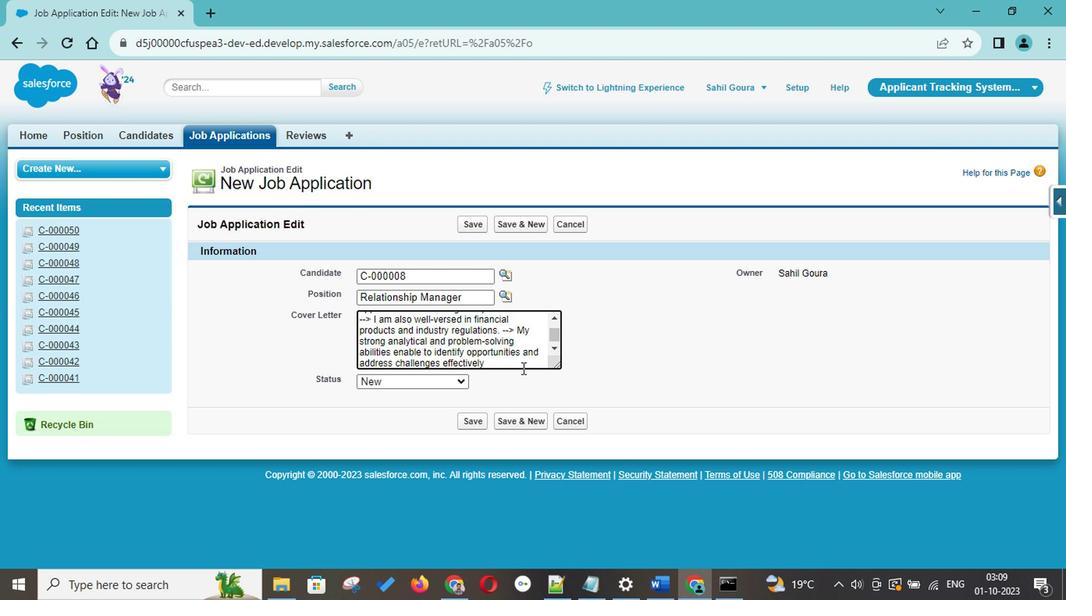 
Action: Key pressed .<Key.space>--<Key.shift_r>><Key.space><Key.shift>I<Key.space>am<Key.space>eager<Key.space>to<Key.space>contribute<Key.space>to<Key.space>your<Key.space>team<Key.space>and<Key.space>team<Key.backspace><Key.backspace><Key.backspace><Key.backspace>continue<Key.space>to<Key.space>build<Key.space>on<Key.space>the<Key.space>company's<Key.space>success.
Screenshot: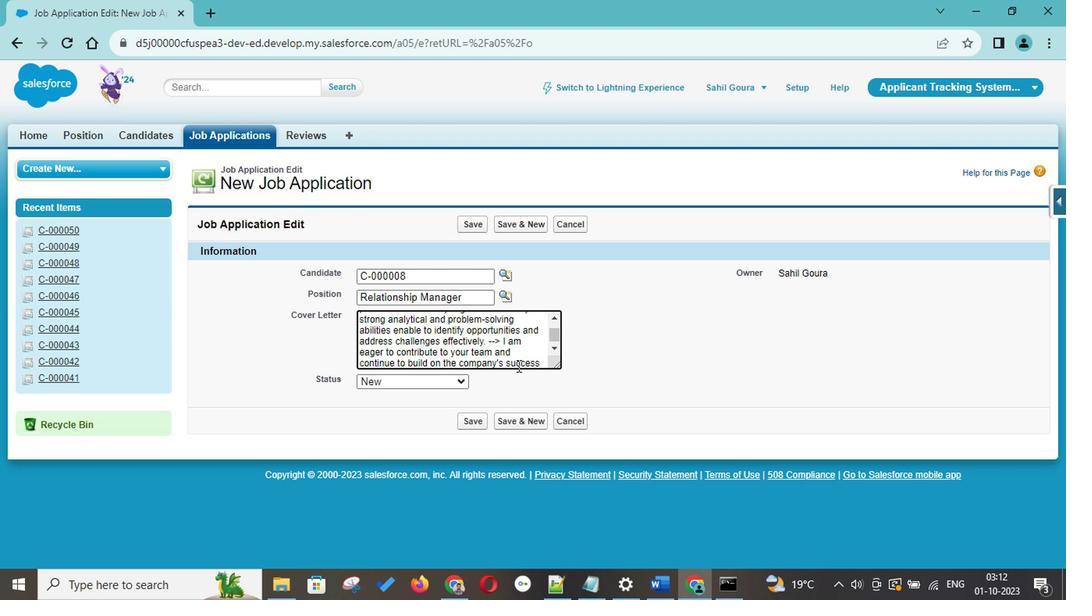 
Action: Mouse moved to (528, 416)
Screenshot: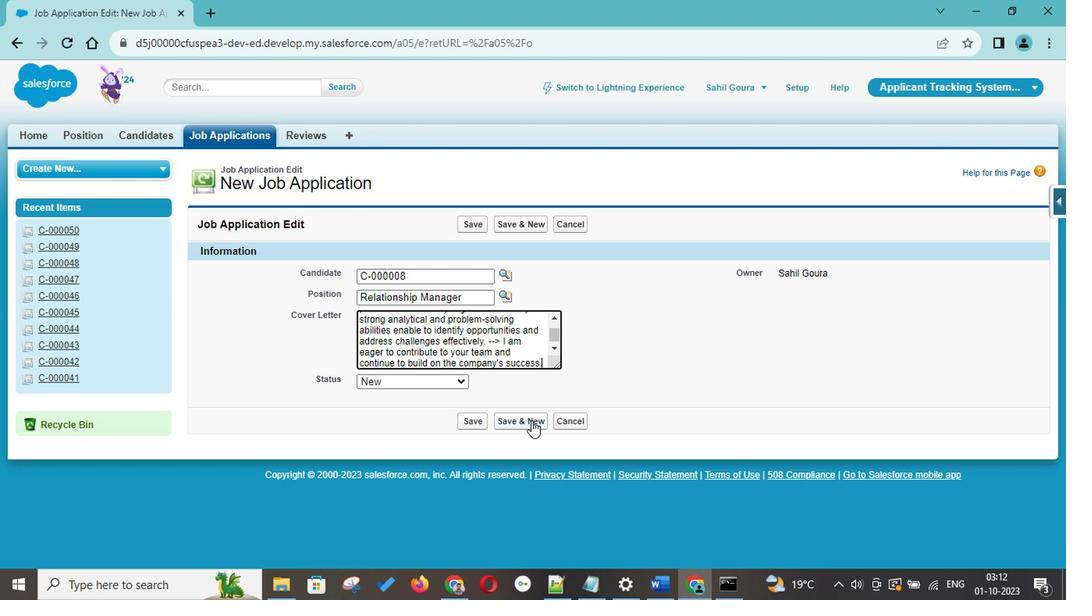 
Action: Mouse pressed left at (528, 416)
Screenshot: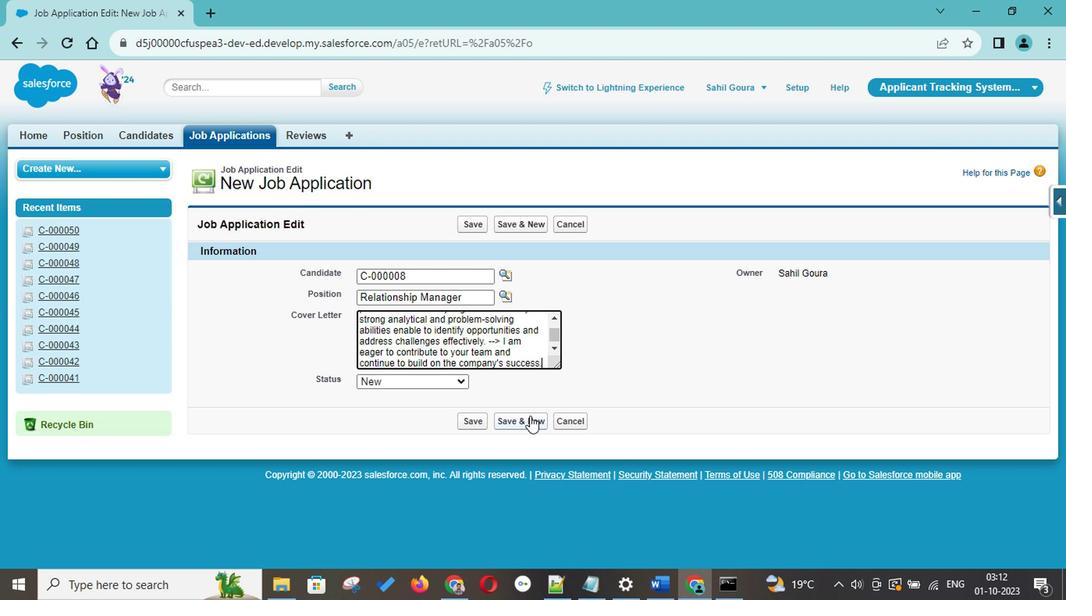 
